 Task: Find connections with filter location Budapest XVIII. kerület with filter topic #productmanagementwith filter profile language German with filter current company Samarth Jobs Management Consultants with filter school Govt. Engineering College Bikaner with filter industry Public Health with filter service category Illustration with filter keywords title Payroll Clerk
Action: Mouse pressed left at (627, 76)
Screenshot: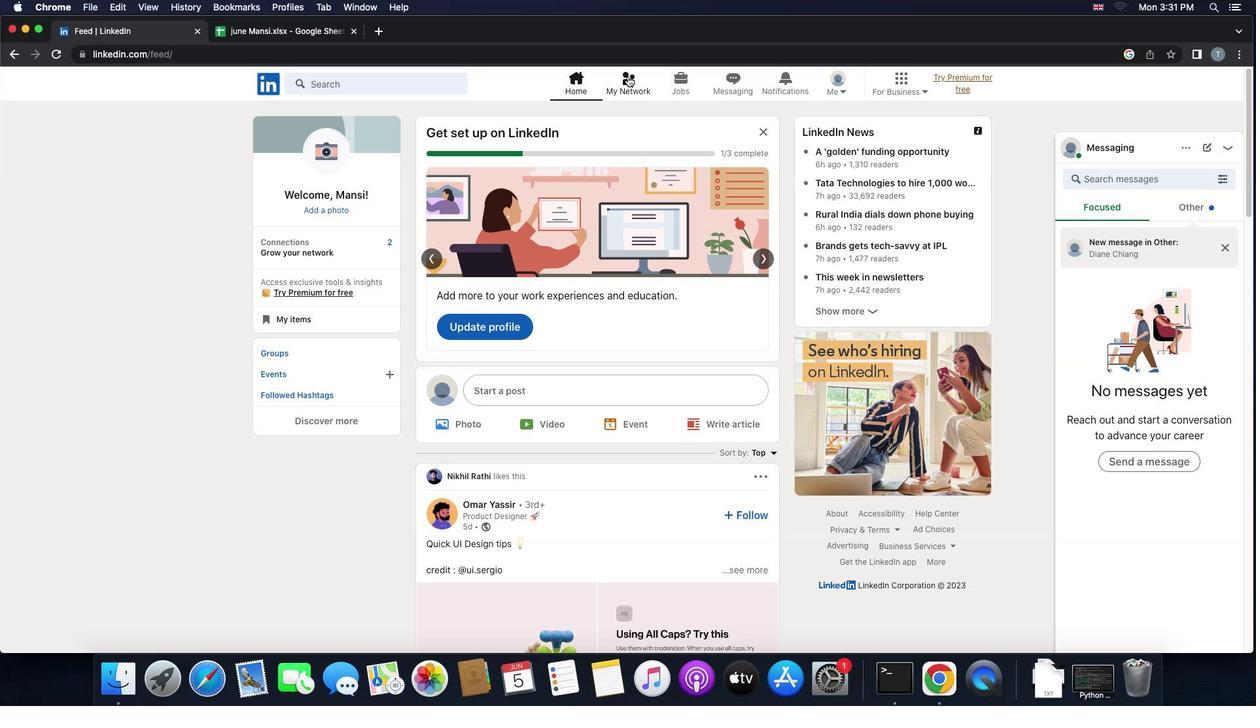 
Action: Mouse moved to (387, 151)
Screenshot: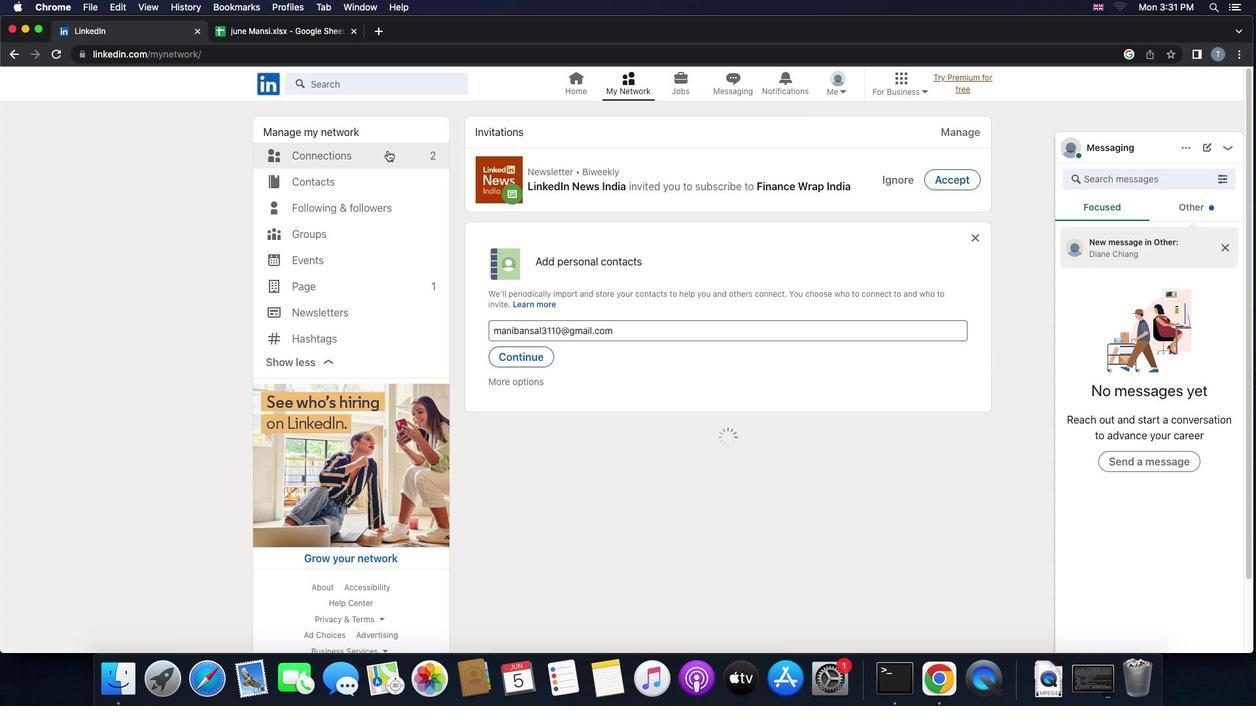 
Action: Mouse pressed left at (387, 151)
Screenshot: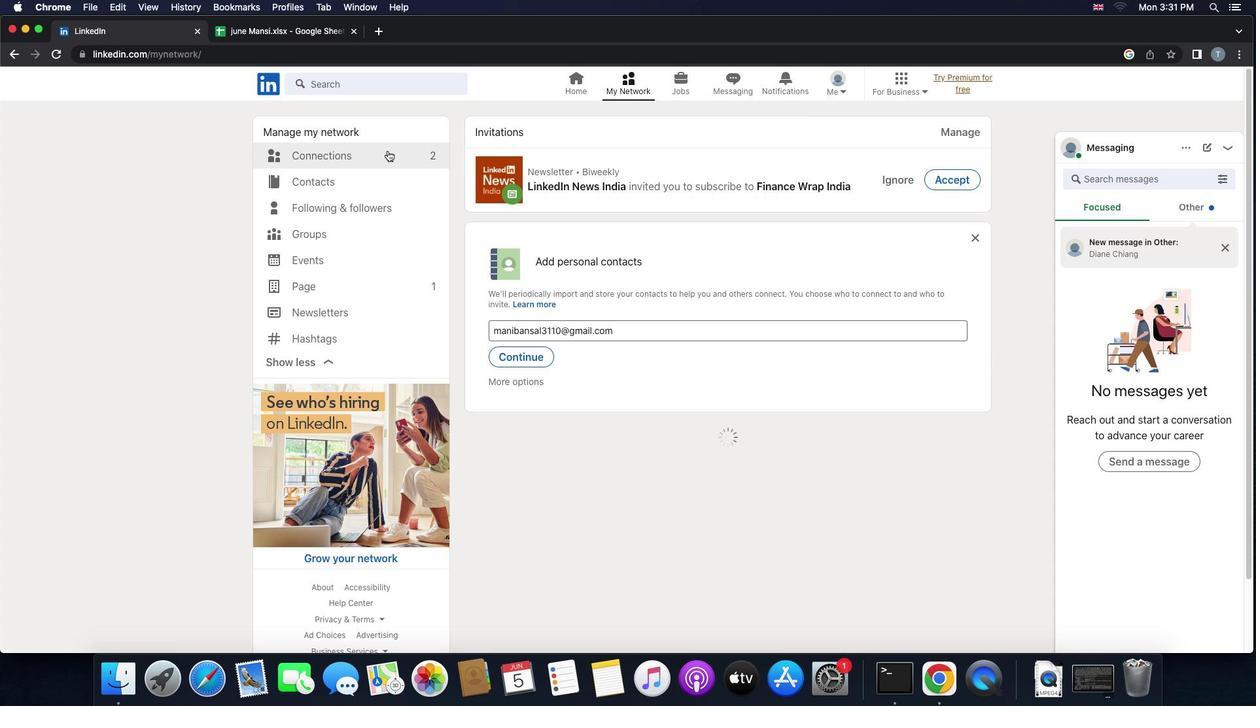 
Action: Mouse moved to (745, 153)
Screenshot: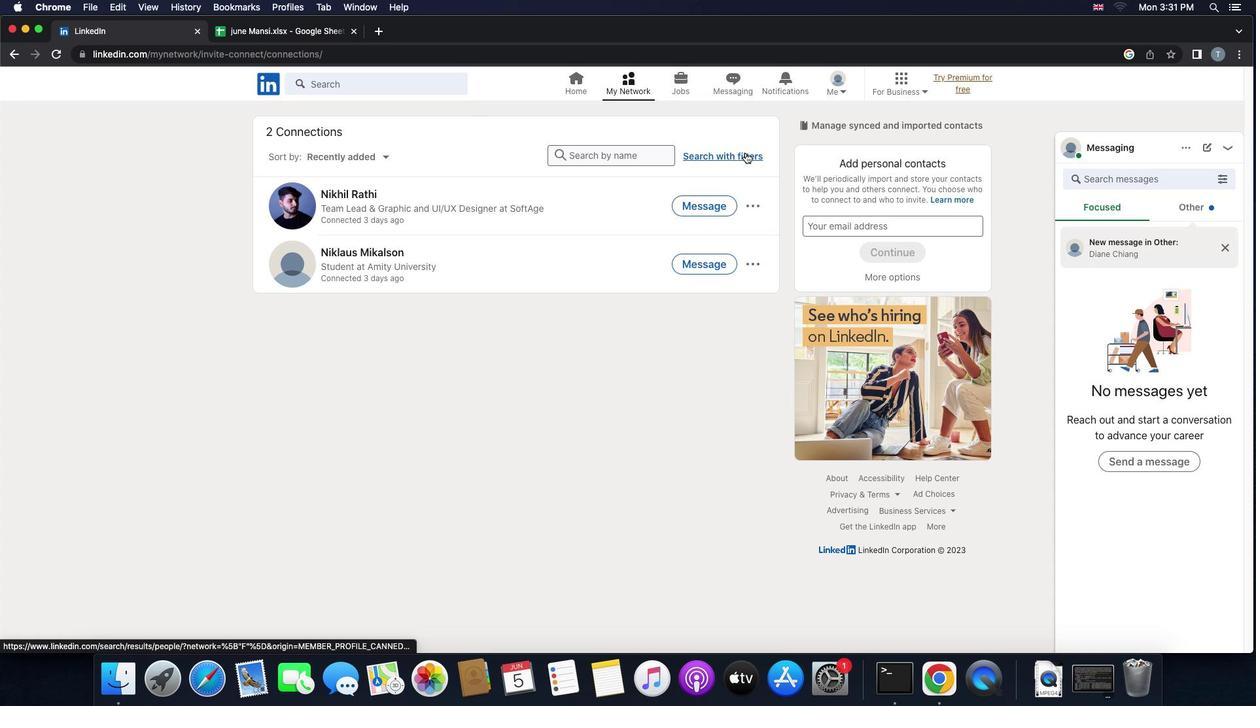
Action: Mouse pressed left at (745, 153)
Screenshot: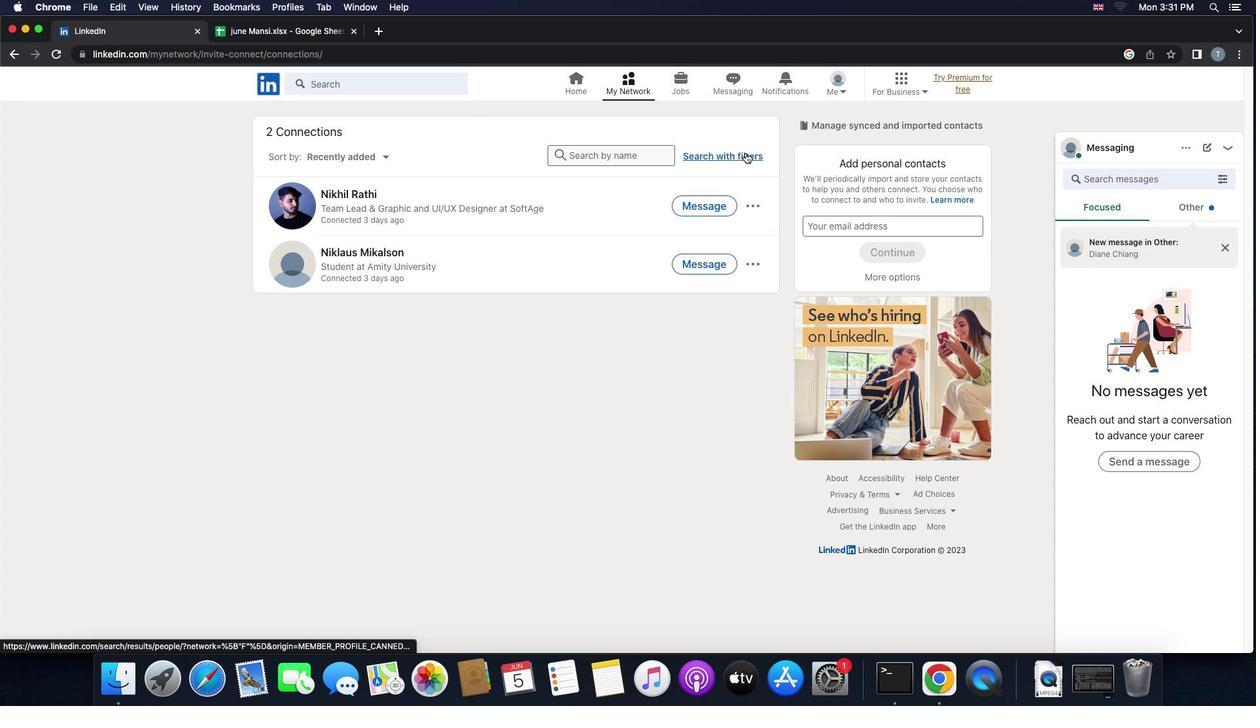 
Action: Mouse moved to (688, 121)
Screenshot: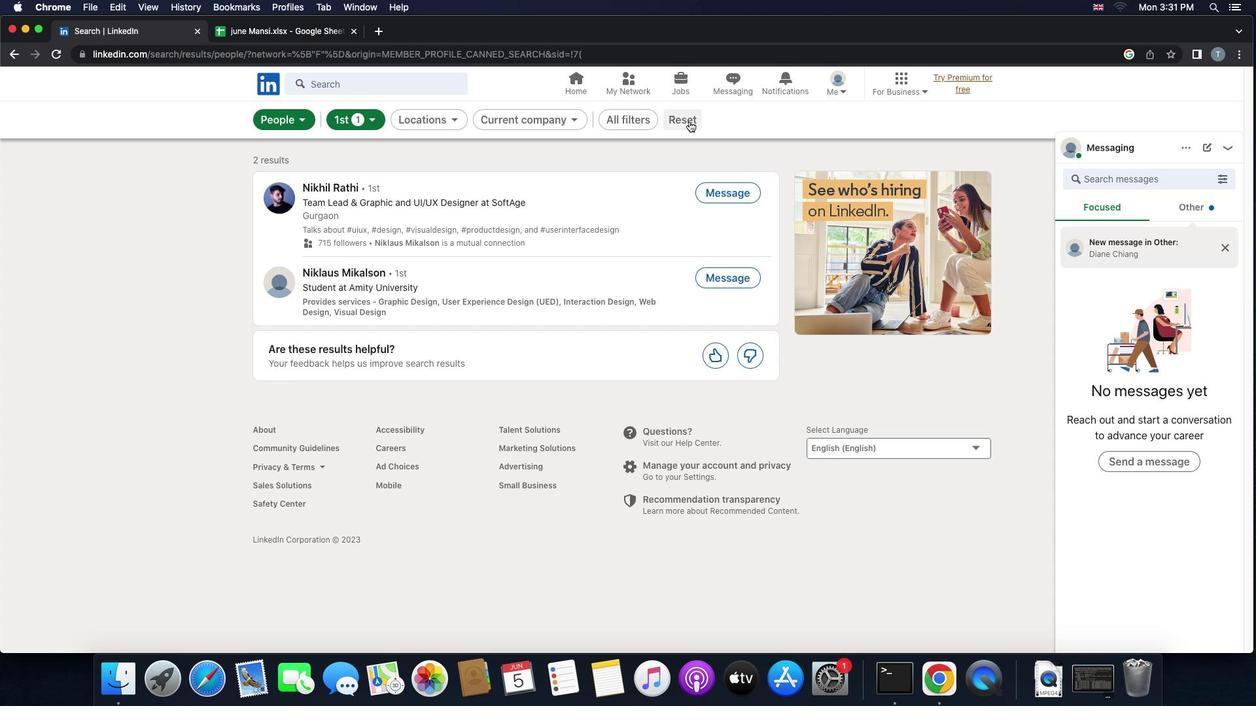 
Action: Mouse pressed left at (688, 121)
Screenshot: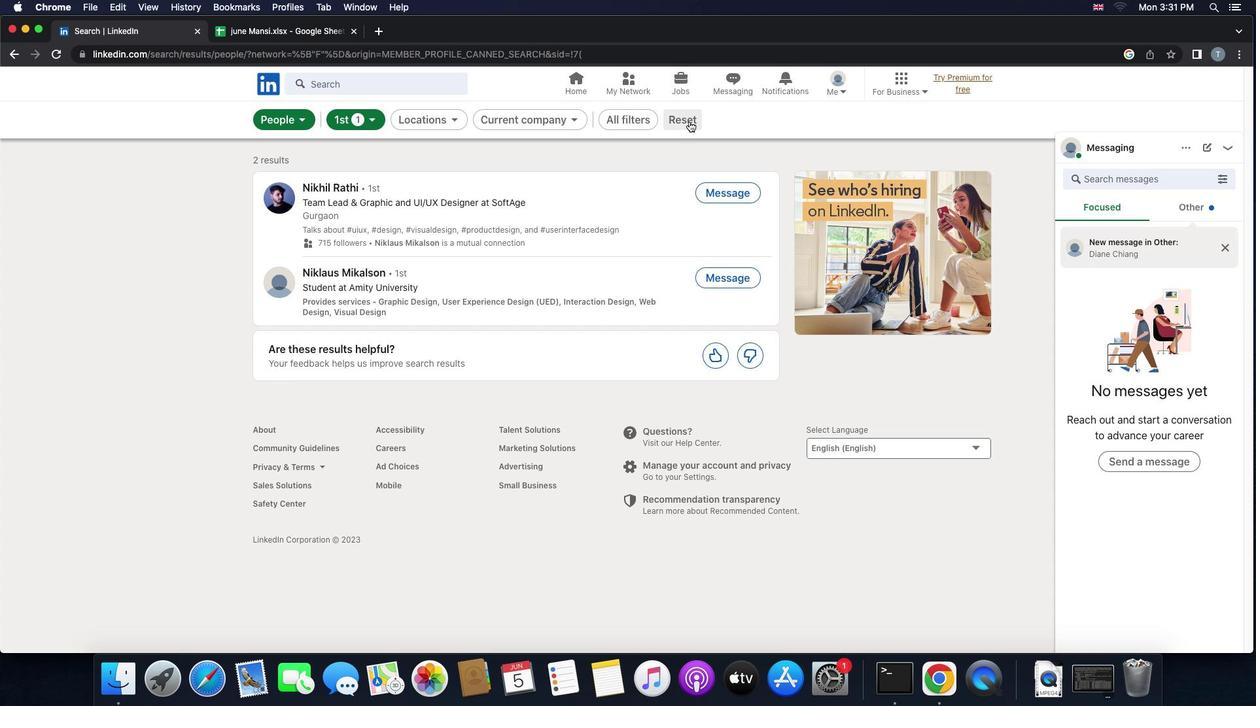 
Action: Mouse moved to (658, 121)
Screenshot: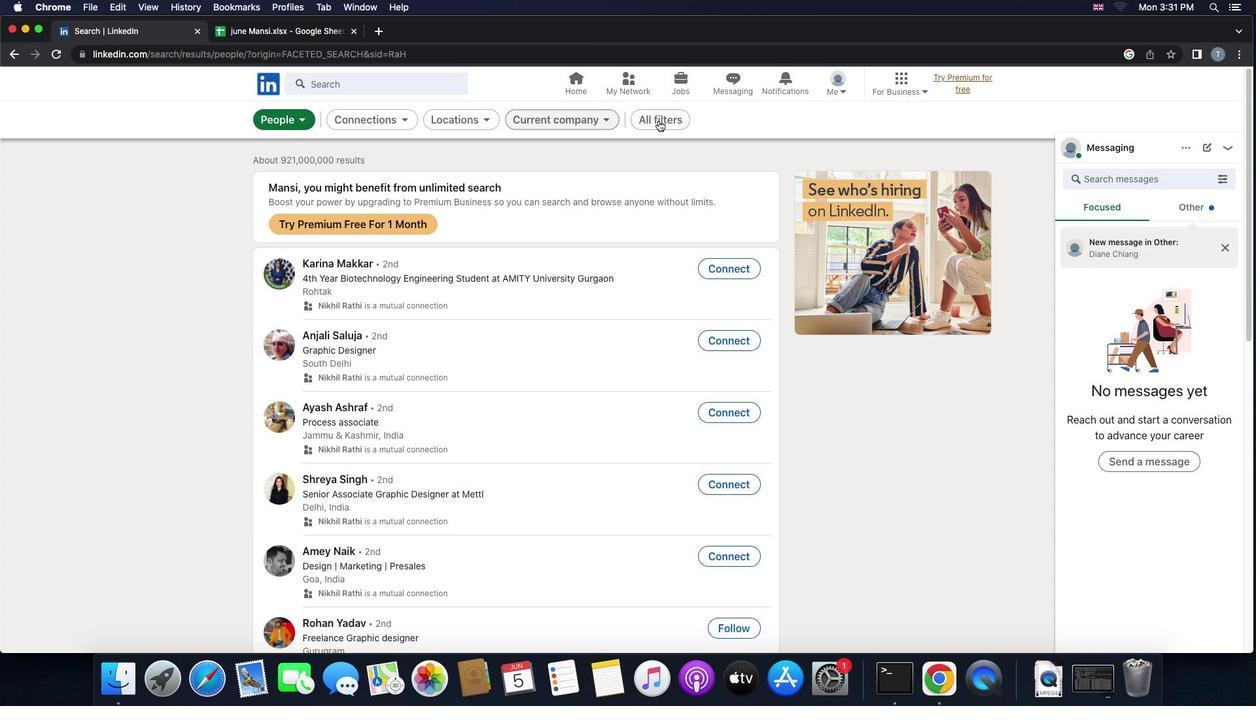 
Action: Mouse pressed left at (658, 121)
Screenshot: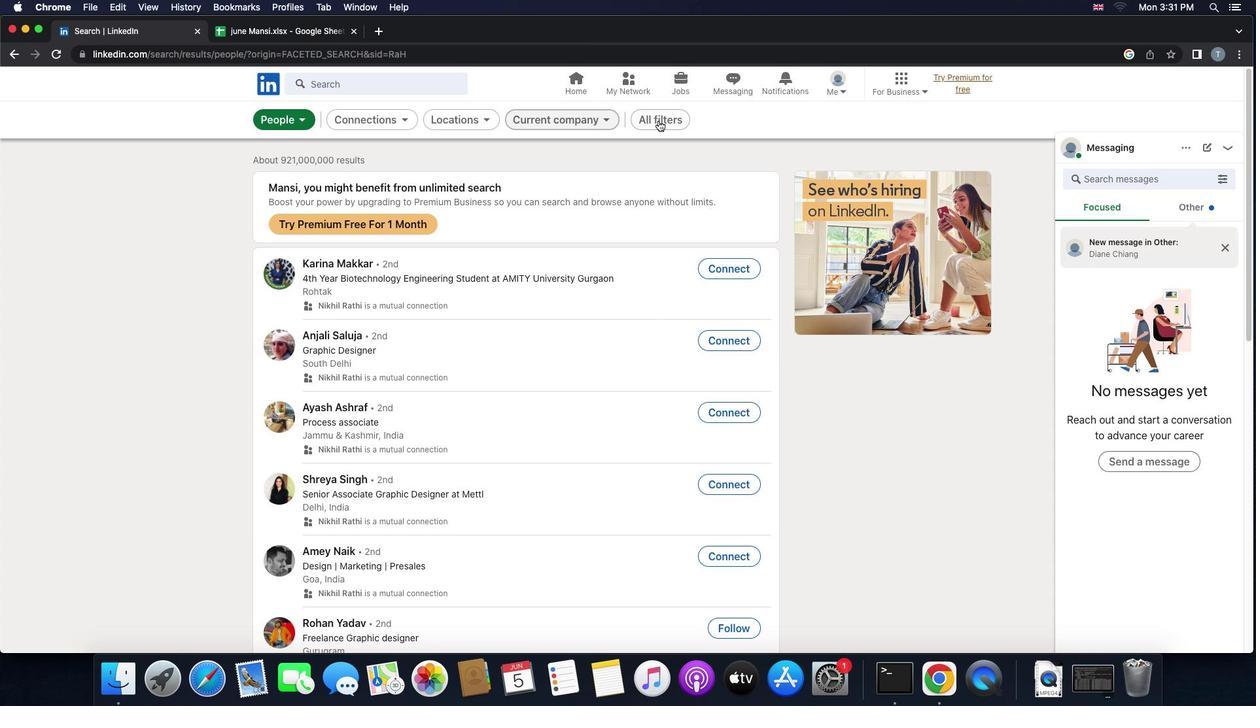 
Action: Mouse moved to (965, 478)
Screenshot: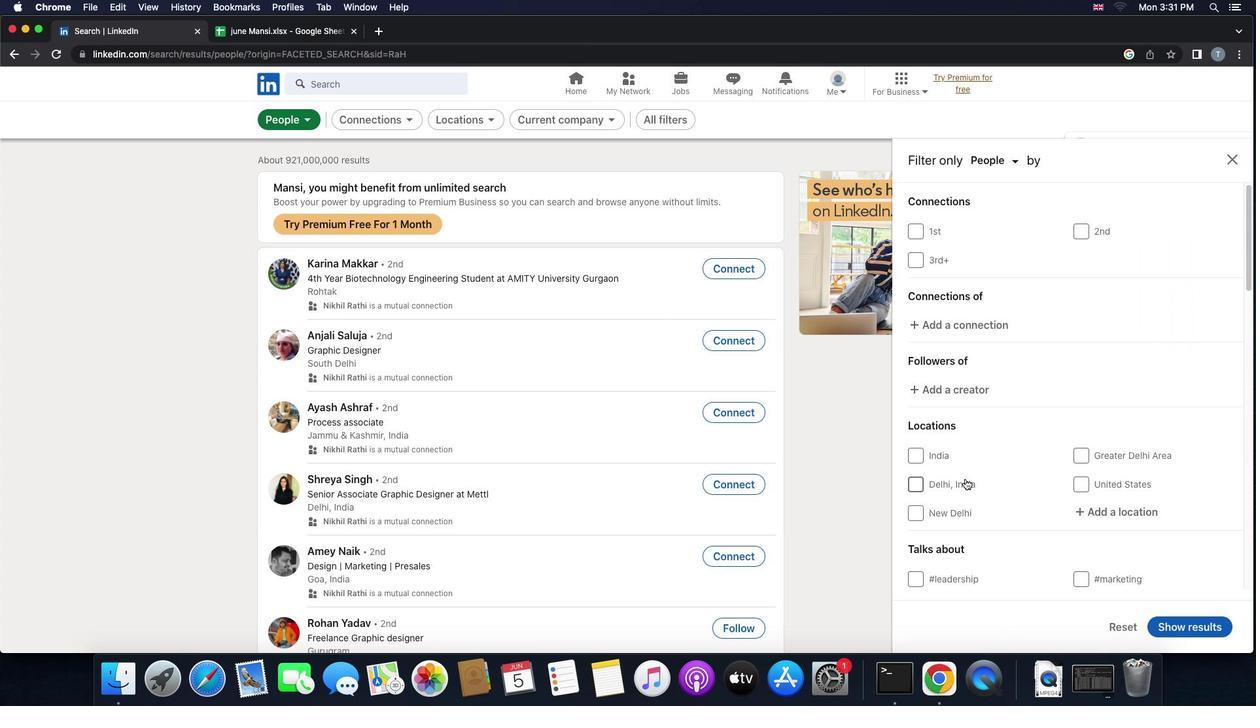 
Action: Mouse scrolled (965, 478) with delta (0, 0)
Screenshot: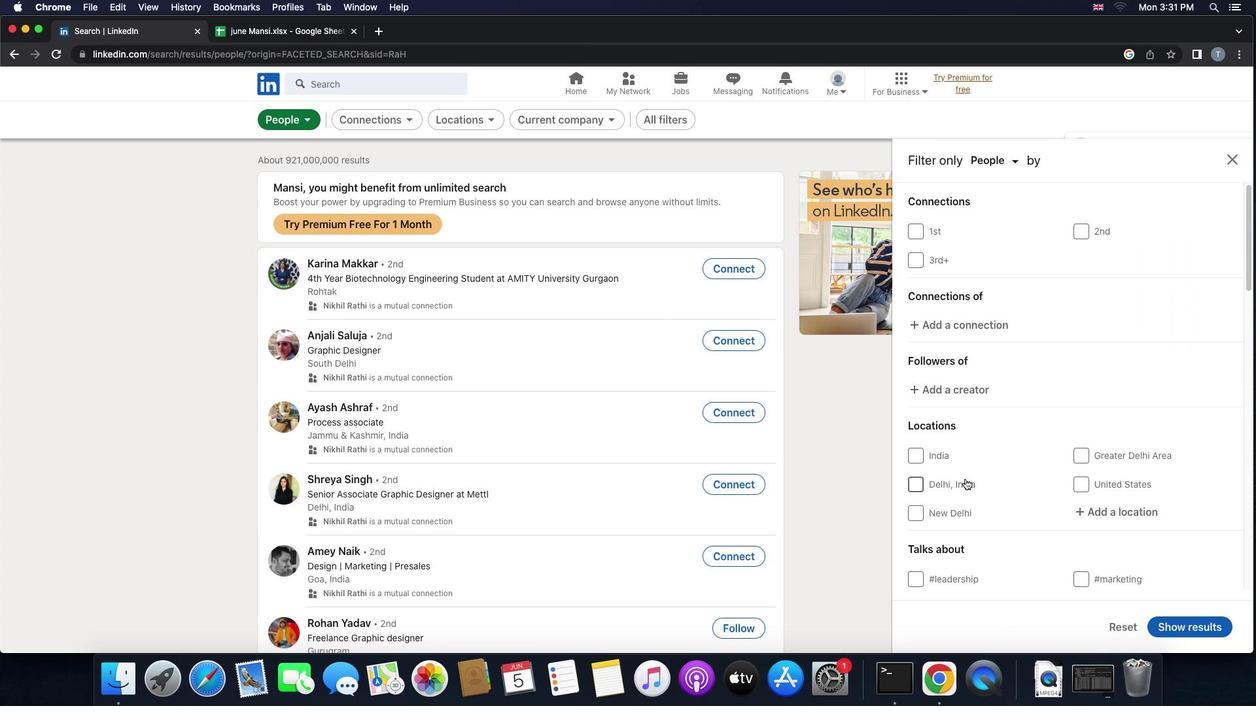 
Action: Mouse moved to (965, 478)
Screenshot: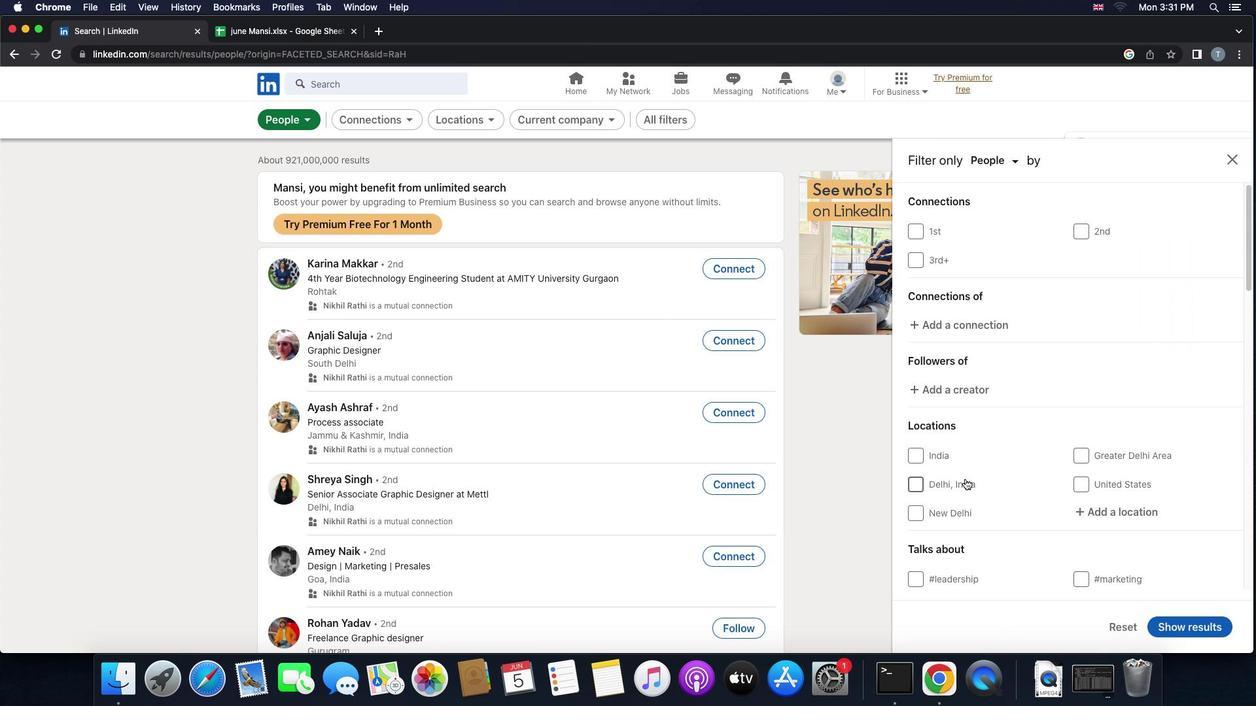 
Action: Mouse scrolled (965, 478) with delta (0, 0)
Screenshot: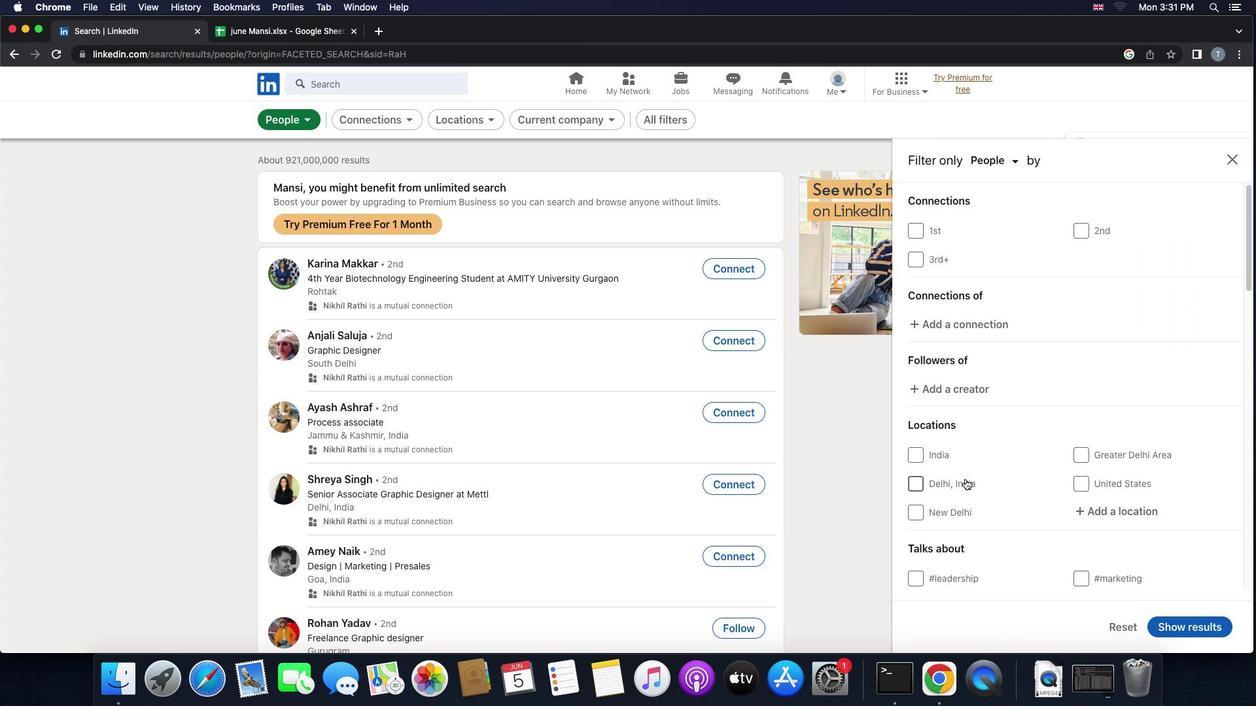 
Action: Mouse moved to (1092, 493)
Screenshot: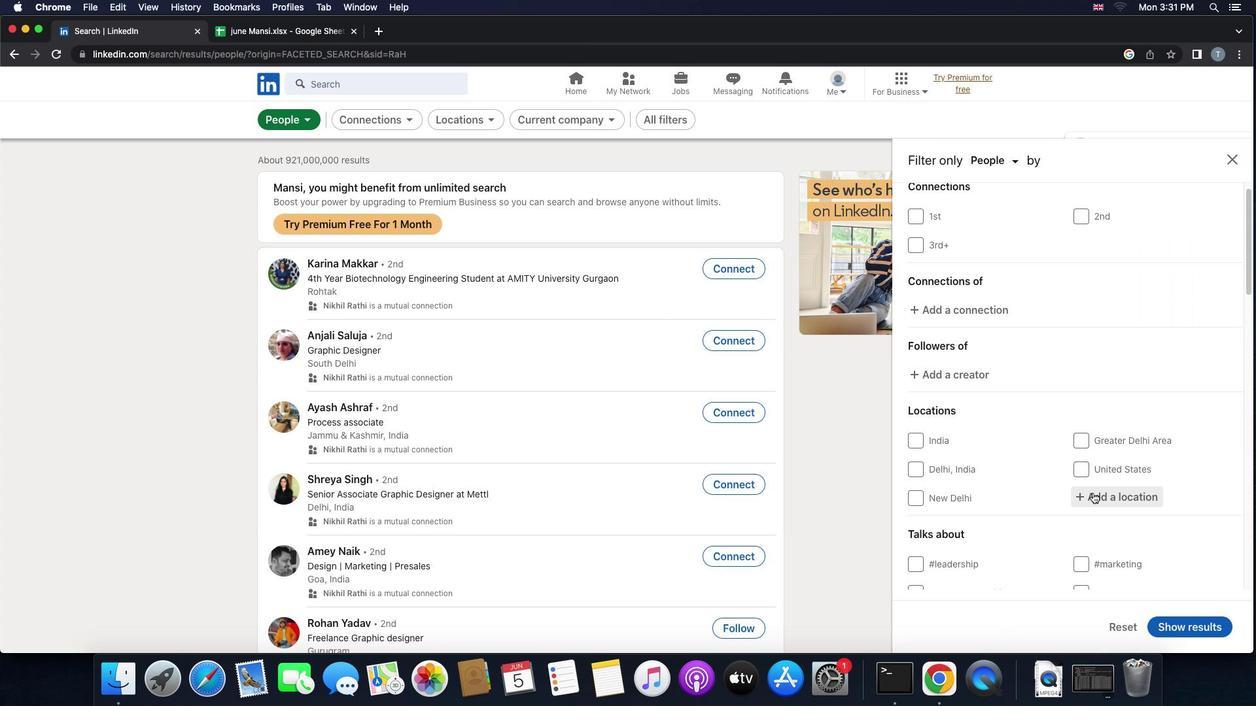 
Action: Mouse pressed left at (1092, 493)
Screenshot: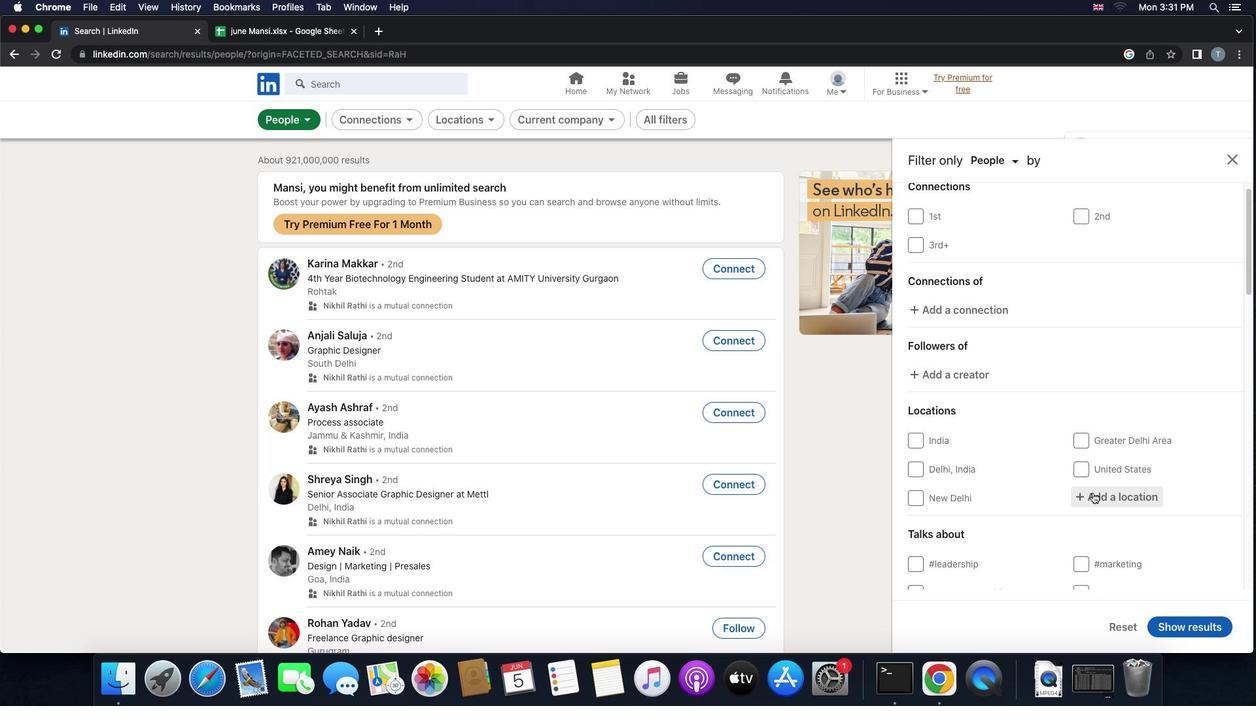 
Action: Mouse moved to (1095, 492)
Screenshot: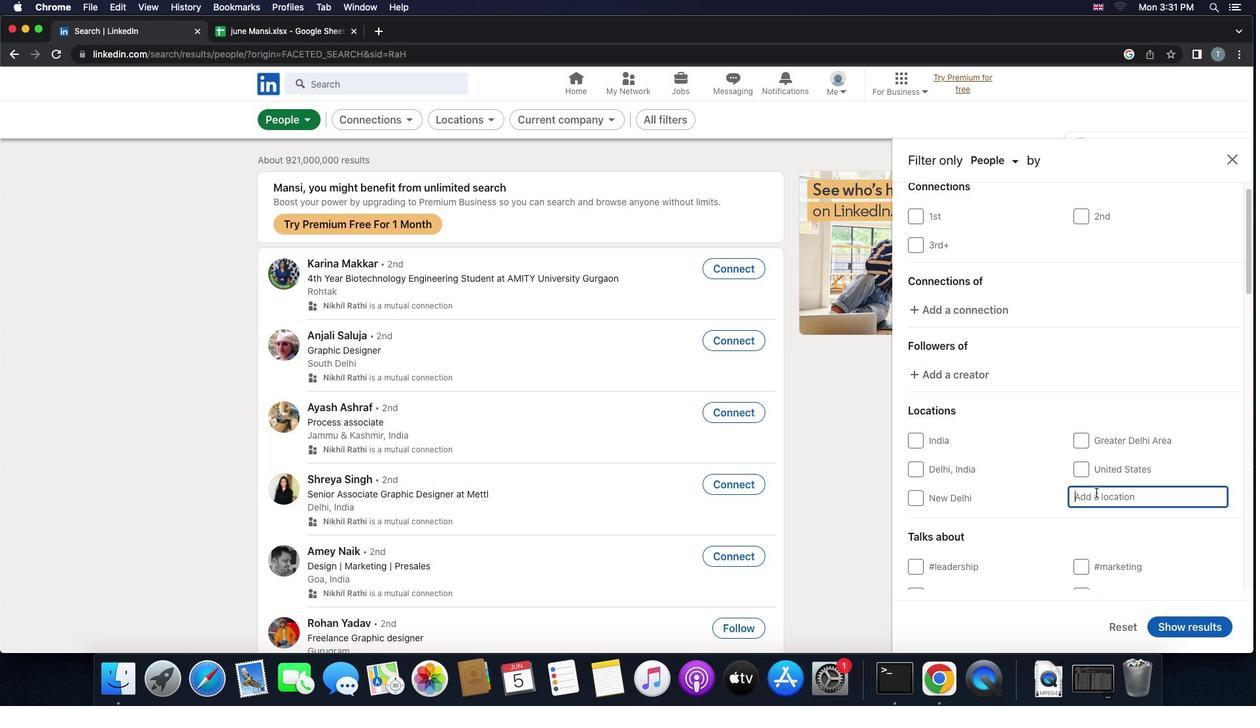 
Action: Key pressed Key.shift'B''u''d''a''p''e''s''t'Key.spaceKey.shift'X''V''I''I''I''.''k''e''r''u''l''e''t'Key.enter
Screenshot: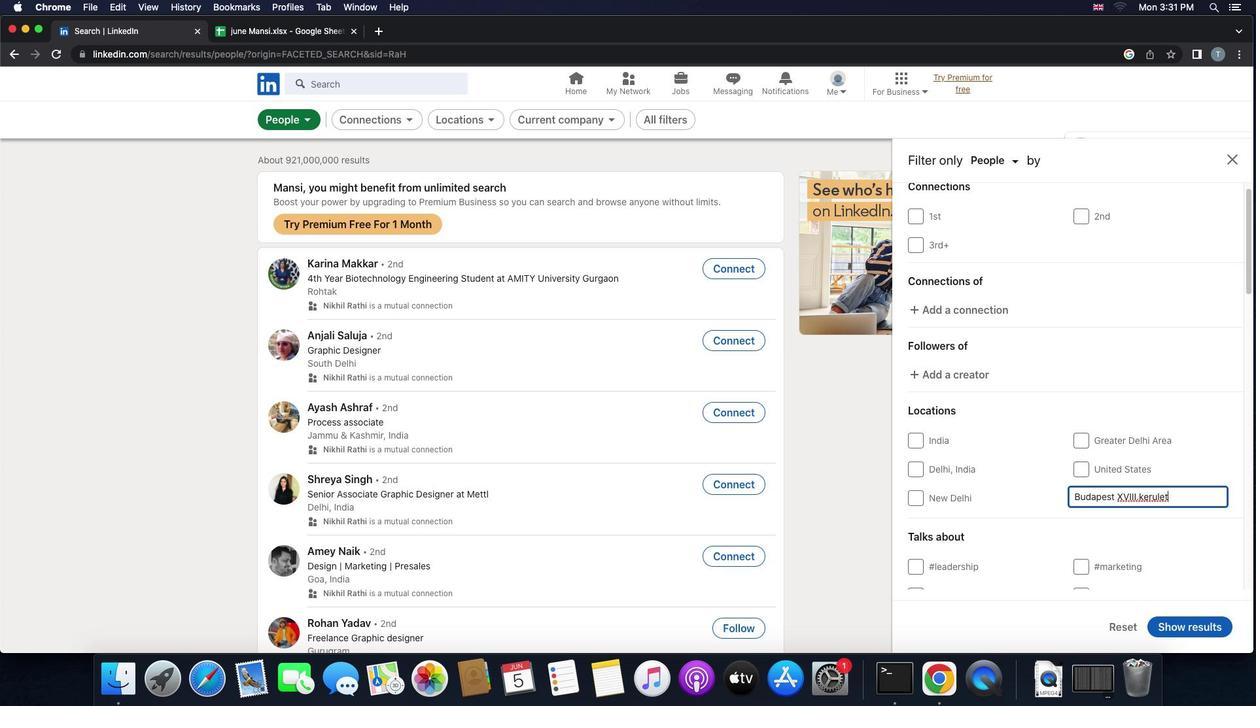 
Action: Mouse scrolled (1095, 492) with delta (0, 0)
Screenshot: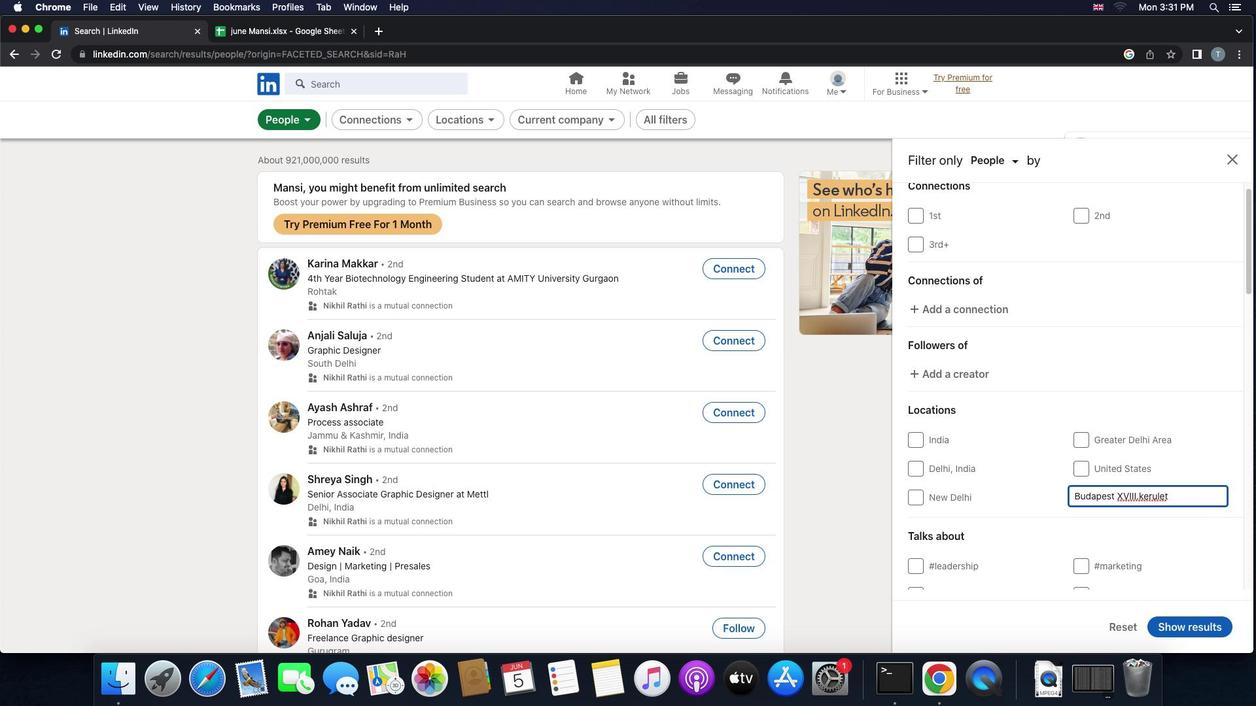 
Action: Mouse scrolled (1095, 492) with delta (0, 0)
Screenshot: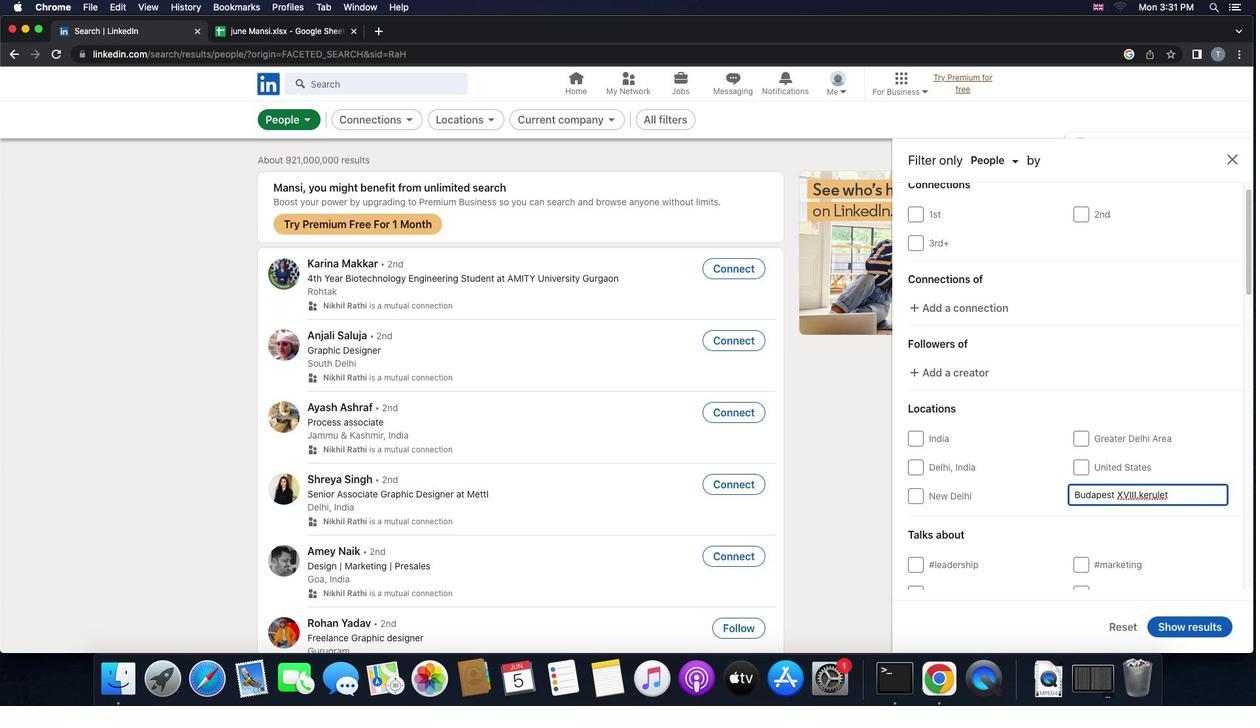 
Action: Mouse scrolled (1095, 492) with delta (0, 0)
Screenshot: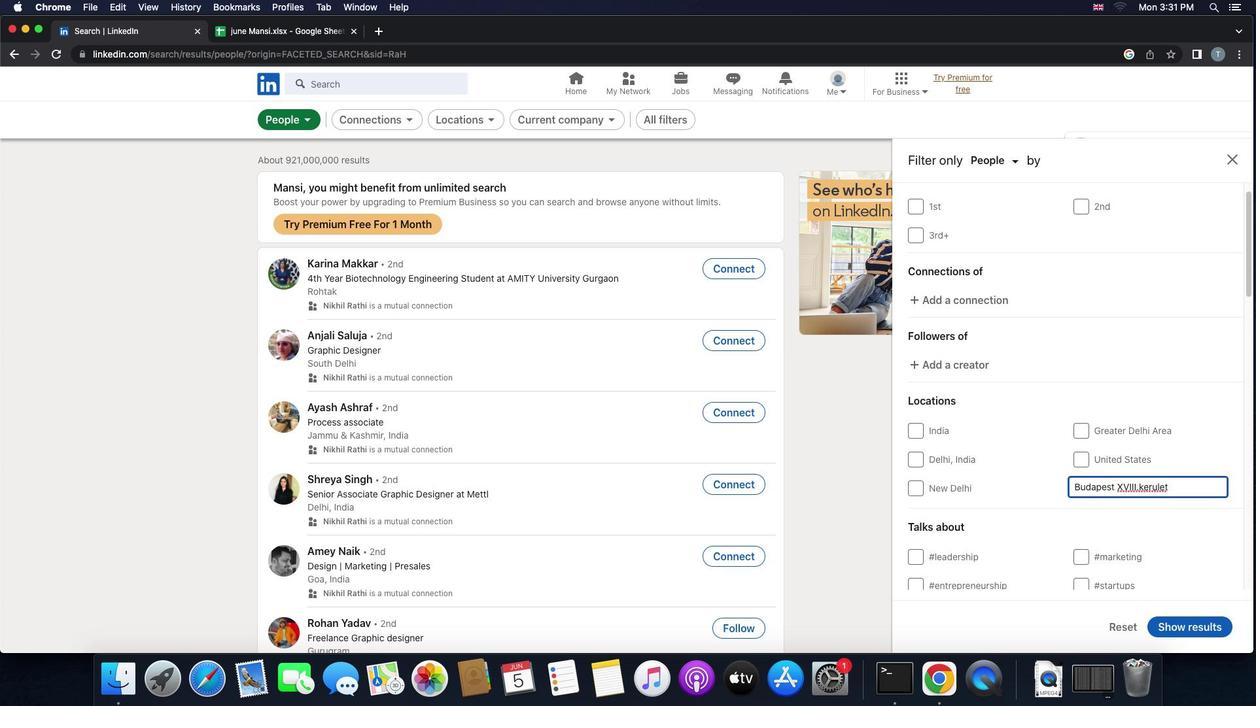 
Action: Mouse moved to (1058, 476)
Screenshot: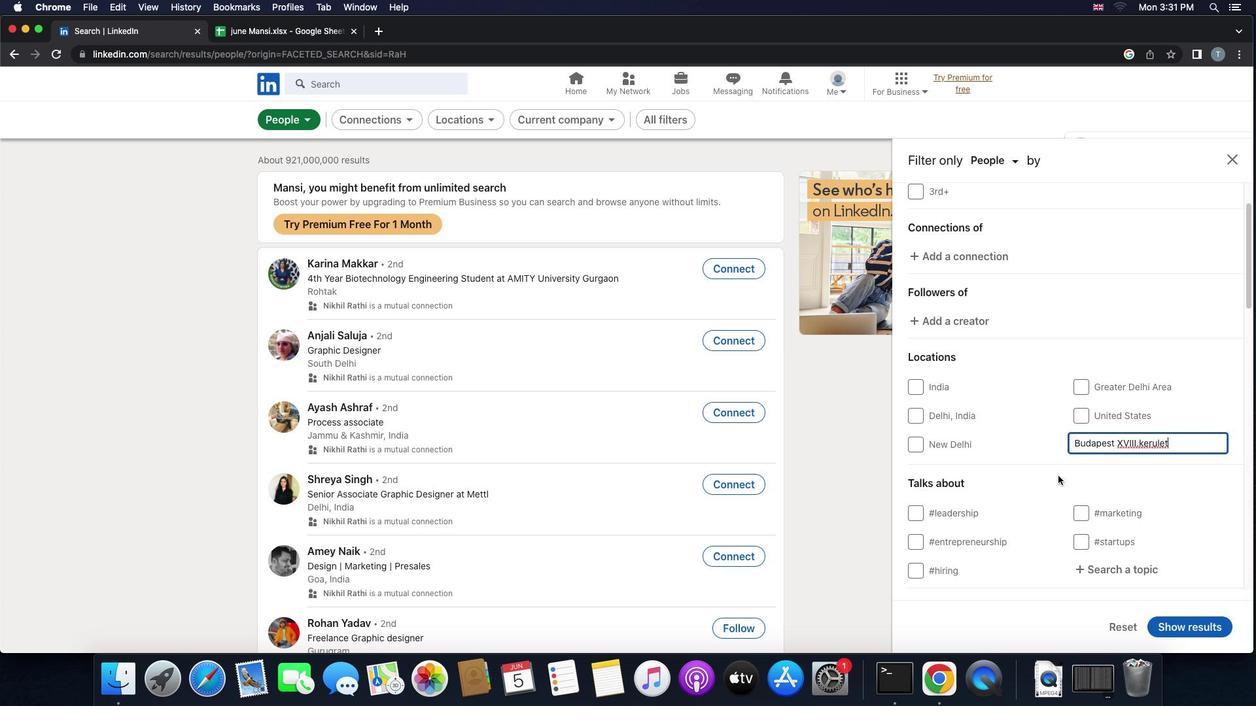 
Action: Mouse scrolled (1058, 476) with delta (0, 0)
Screenshot: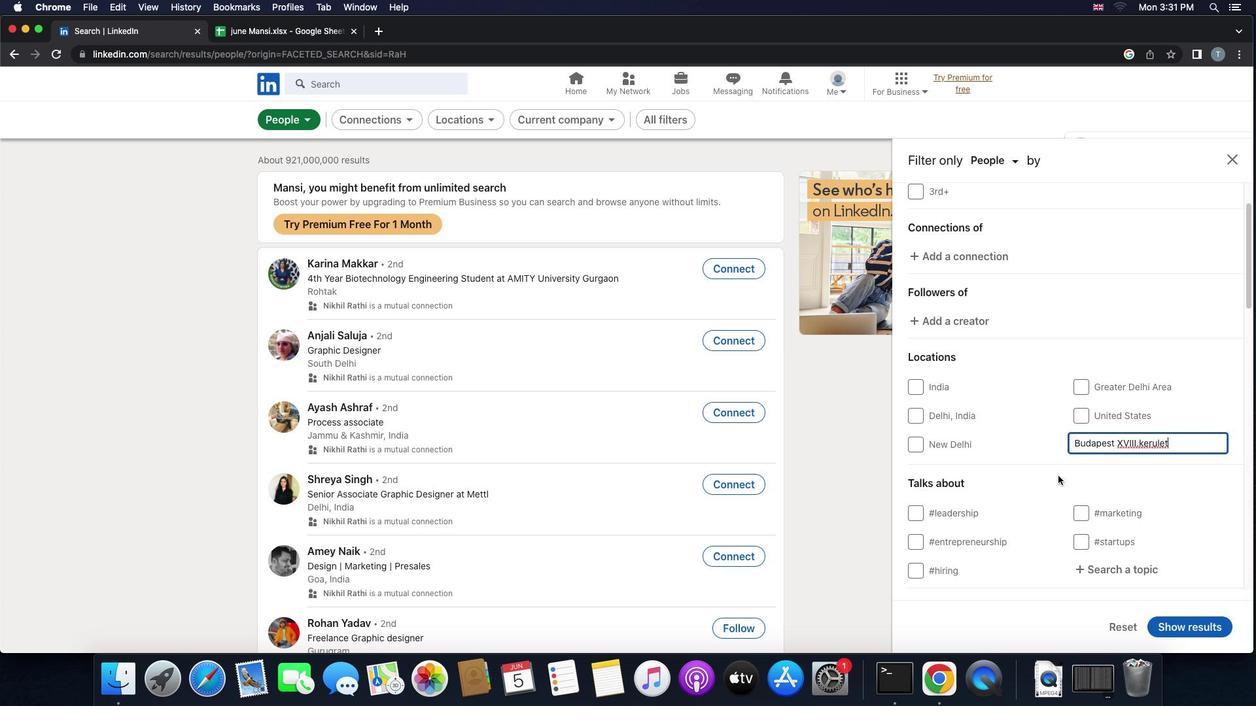 
Action: Mouse scrolled (1058, 476) with delta (0, 0)
Screenshot: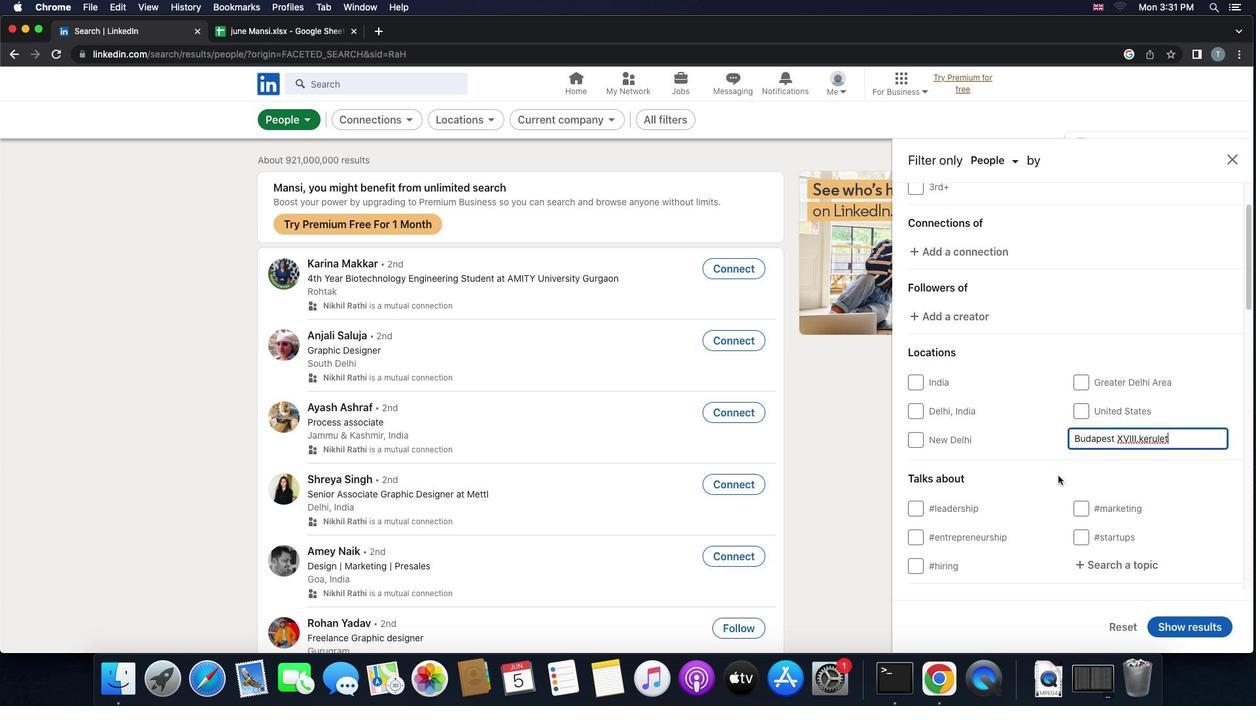 
Action: Mouse scrolled (1058, 476) with delta (0, -1)
Screenshot: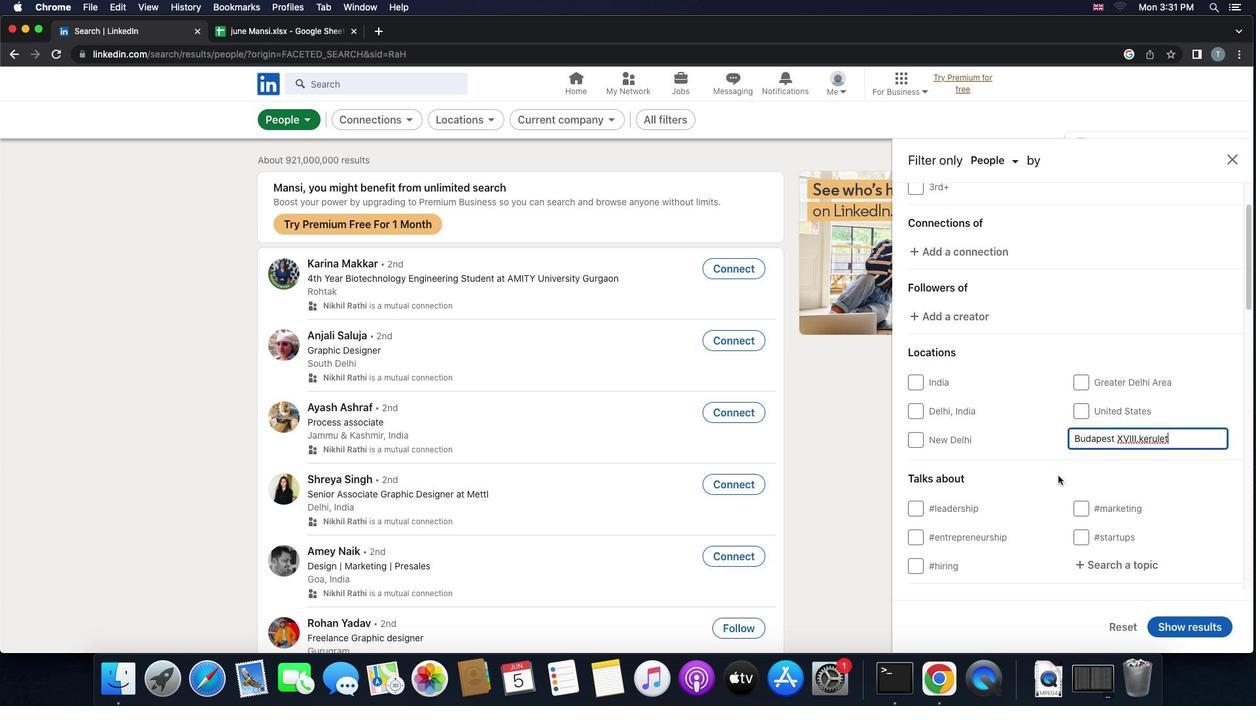 
Action: Mouse moved to (1058, 476)
Screenshot: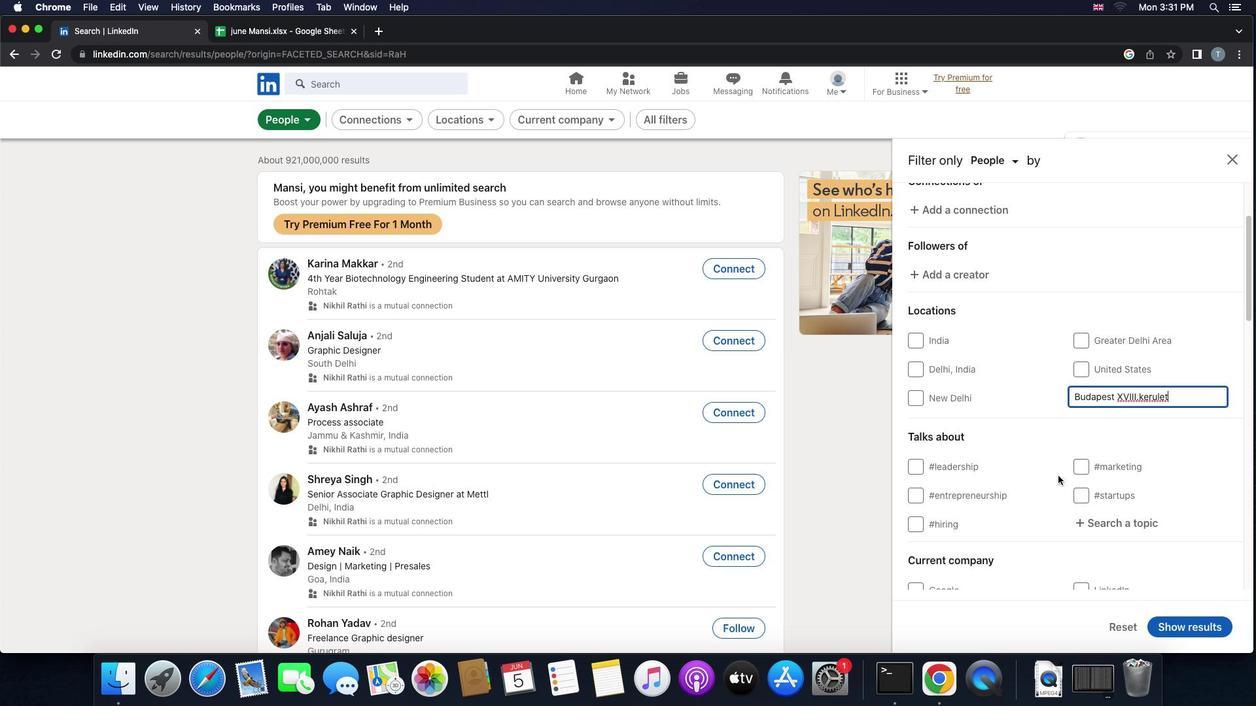 
Action: Mouse scrolled (1058, 476) with delta (0, -2)
Screenshot: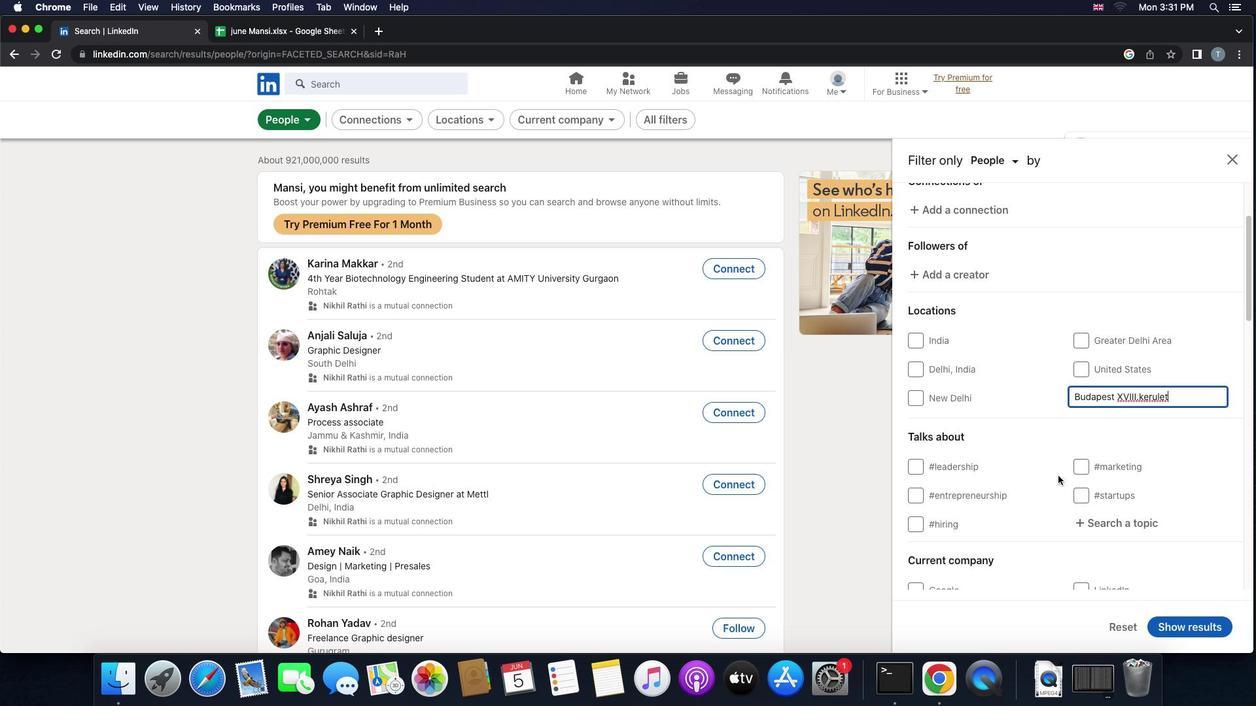 
Action: Mouse moved to (1140, 365)
Screenshot: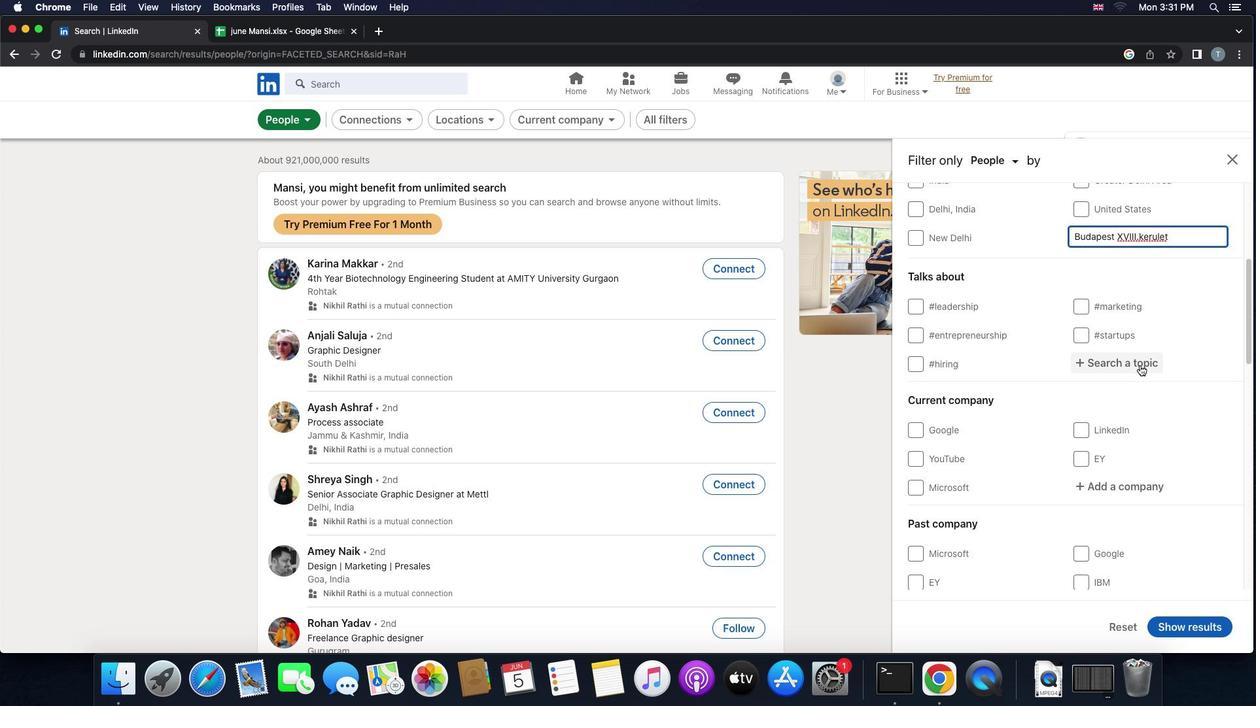
Action: Mouse pressed left at (1140, 365)
Screenshot: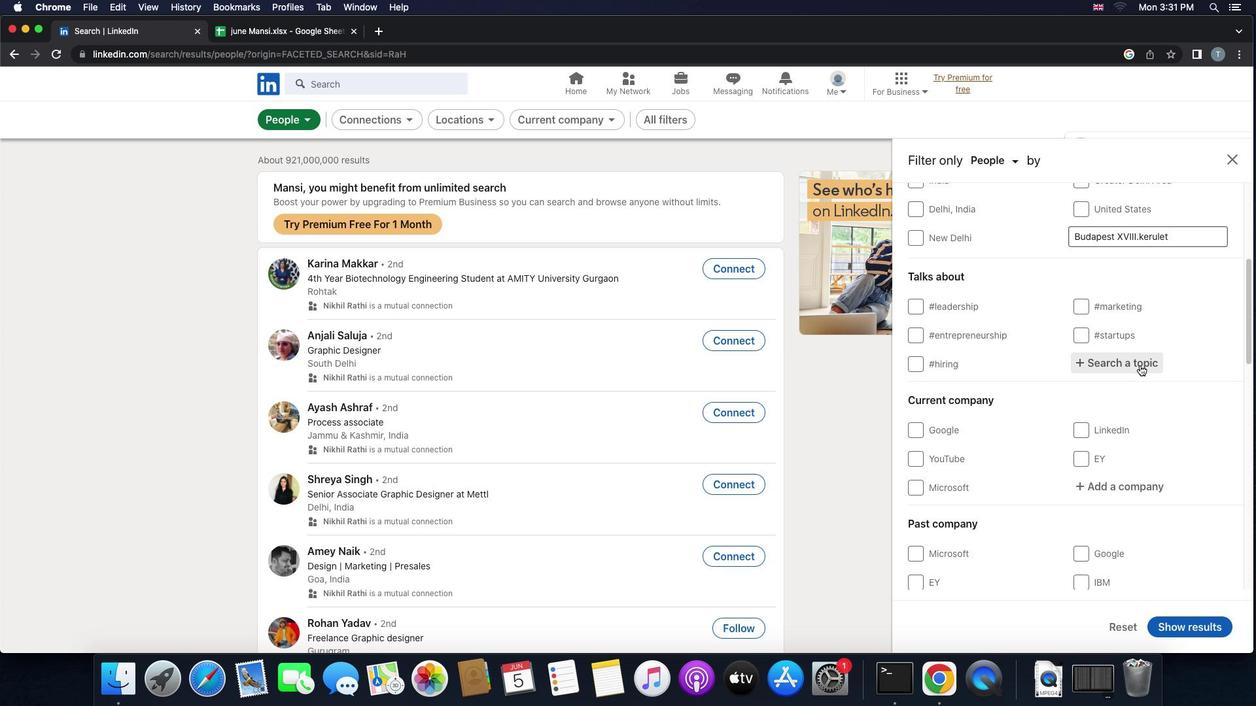 
Action: Key pressed 'p''r''o''d''u''c''t''m''a''n''a''g''e''m'
Screenshot: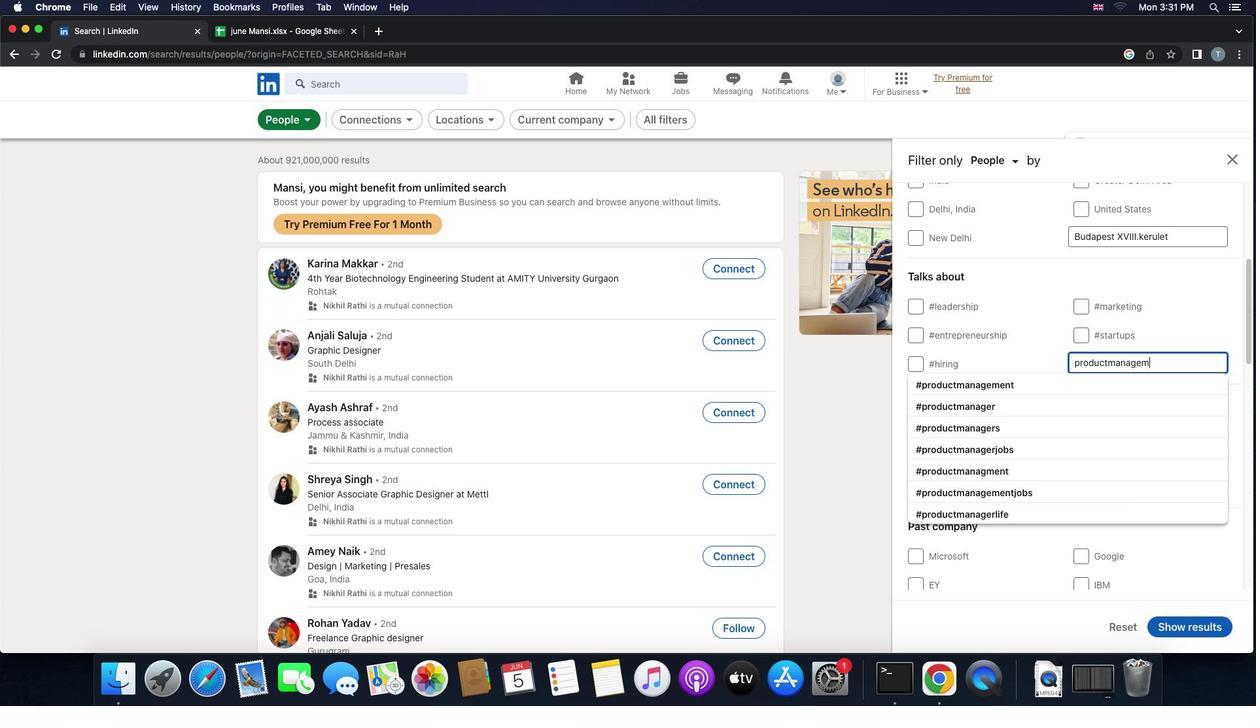 
Action: Mouse moved to (1078, 388)
Screenshot: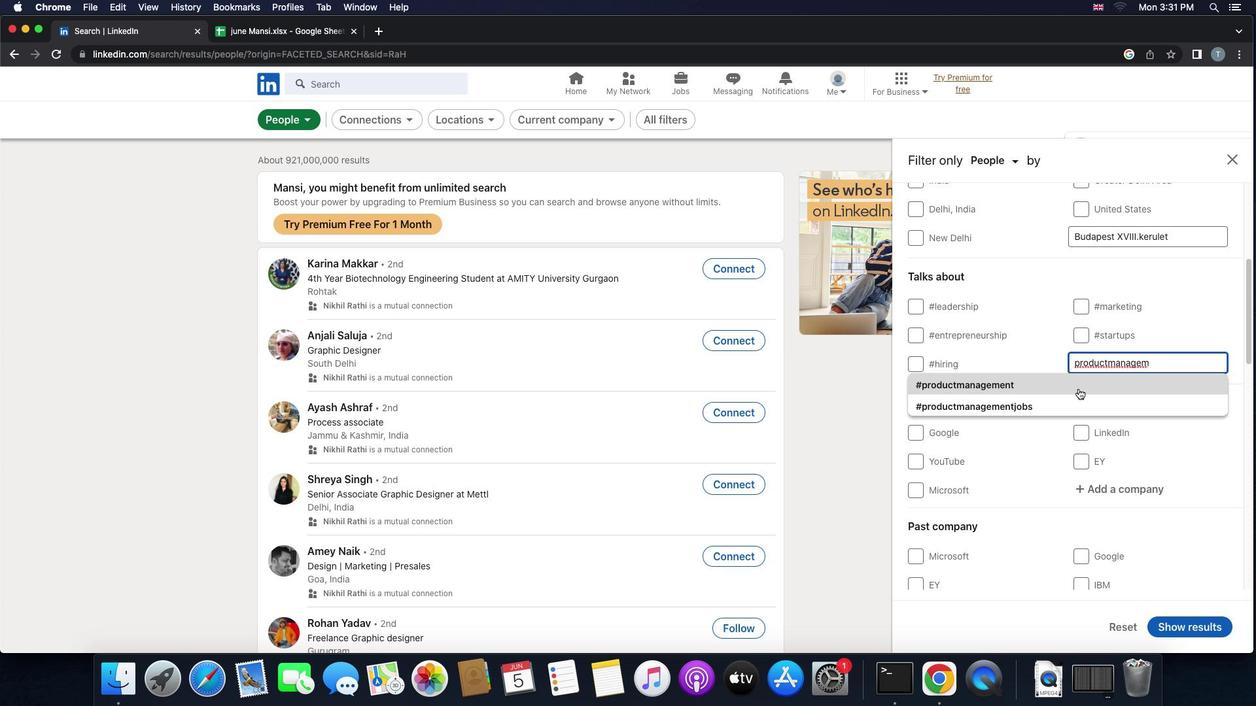 
Action: Mouse pressed left at (1078, 388)
Screenshot: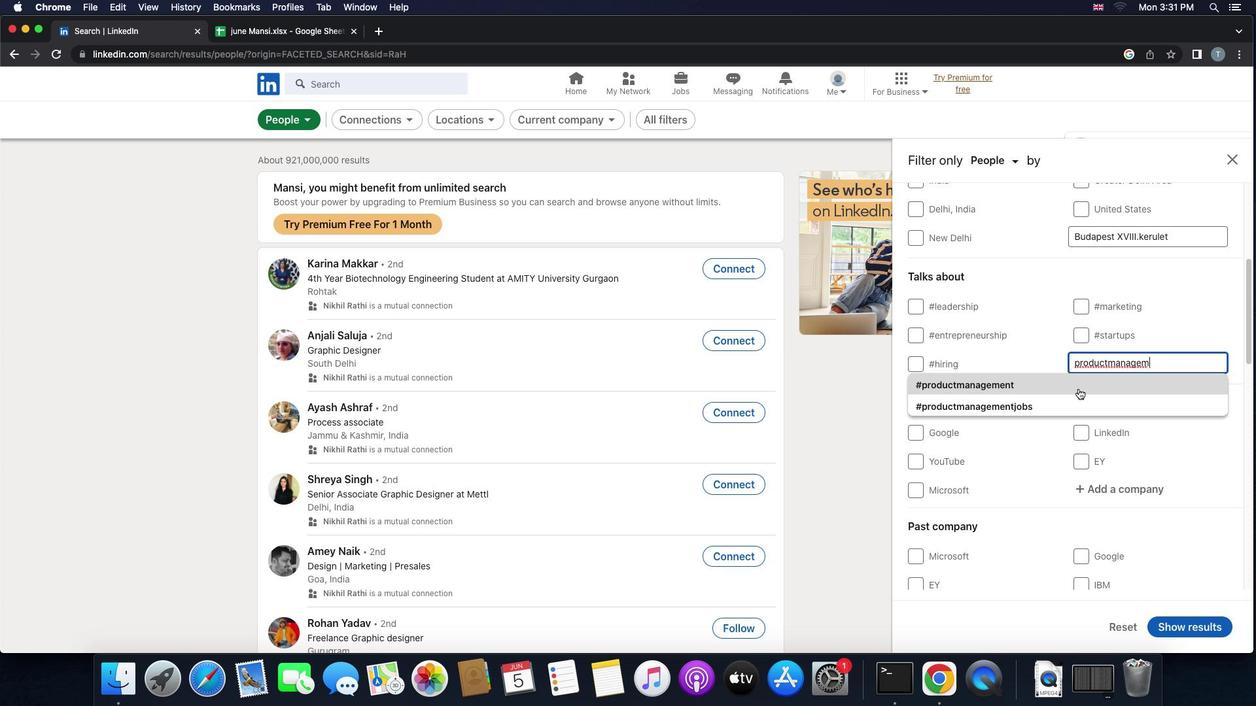 
Action: Mouse moved to (1078, 389)
Screenshot: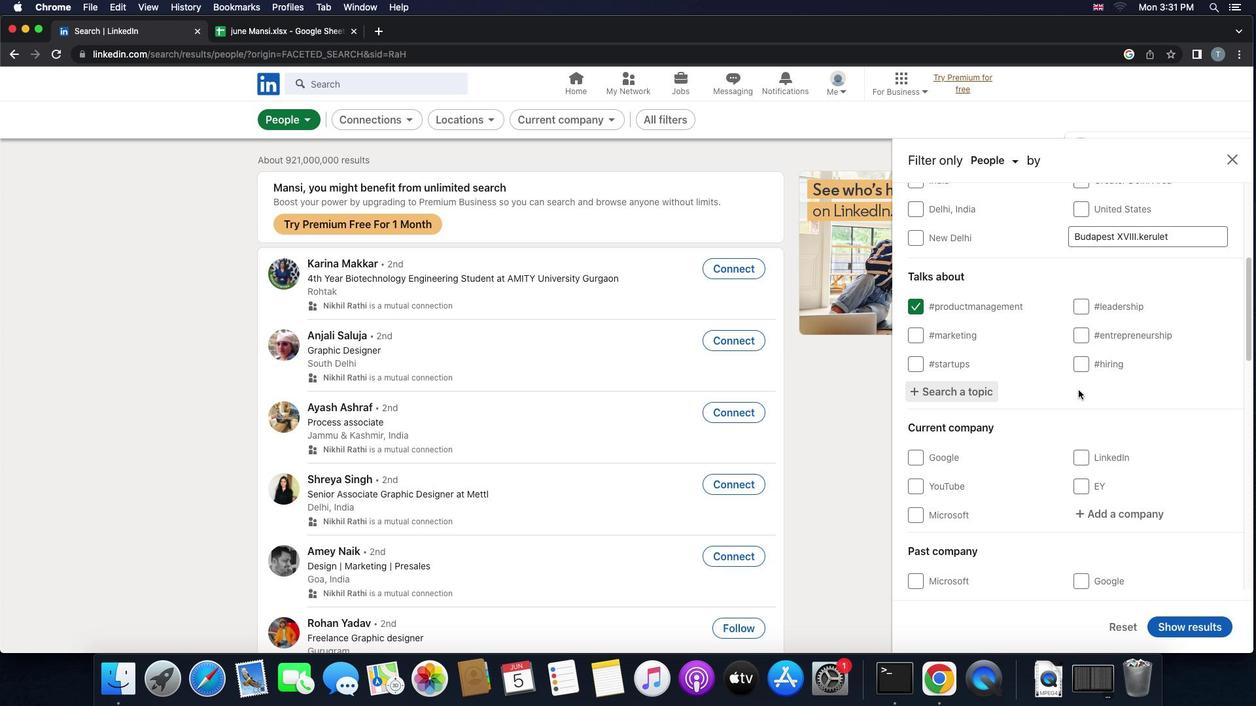 
Action: Mouse scrolled (1078, 389) with delta (0, 0)
Screenshot: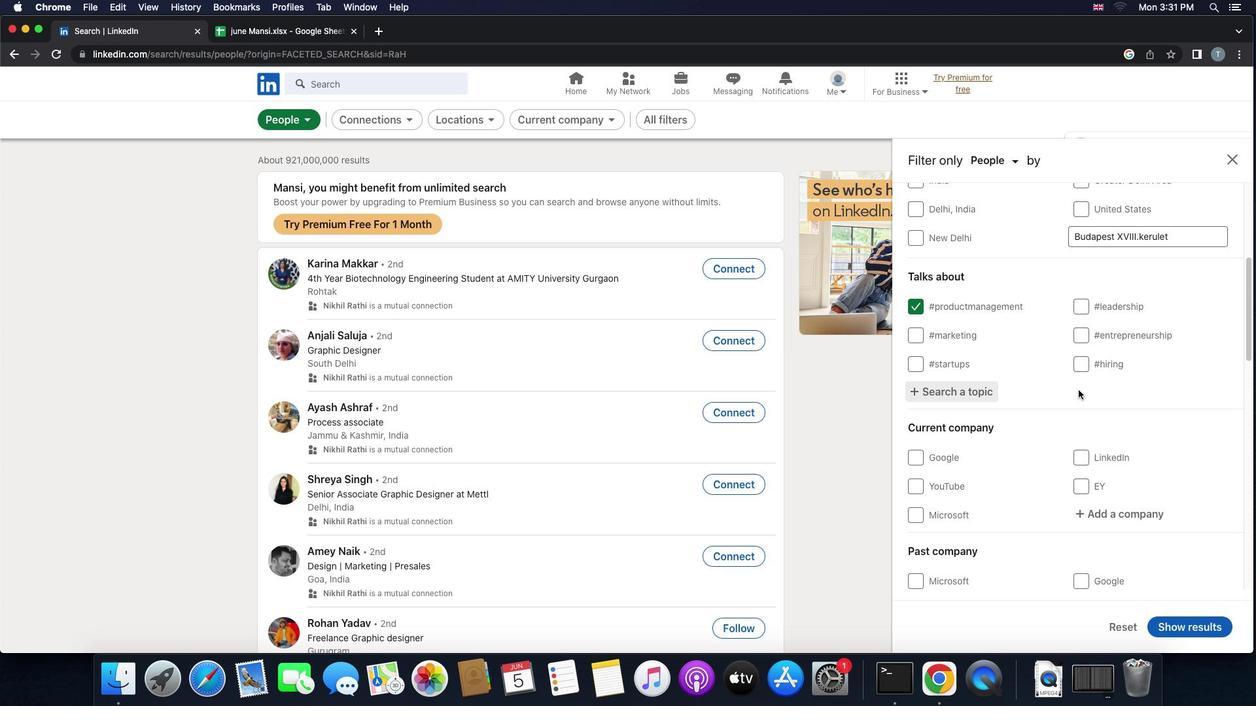 
Action: Mouse scrolled (1078, 389) with delta (0, 0)
Screenshot: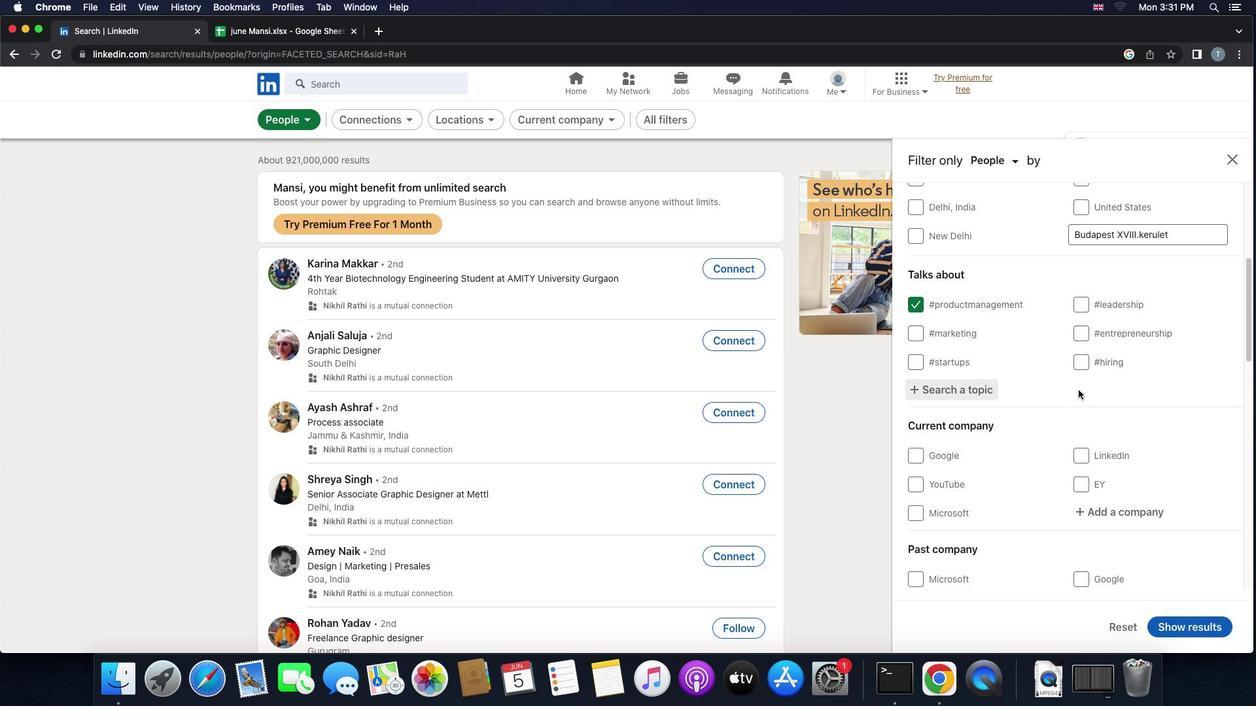 
Action: Mouse scrolled (1078, 389) with delta (0, -1)
Screenshot: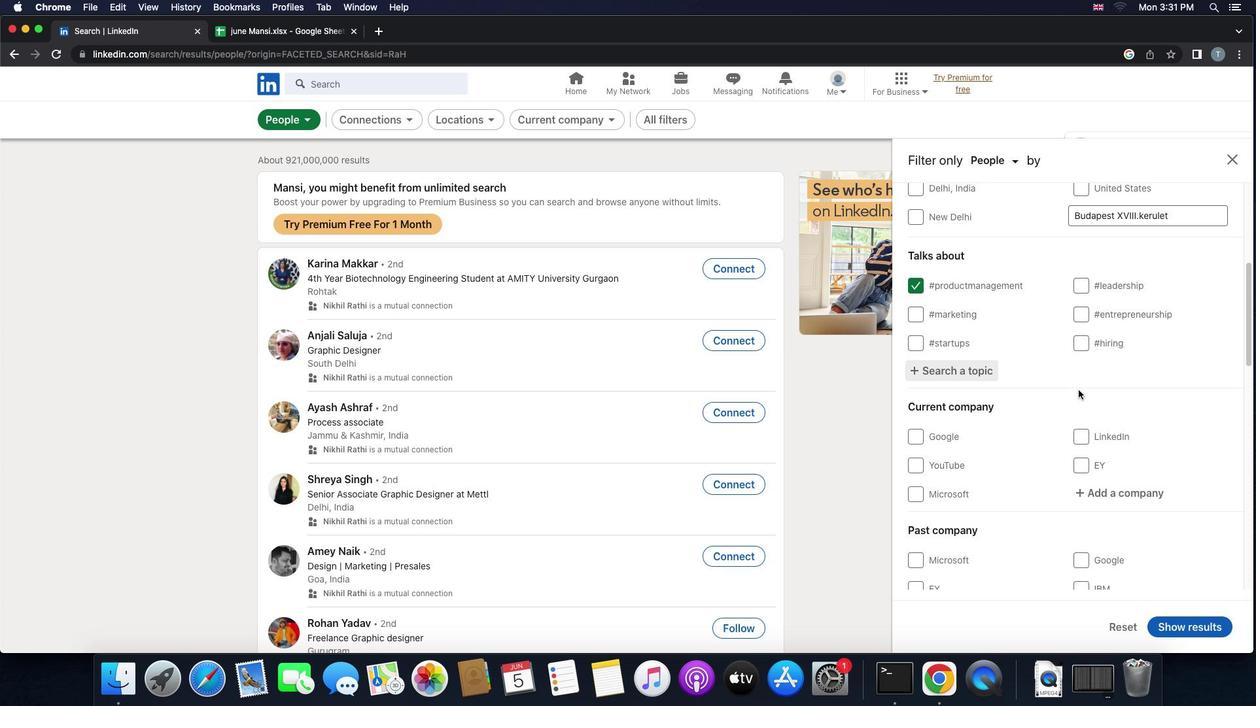 
Action: Mouse scrolled (1078, 389) with delta (0, 0)
Screenshot: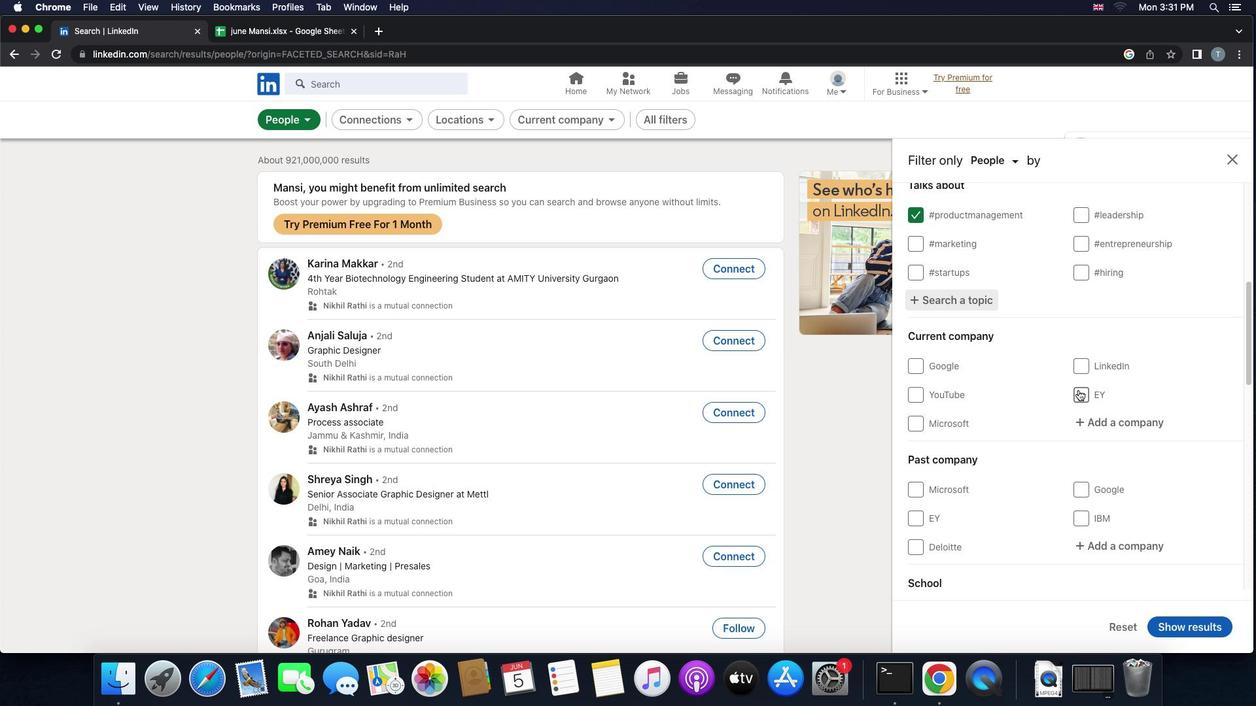
Action: Mouse scrolled (1078, 389) with delta (0, 0)
Screenshot: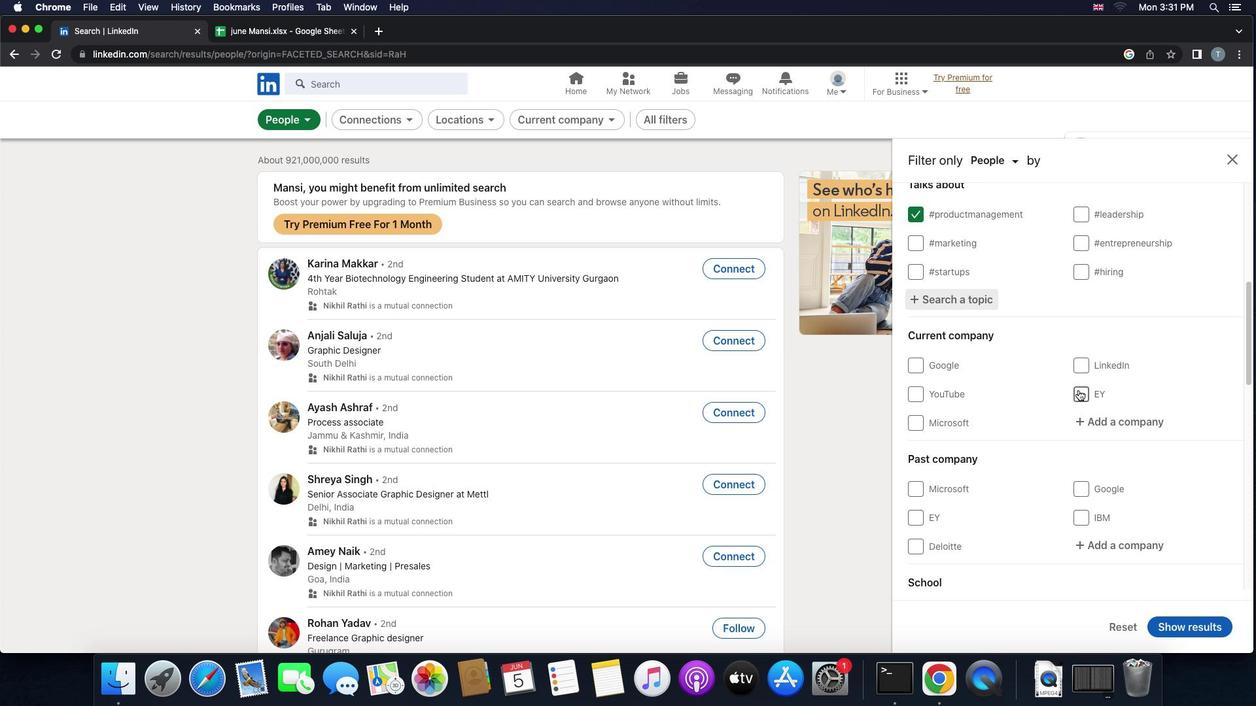 
Action: Mouse moved to (1084, 408)
Screenshot: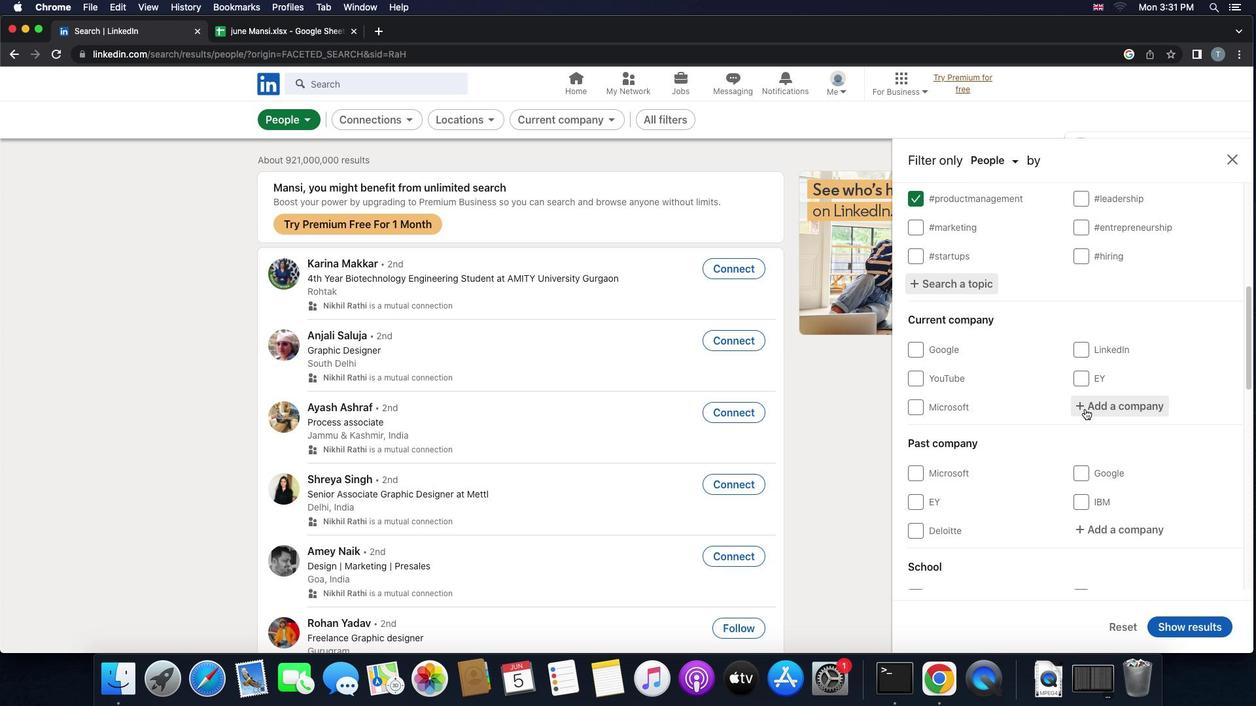
Action: Mouse pressed left at (1084, 408)
Screenshot: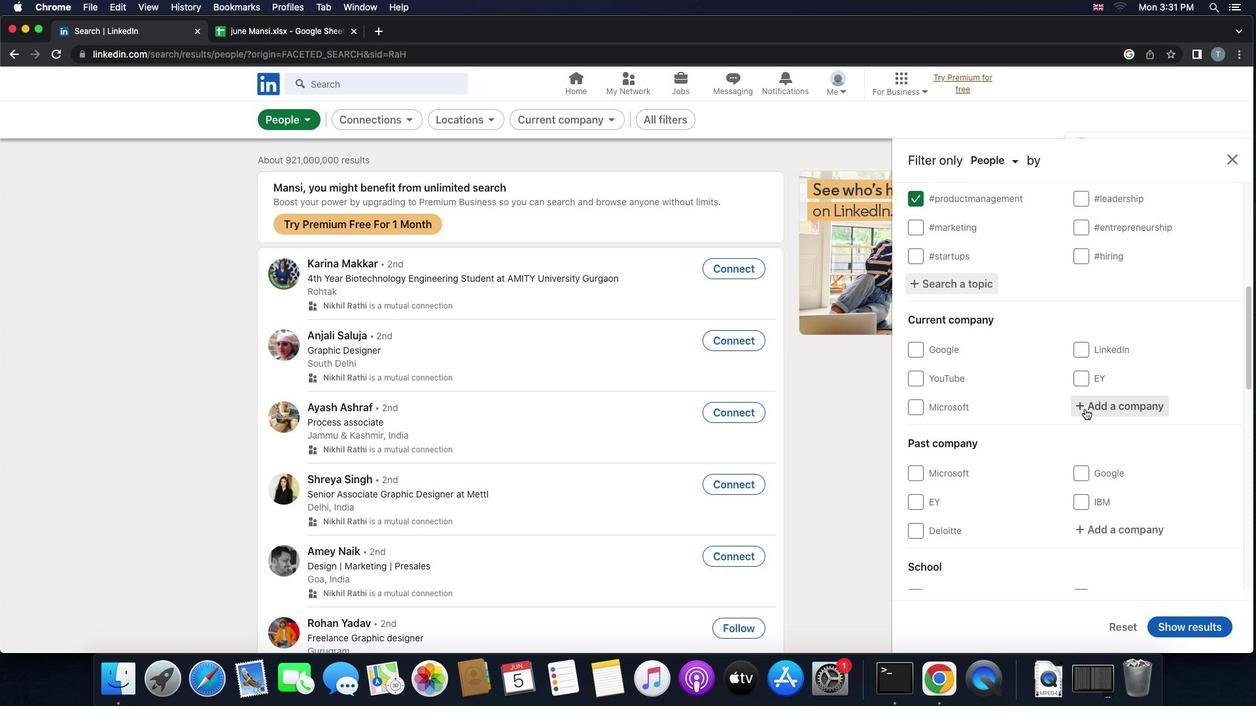 
Action: Mouse moved to (1084, 408)
Screenshot: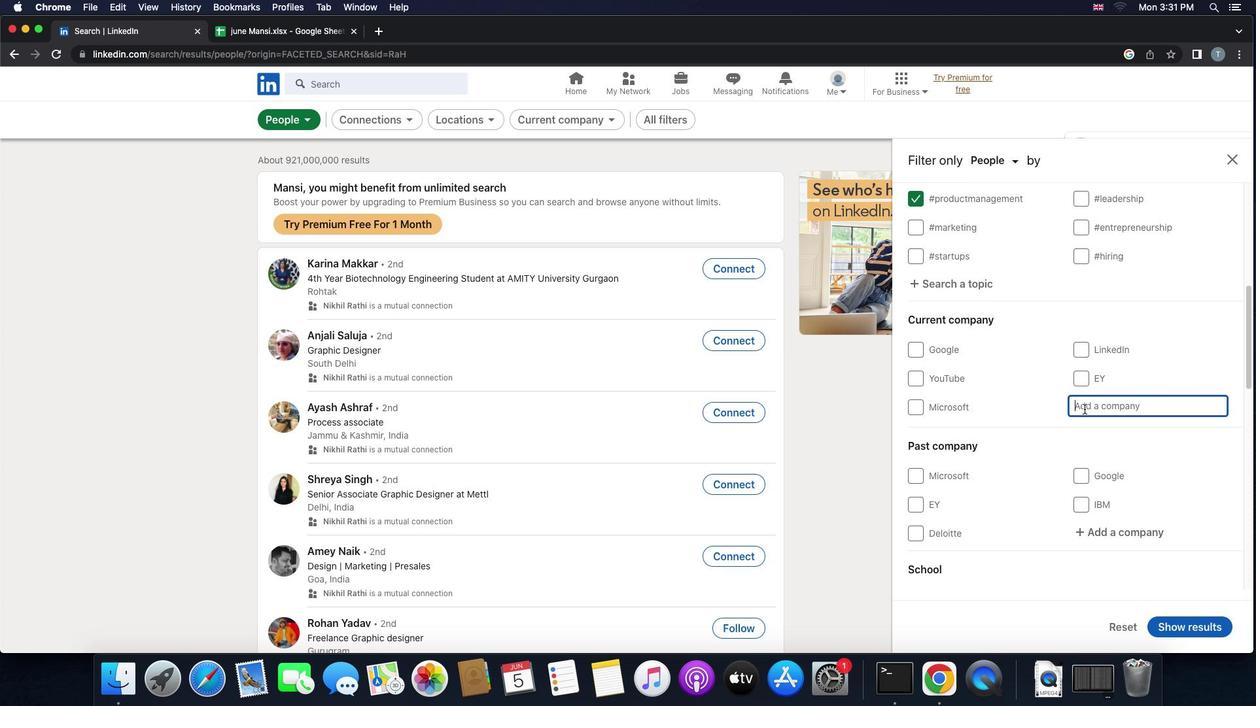 
Action: Key pressed 's''a''m''a''r''t''h'Key.space'j''o''b''s'Key.space
Screenshot: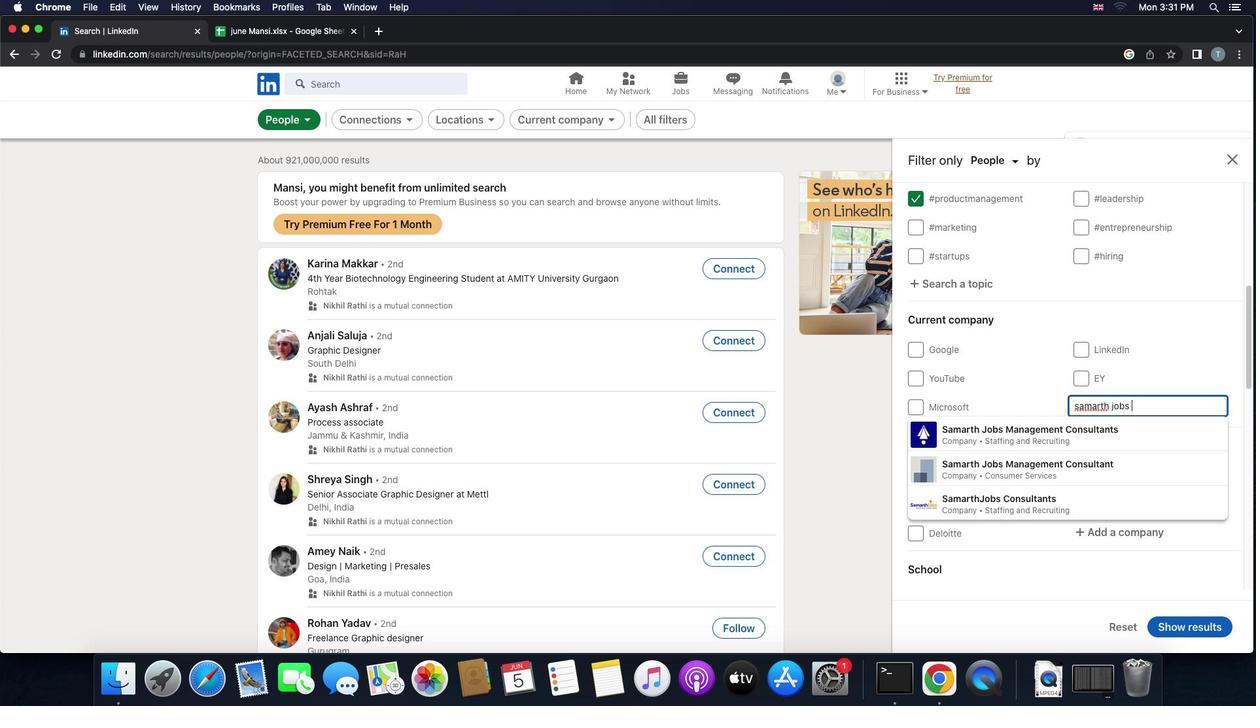 
Action: Mouse moved to (1079, 435)
Screenshot: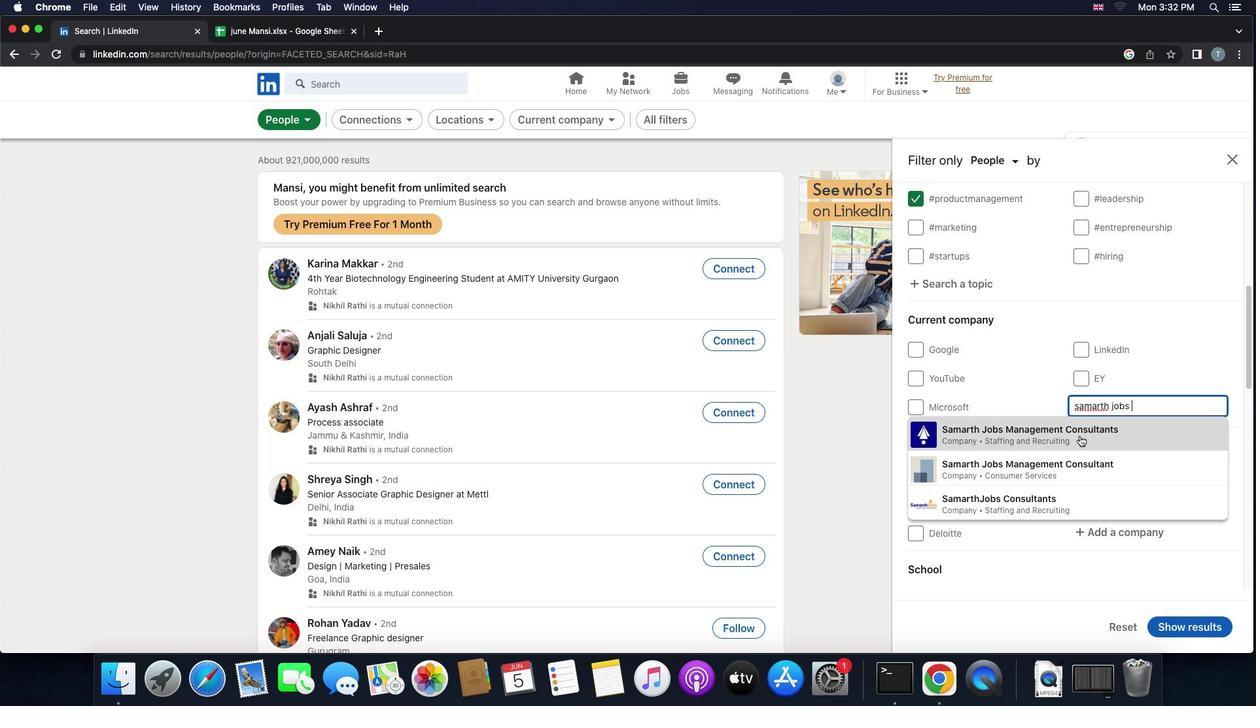 
Action: Mouse pressed left at (1079, 435)
Screenshot: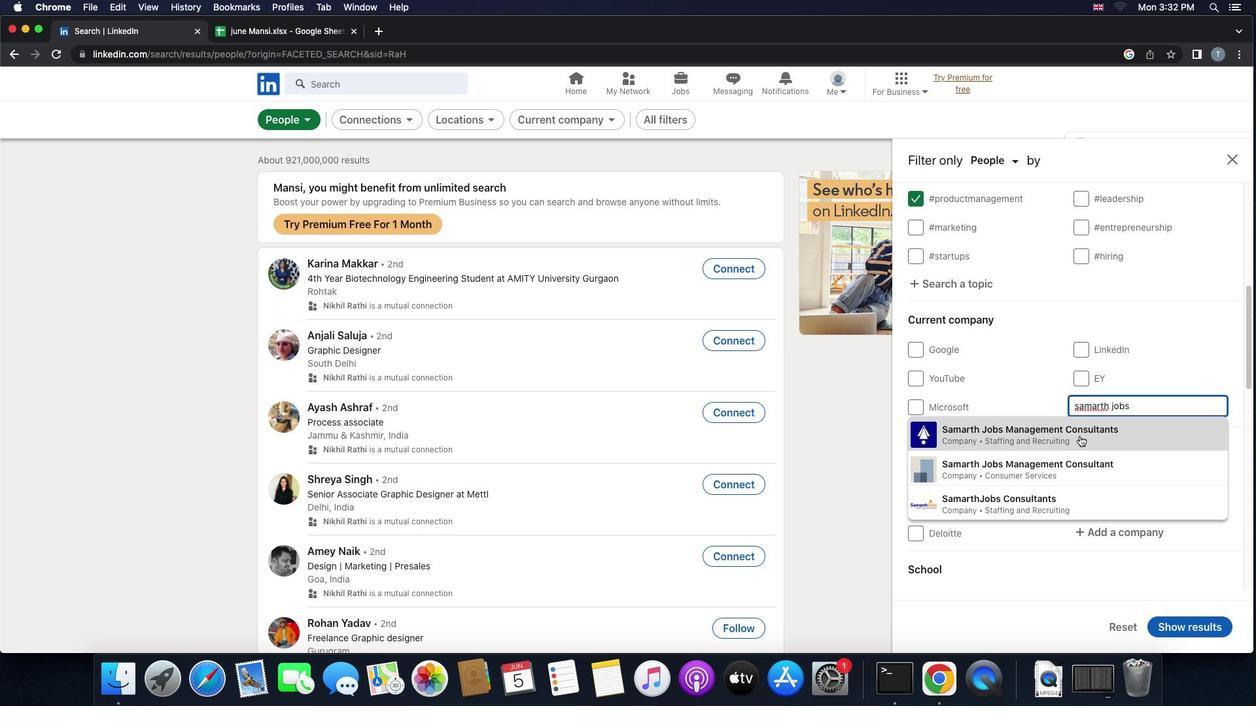 
Action: Mouse moved to (1079, 436)
Screenshot: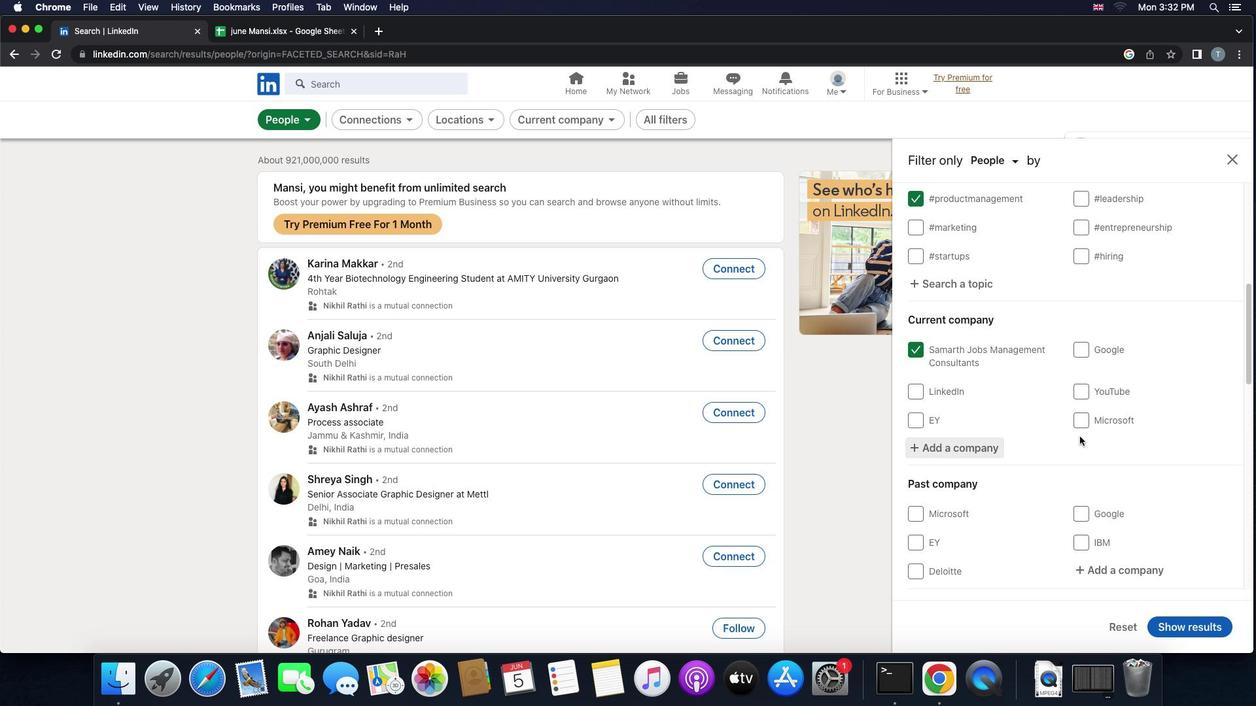 
Action: Mouse scrolled (1079, 436) with delta (0, 0)
Screenshot: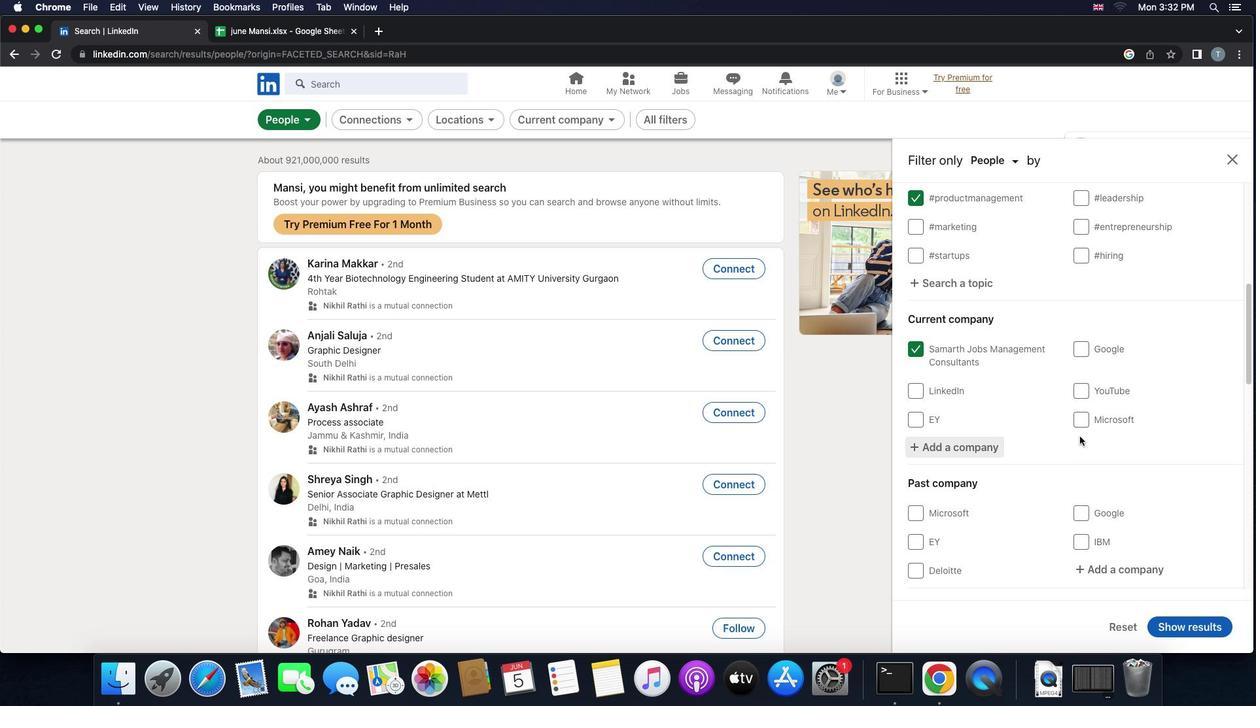 
Action: Mouse scrolled (1079, 436) with delta (0, 0)
Screenshot: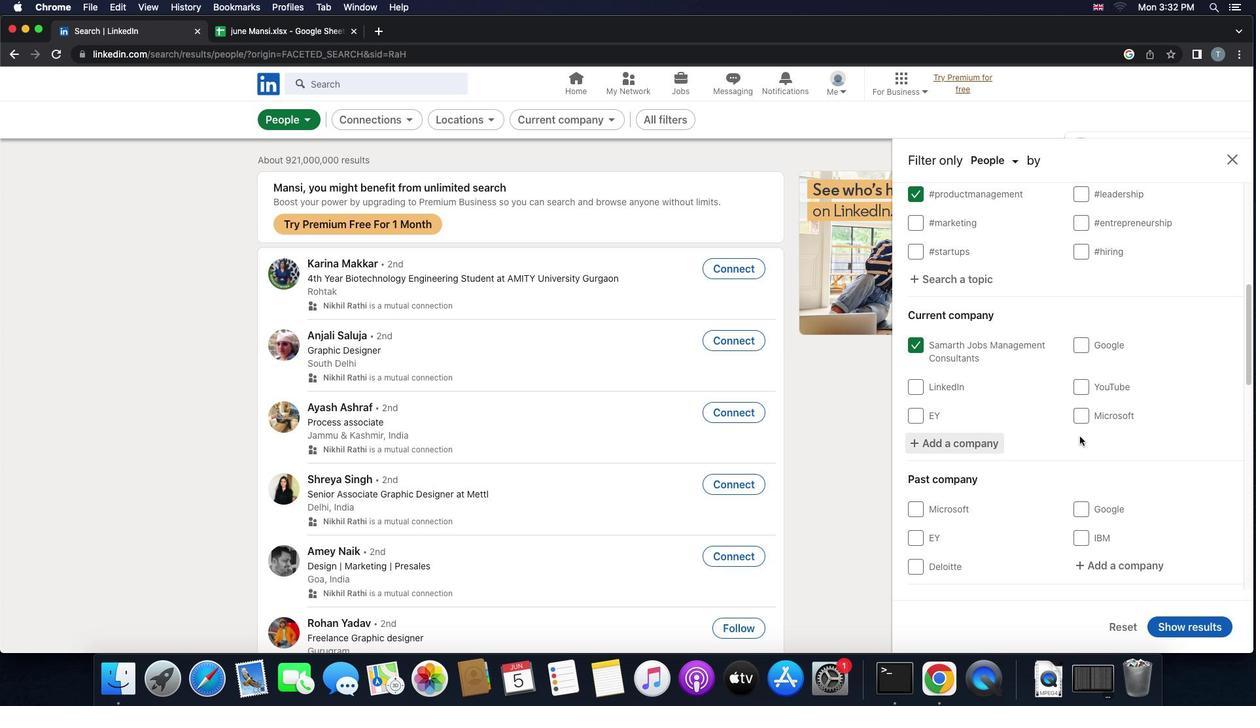
Action: Mouse scrolled (1079, 436) with delta (0, -1)
Screenshot: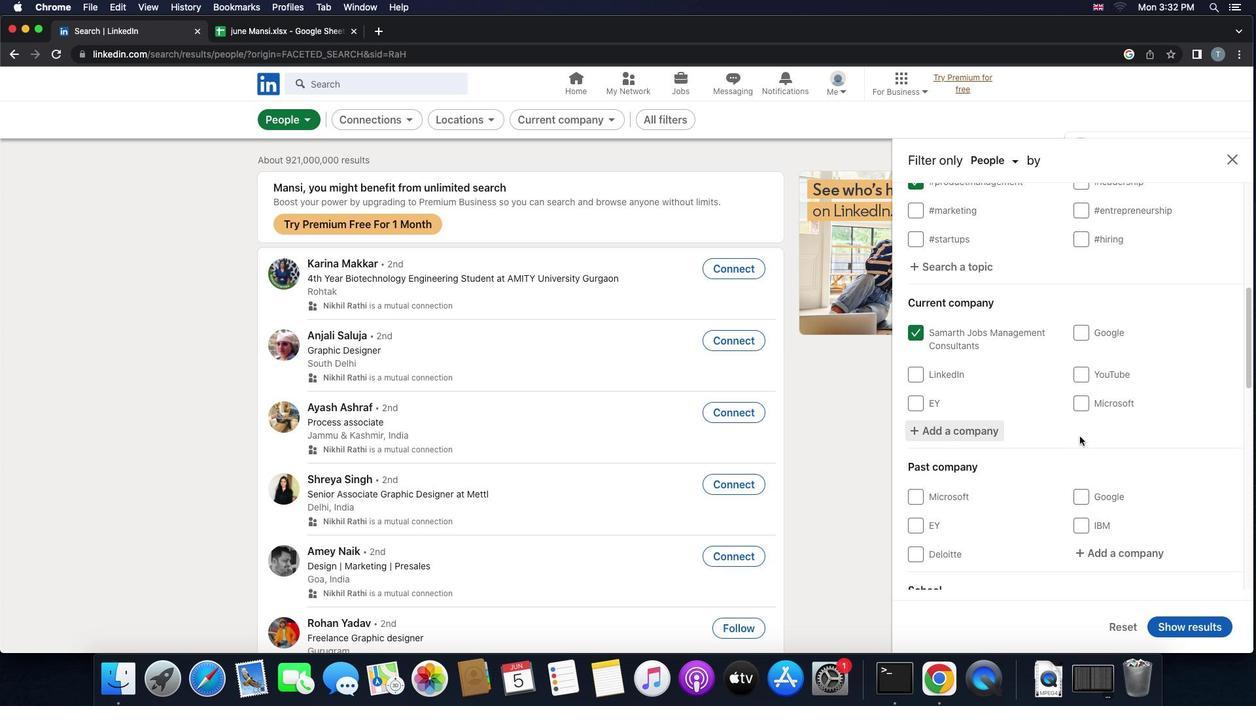 
Action: Mouse moved to (1080, 438)
Screenshot: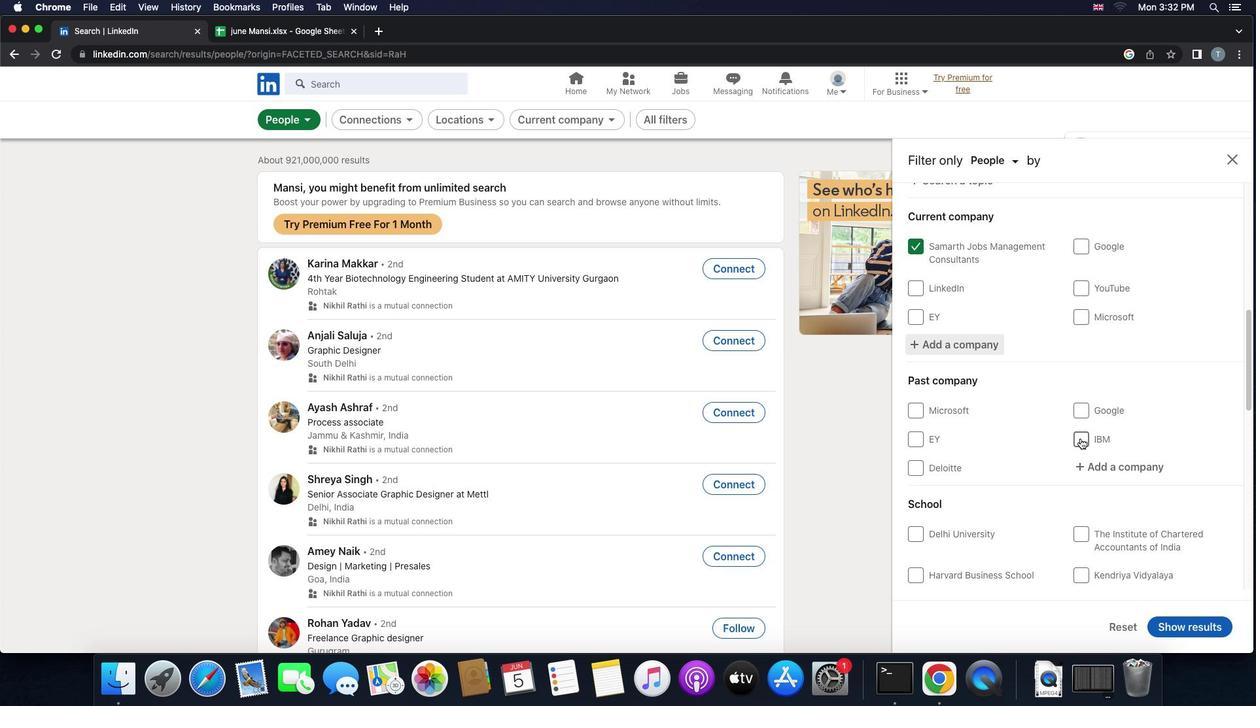 
Action: Mouse scrolled (1080, 438) with delta (0, 0)
Screenshot: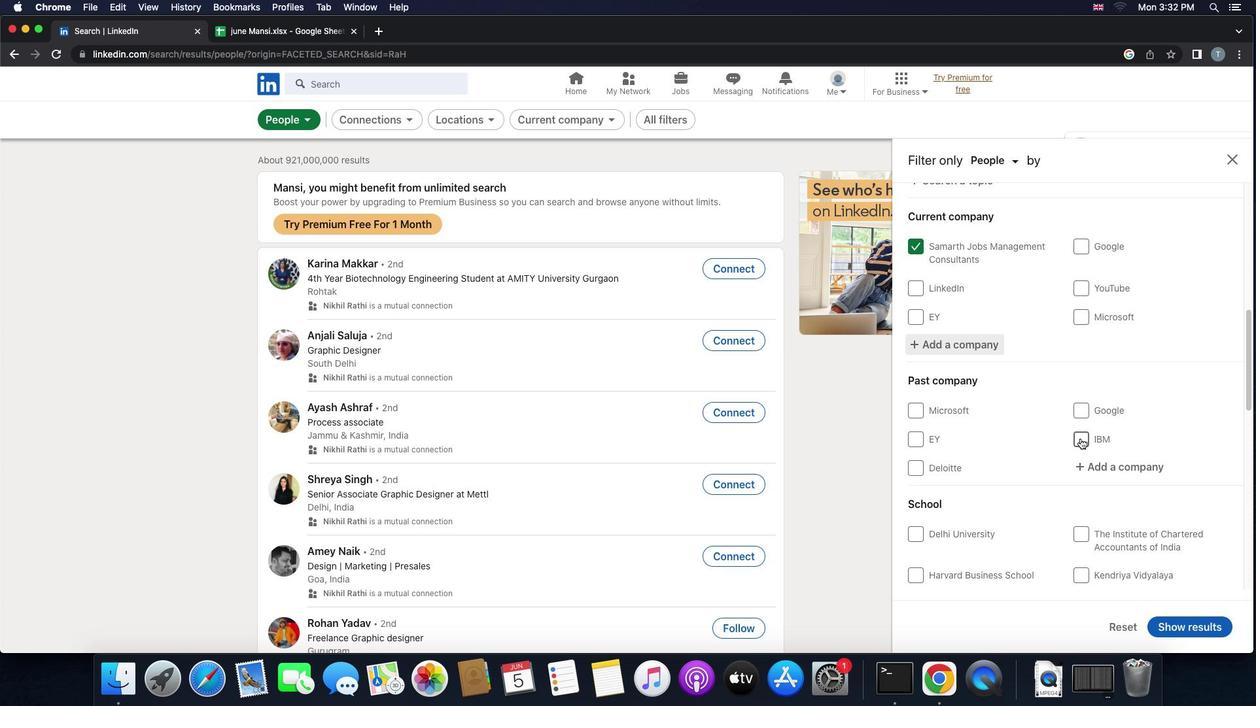 
Action: Mouse scrolled (1080, 438) with delta (0, 0)
Screenshot: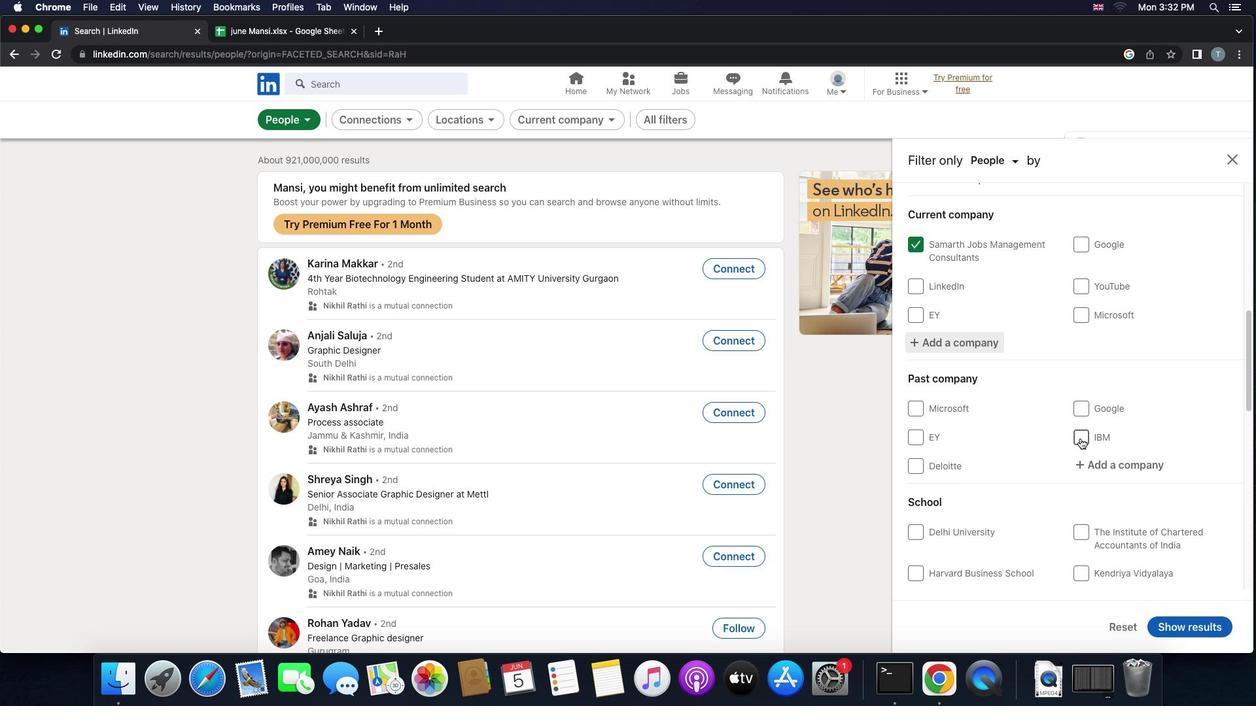 
Action: Mouse scrolled (1080, 438) with delta (0, -1)
Screenshot: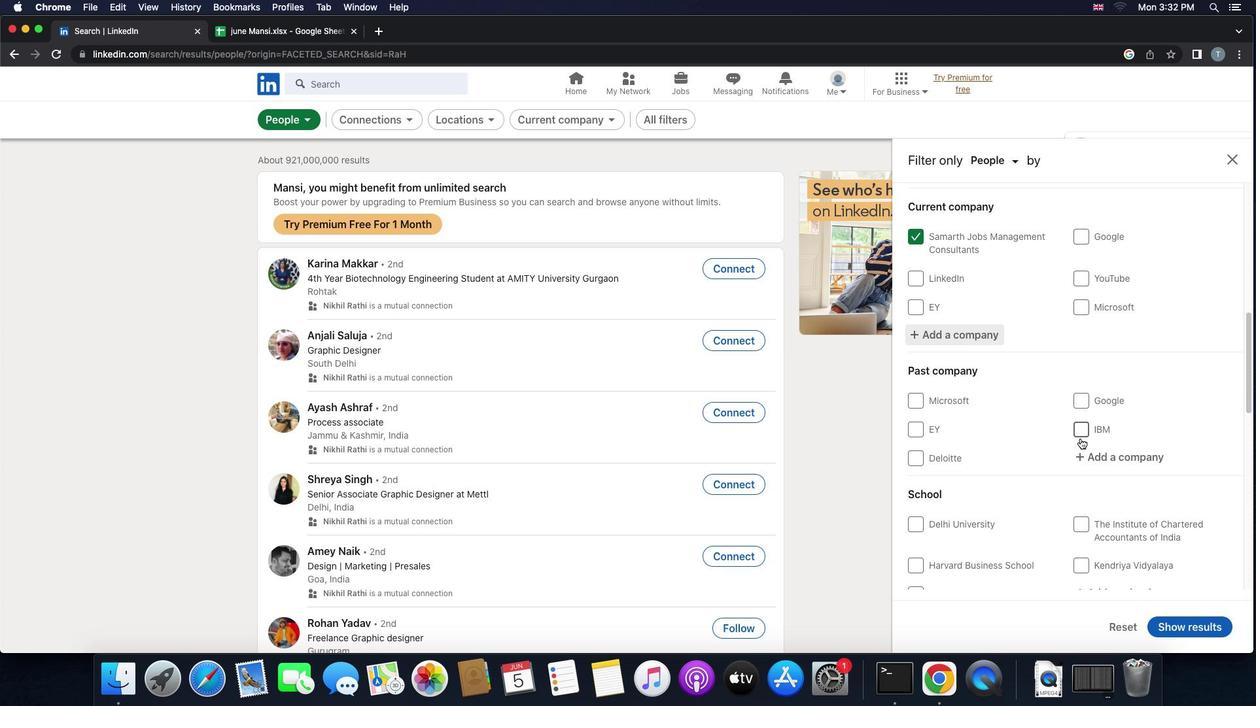 
Action: Mouse moved to (1124, 512)
Screenshot: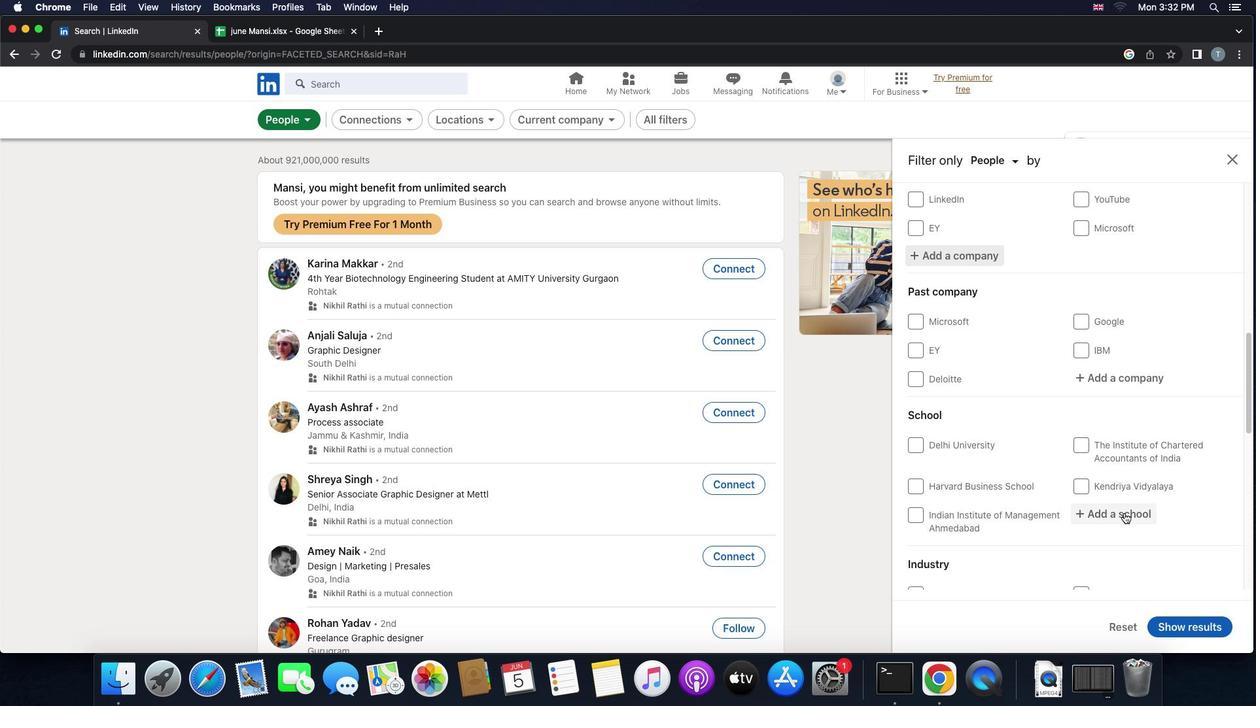 
Action: Mouse pressed left at (1124, 512)
Screenshot: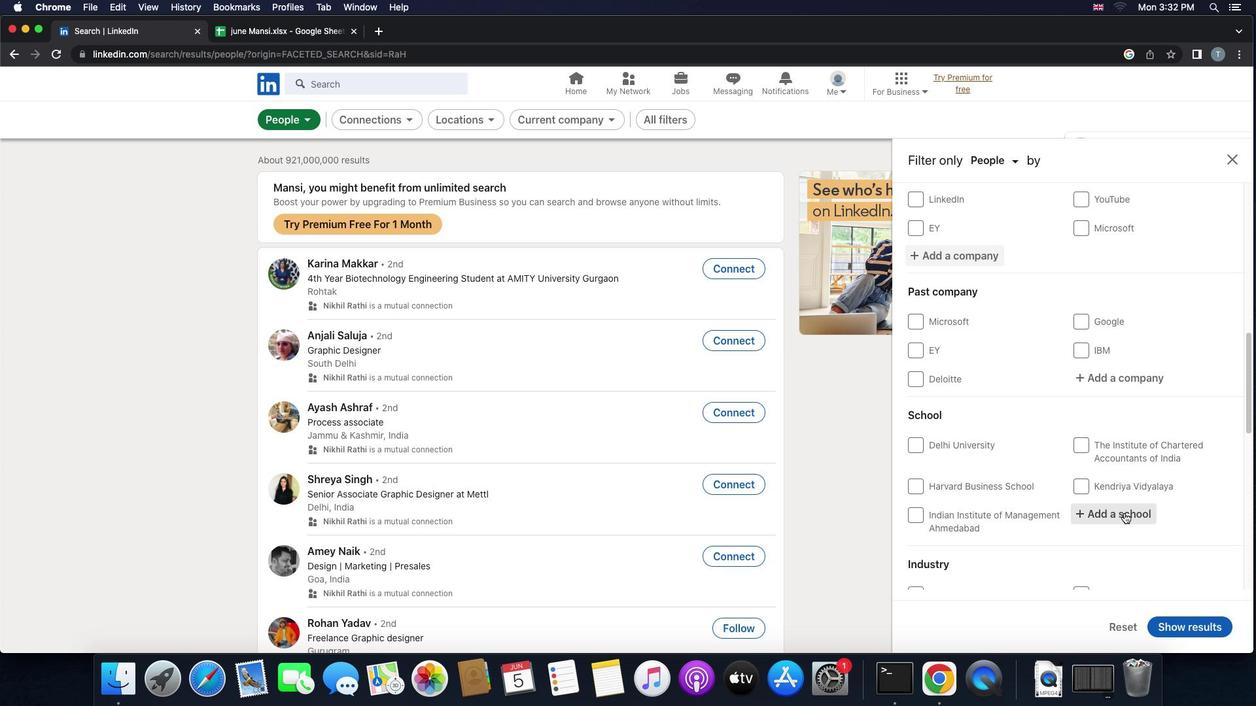 
Action: Key pressed 'g''o''v''t''.''e''n''g''i''n''e''e''r''i''n''g'Key.space
Screenshot: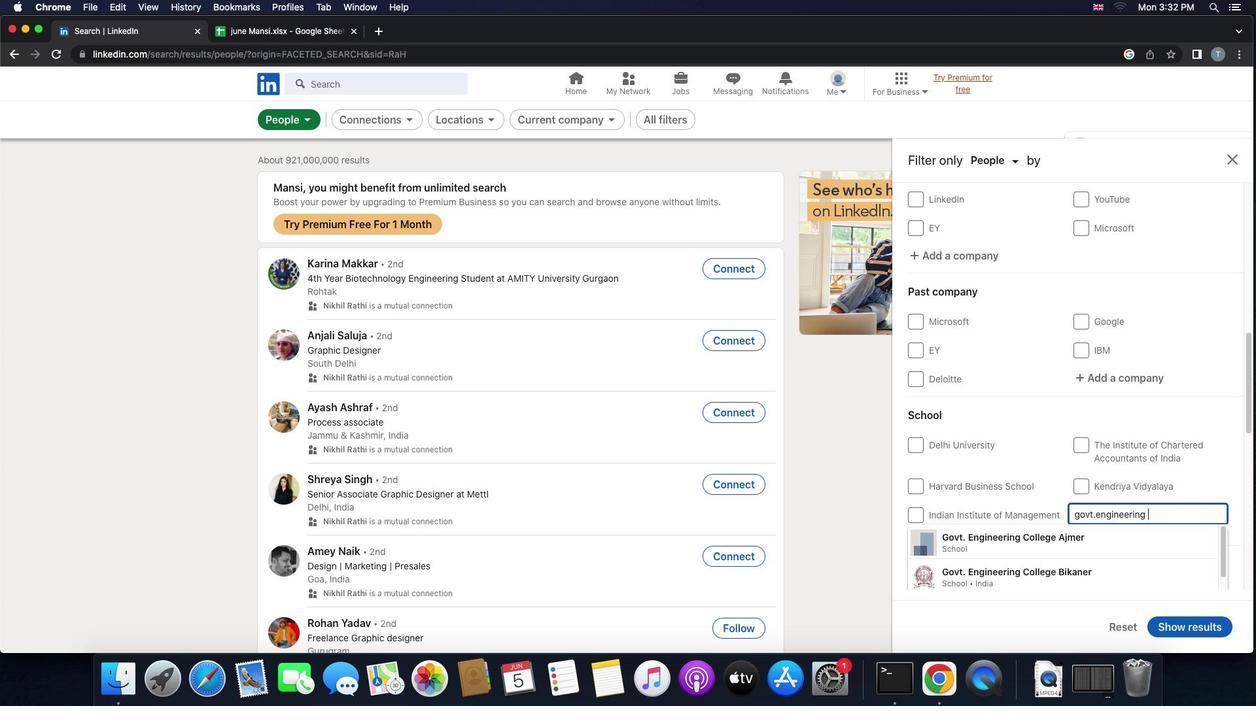 
Action: Mouse moved to (1108, 580)
Screenshot: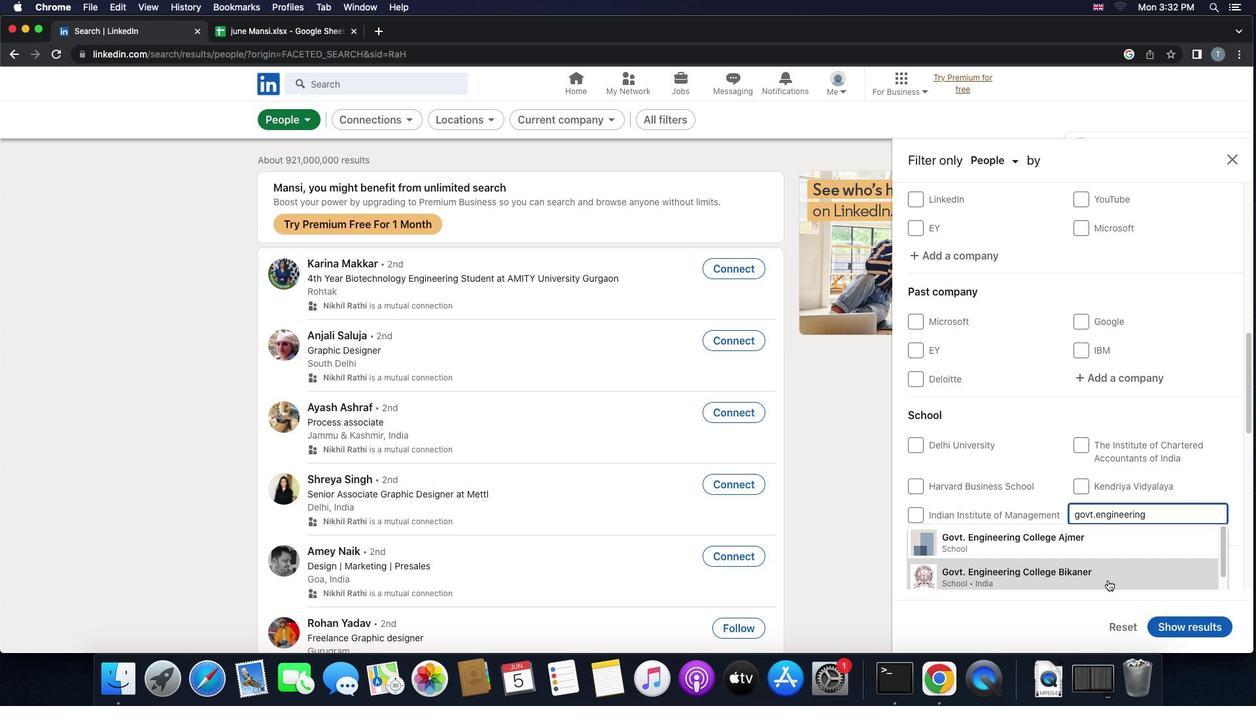 
Action: Mouse pressed left at (1108, 580)
Screenshot: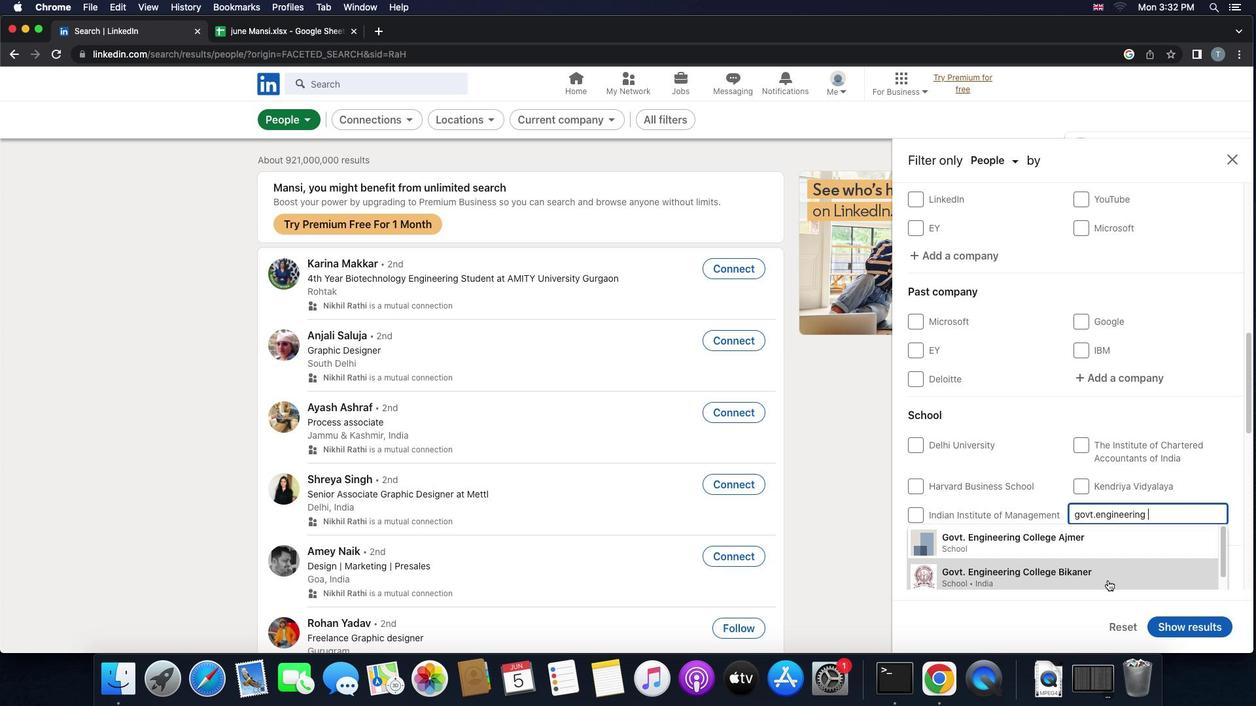 
Action: Mouse scrolled (1108, 580) with delta (0, 0)
Screenshot: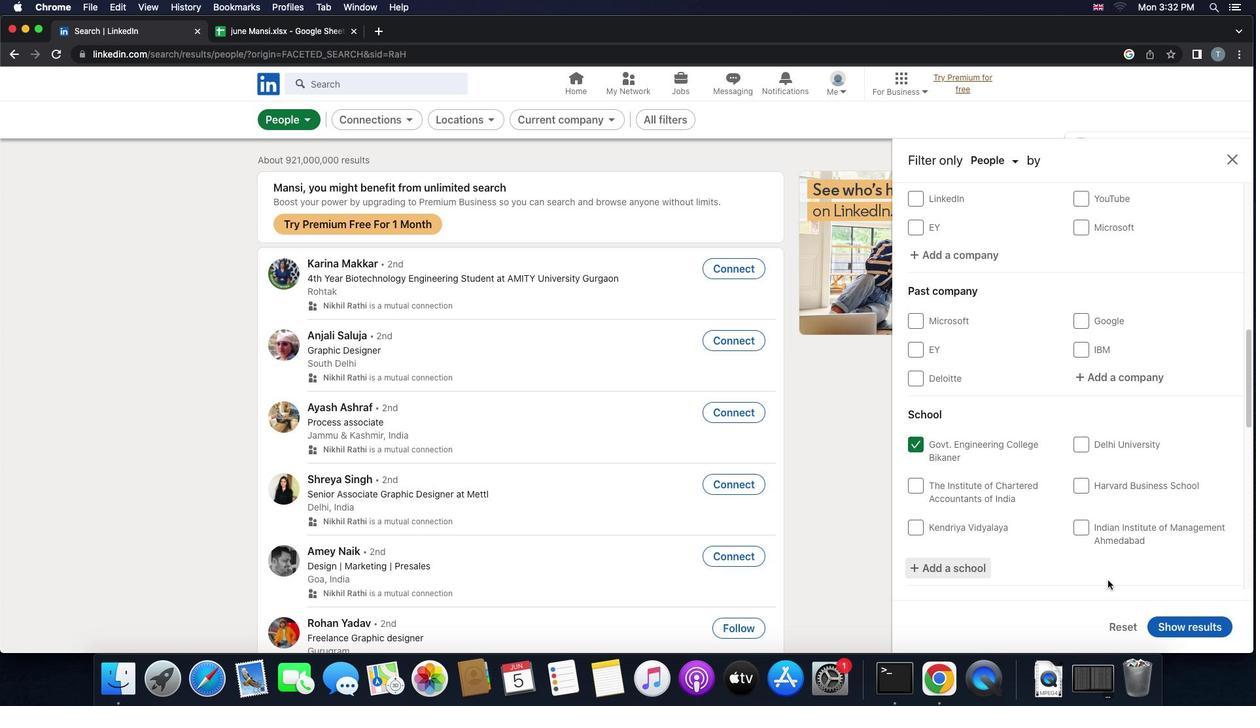 
Action: Mouse scrolled (1108, 580) with delta (0, 0)
Screenshot: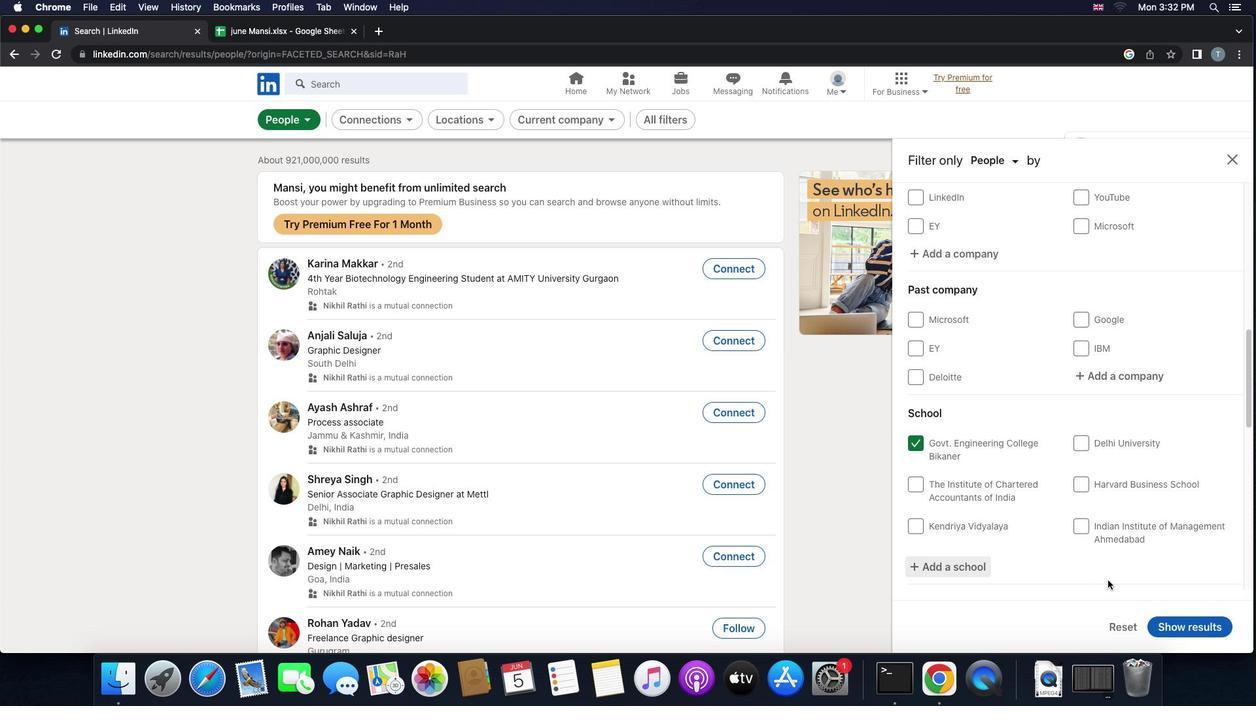 
Action: Mouse scrolled (1108, 580) with delta (0, -1)
Screenshot: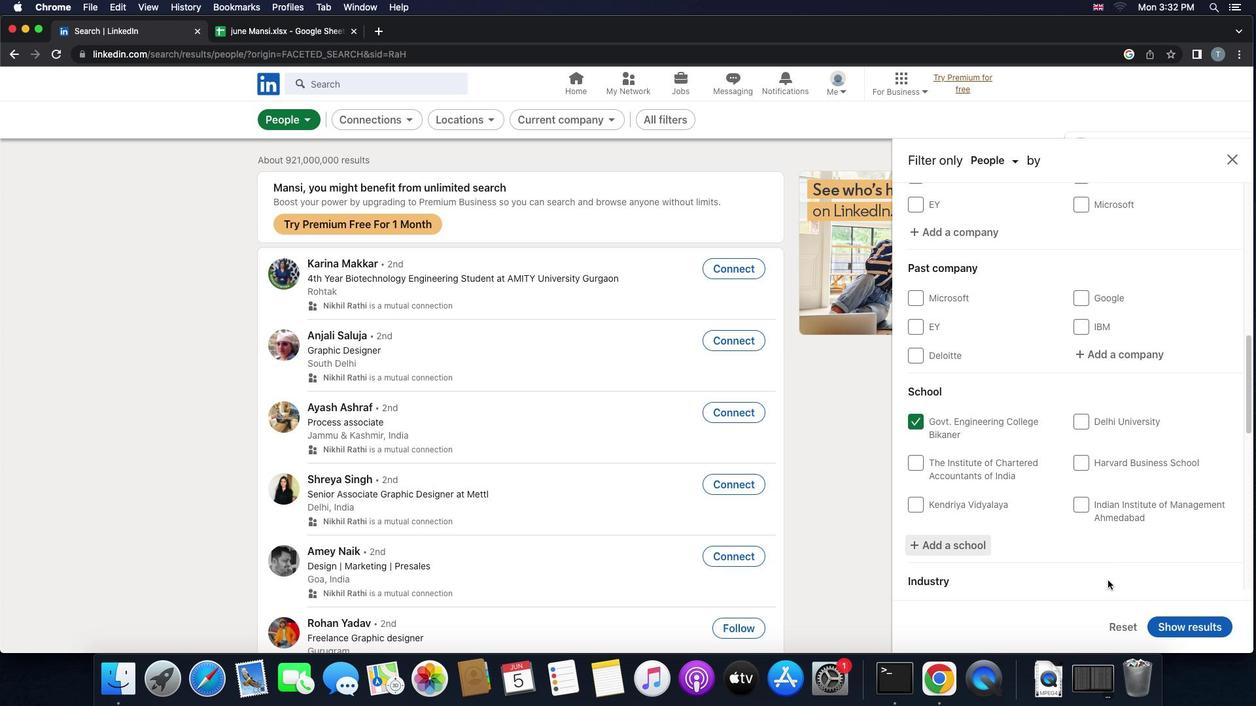 
Action: Mouse scrolled (1108, 580) with delta (0, 0)
Screenshot: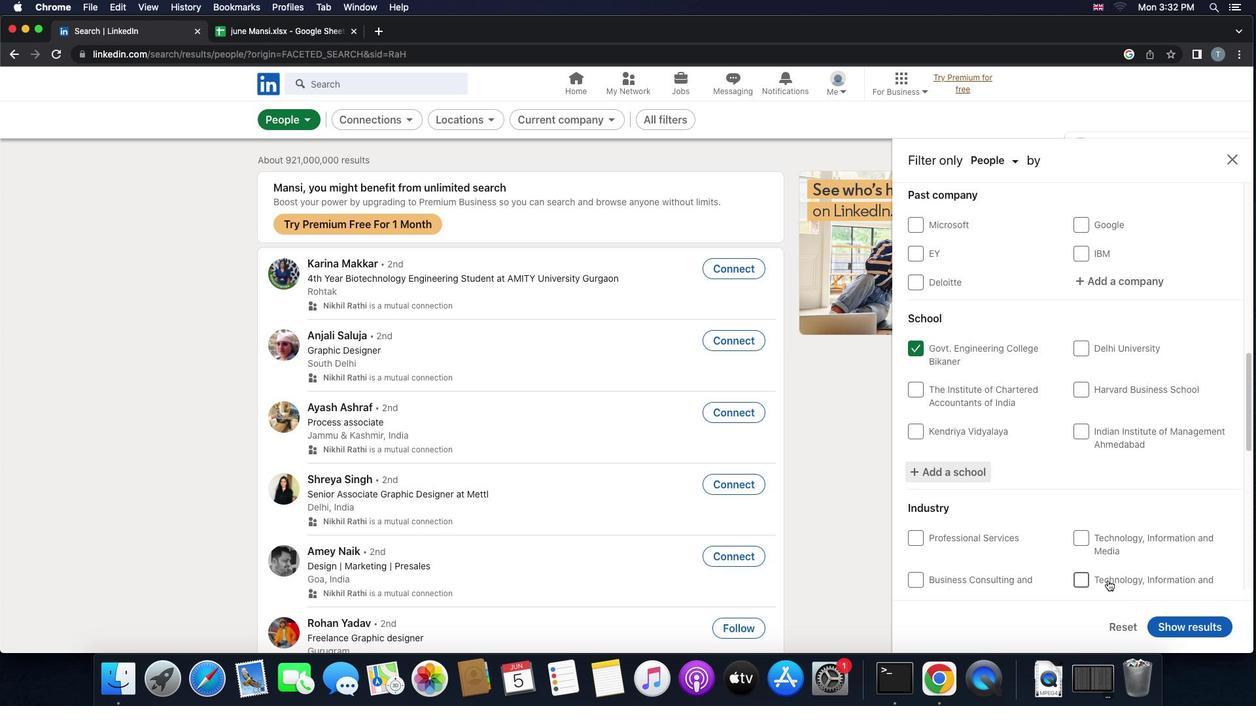 
Action: Mouse scrolled (1108, 580) with delta (0, 0)
Screenshot: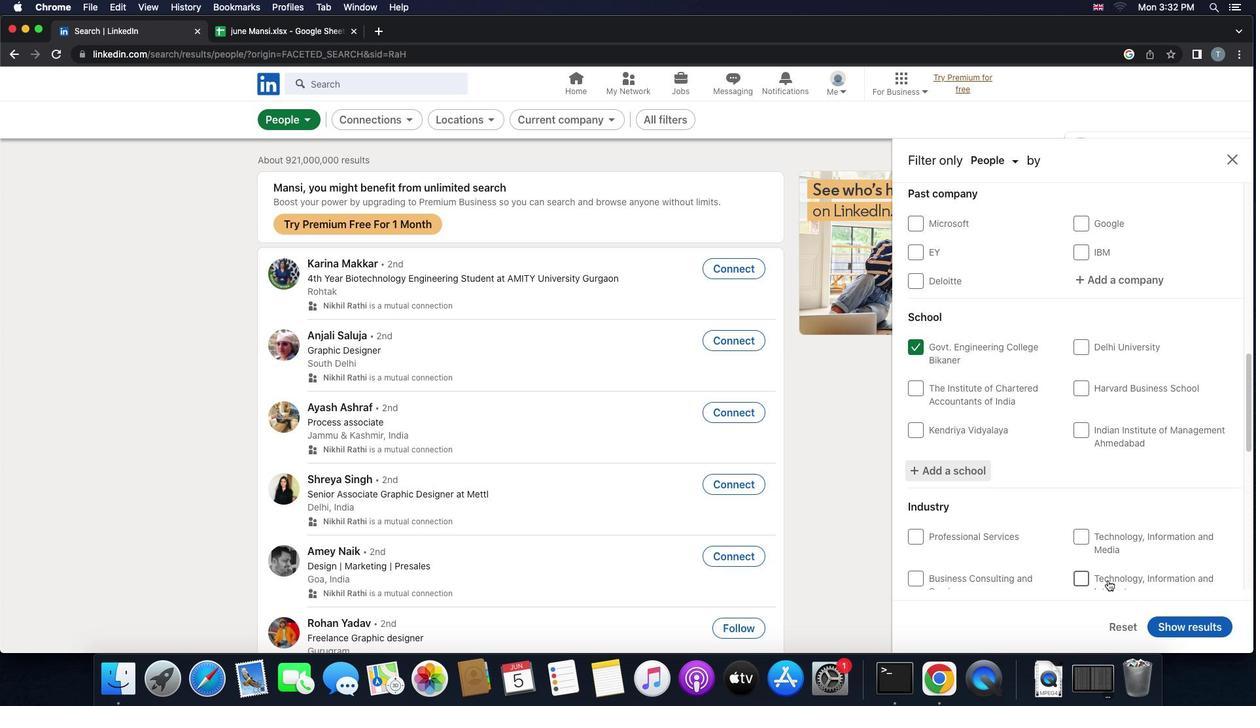 
Action: Mouse scrolled (1108, 580) with delta (0, 0)
Screenshot: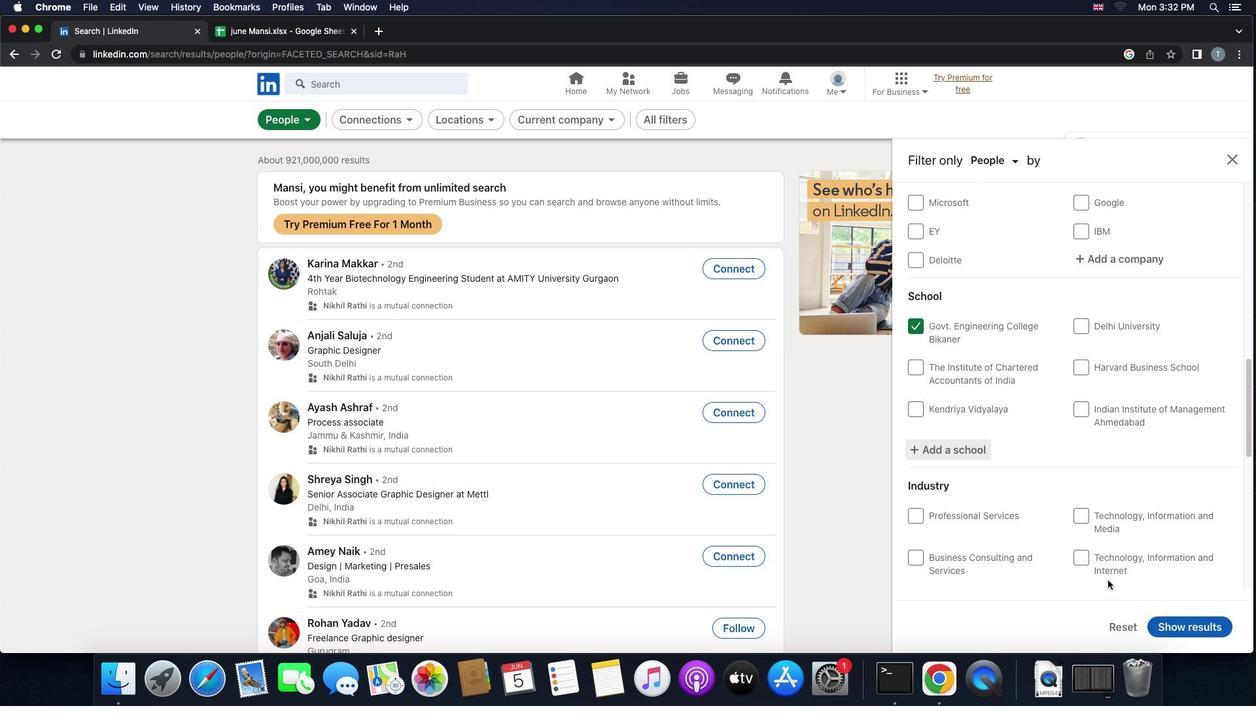 
Action: Mouse scrolled (1108, 580) with delta (0, 0)
Screenshot: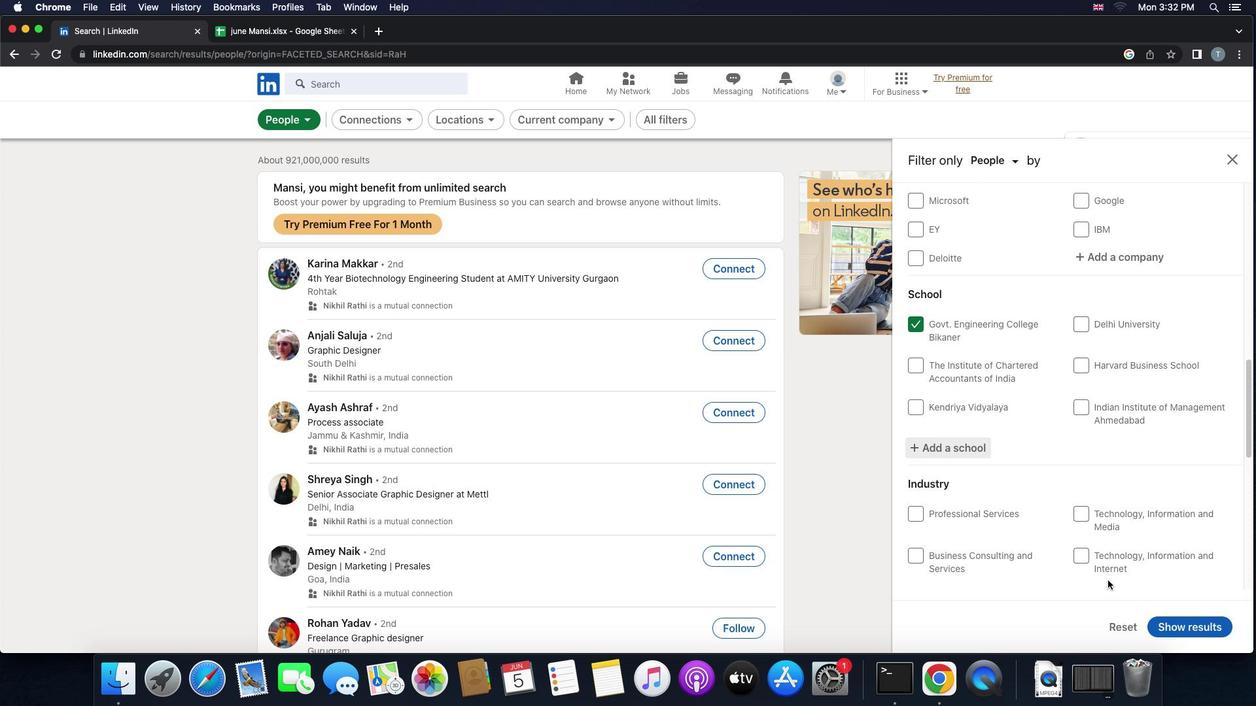 
Action: Mouse scrolled (1108, 580) with delta (0, -1)
Screenshot: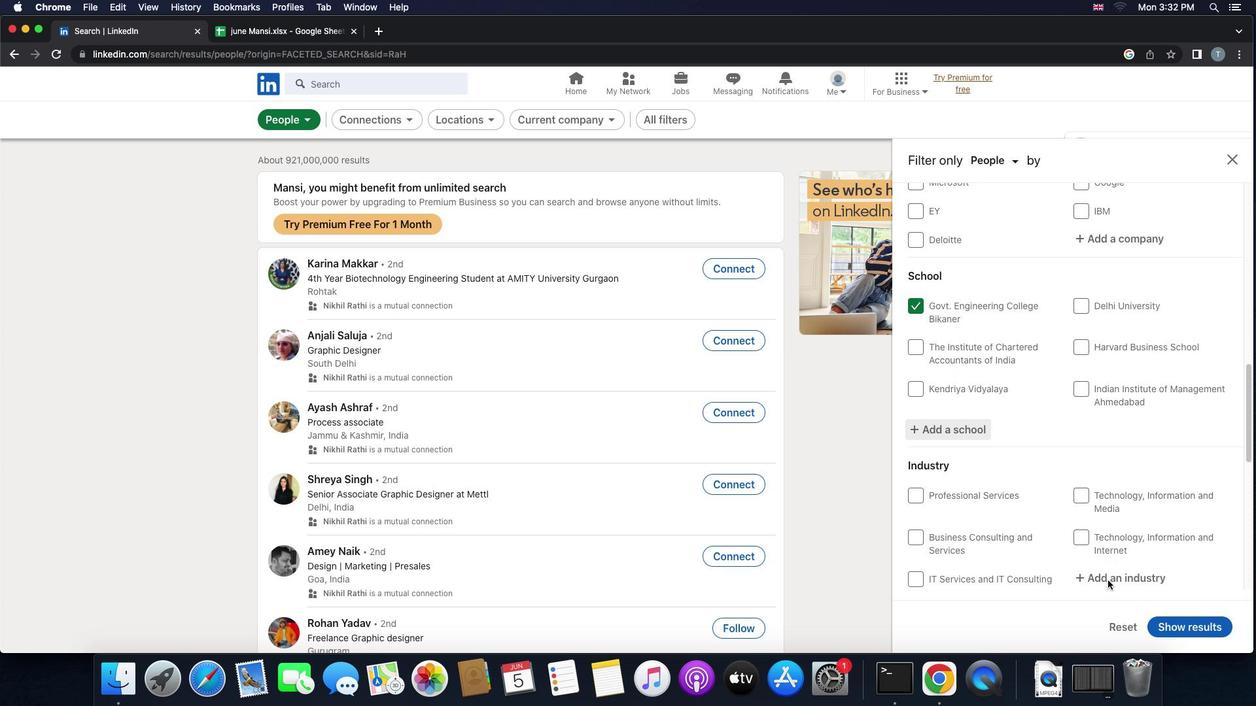 
Action: Mouse moved to (1114, 493)
Screenshot: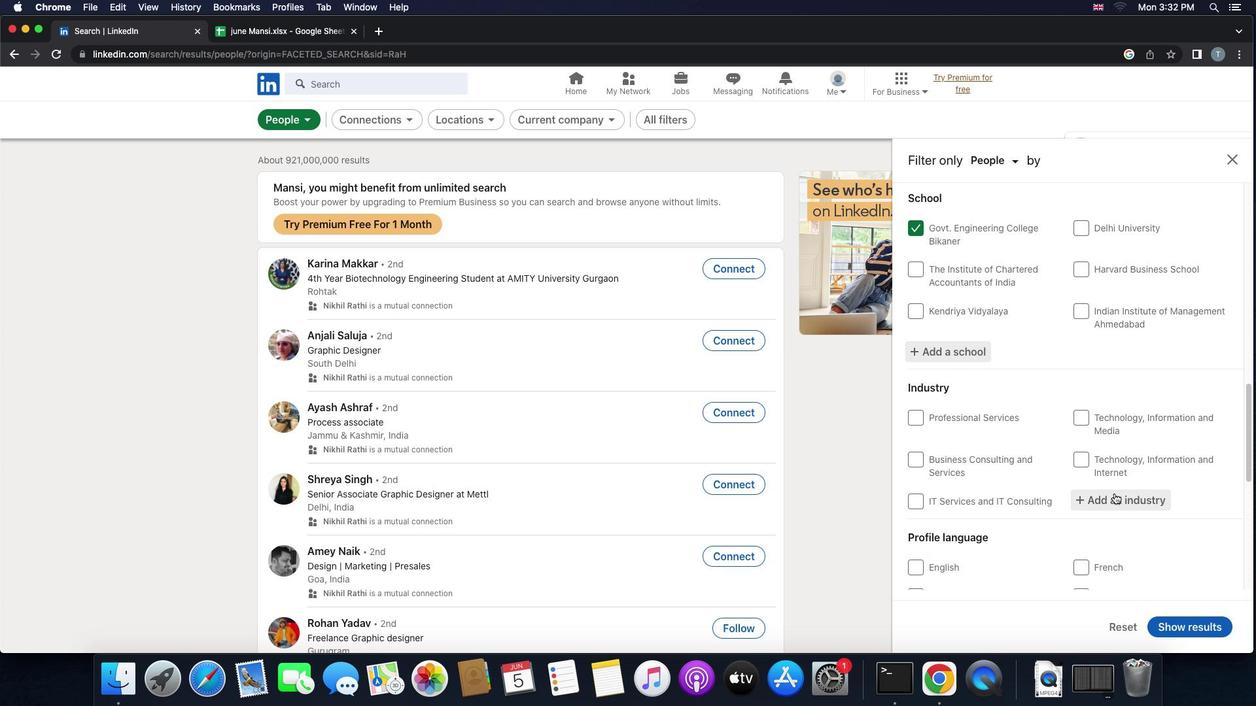 
Action: Mouse pressed left at (1114, 493)
Screenshot: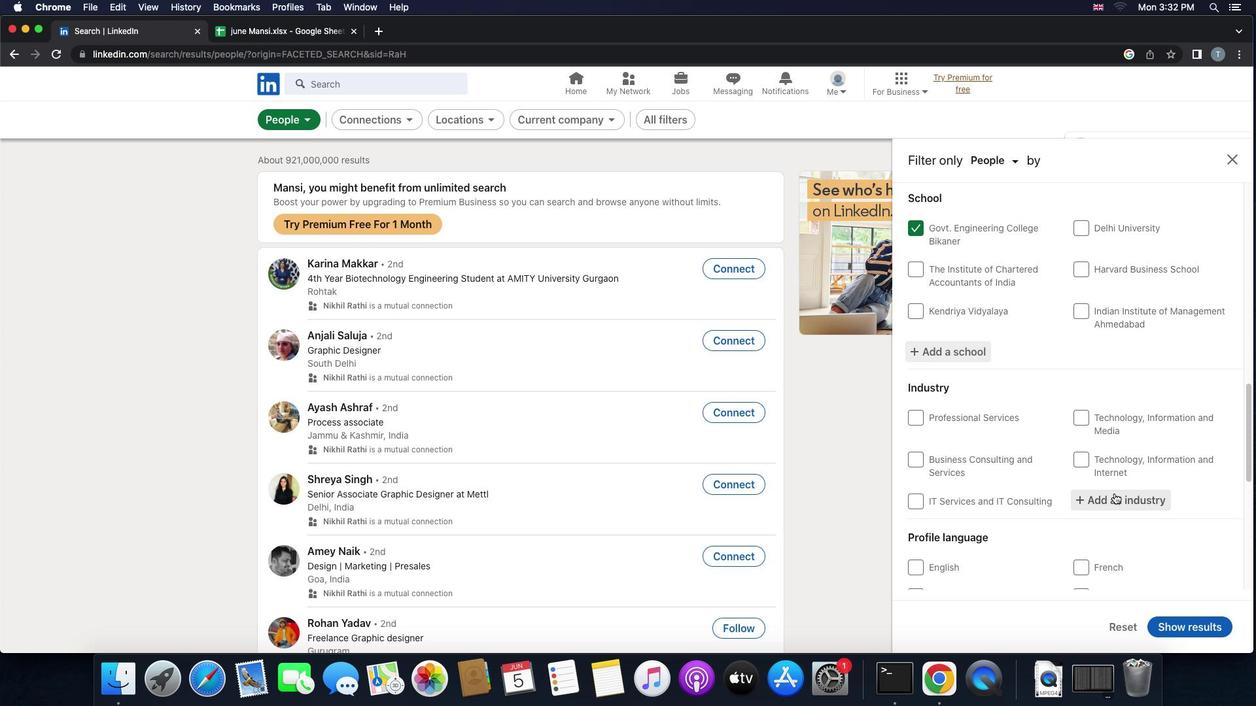 
Action: Key pressed 'p''u''b''l''i''c'Key.space'h''e''a''l''t''h'
Screenshot: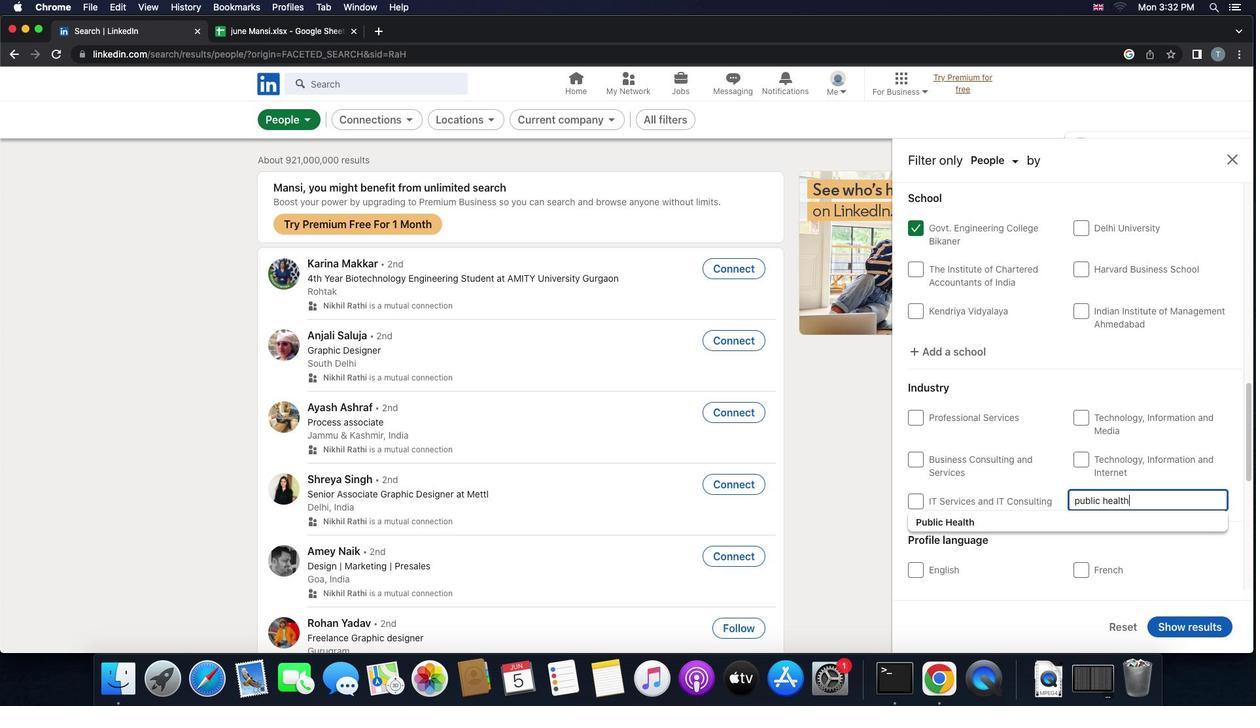
Action: Mouse moved to (1070, 527)
Screenshot: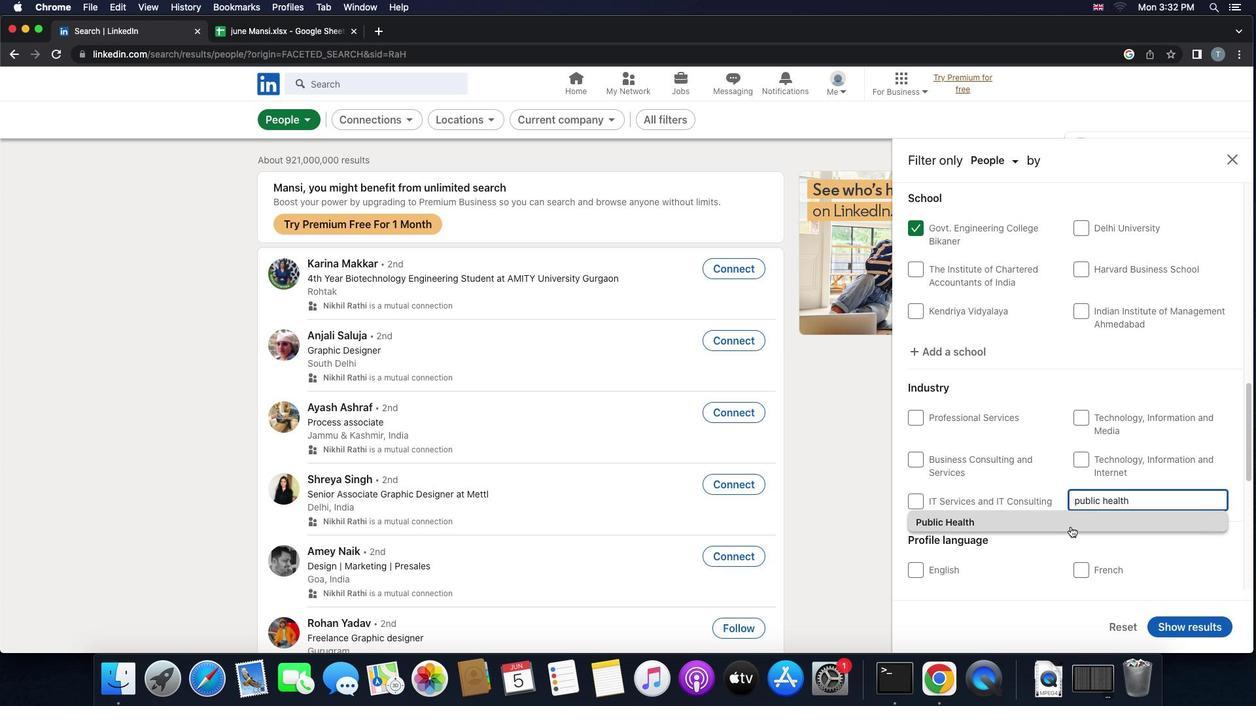 
Action: Mouse pressed left at (1070, 527)
Screenshot: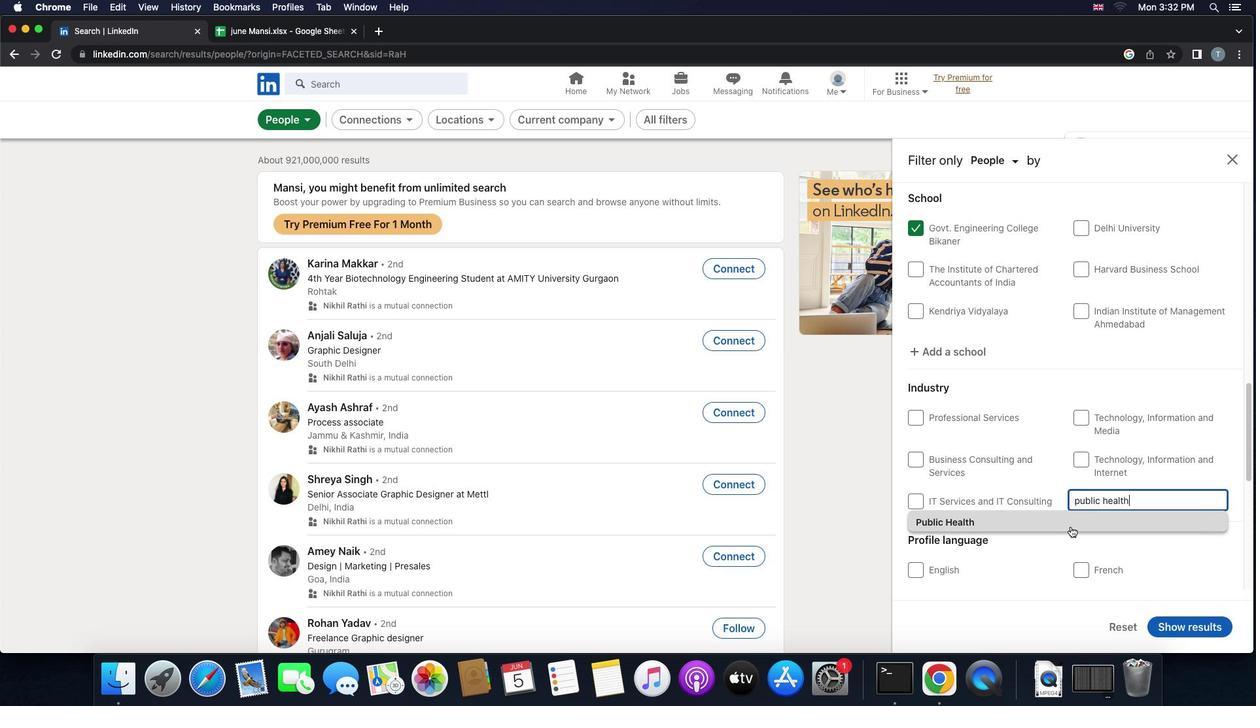 
Action: Mouse moved to (1071, 526)
Screenshot: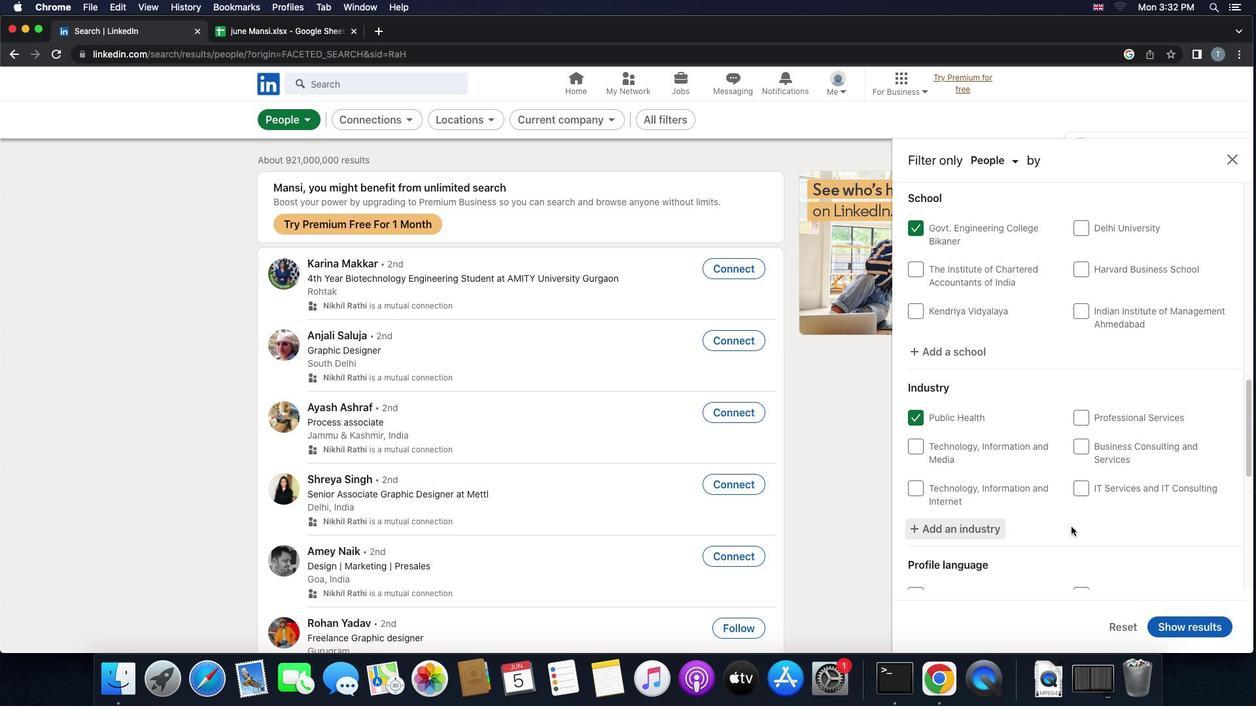 
Action: Mouse scrolled (1071, 526) with delta (0, 0)
Screenshot: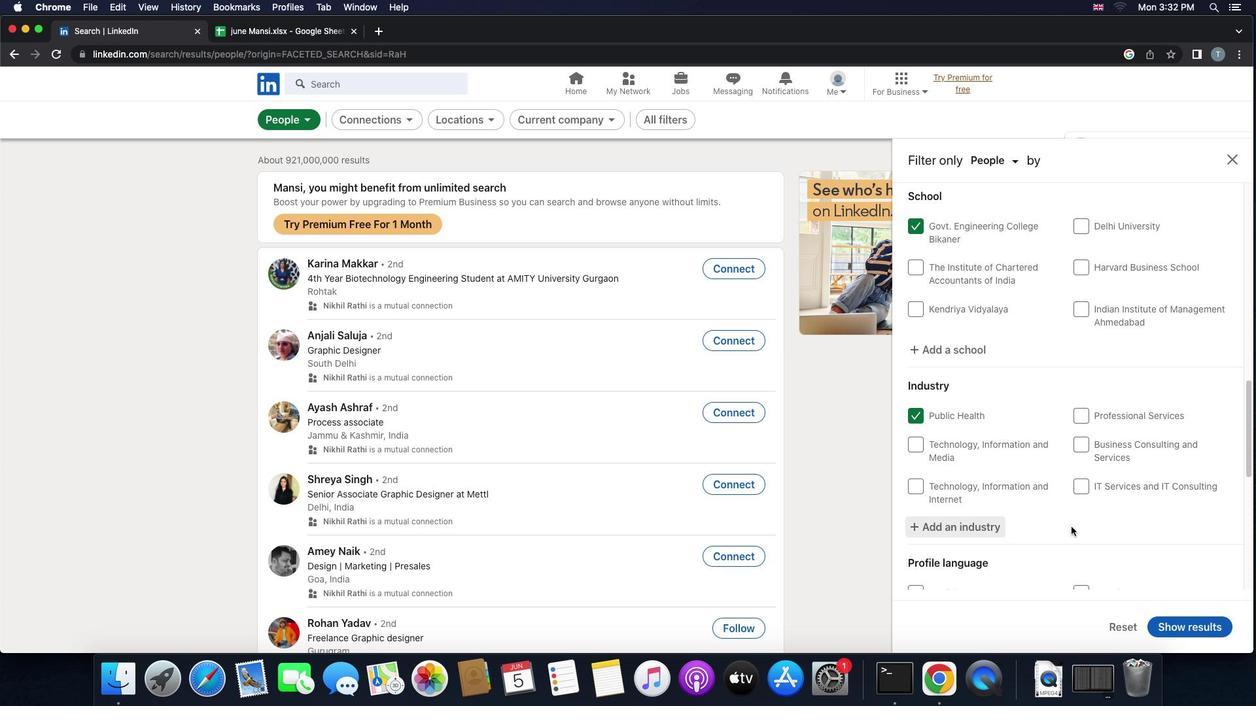 
Action: Mouse scrolled (1071, 526) with delta (0, 0)
Screenshot: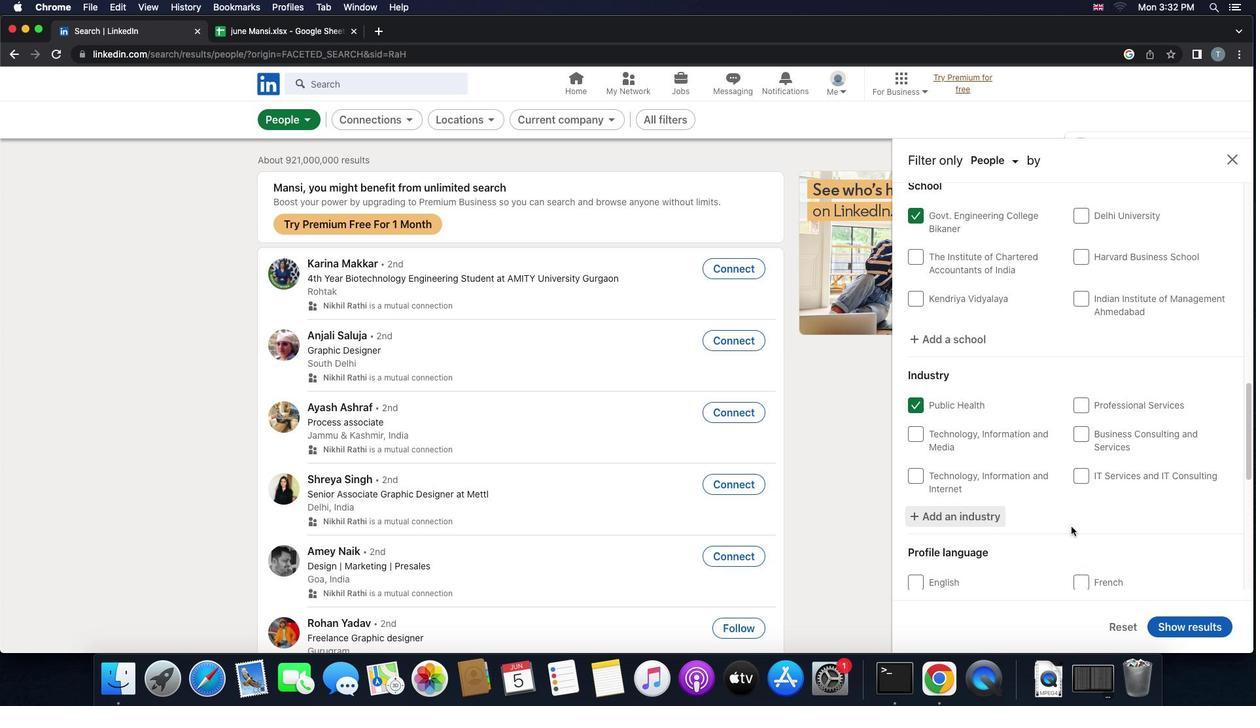 
Action: Mouse scrolled (1071, 526) with delta (0, -1)
Screenshot: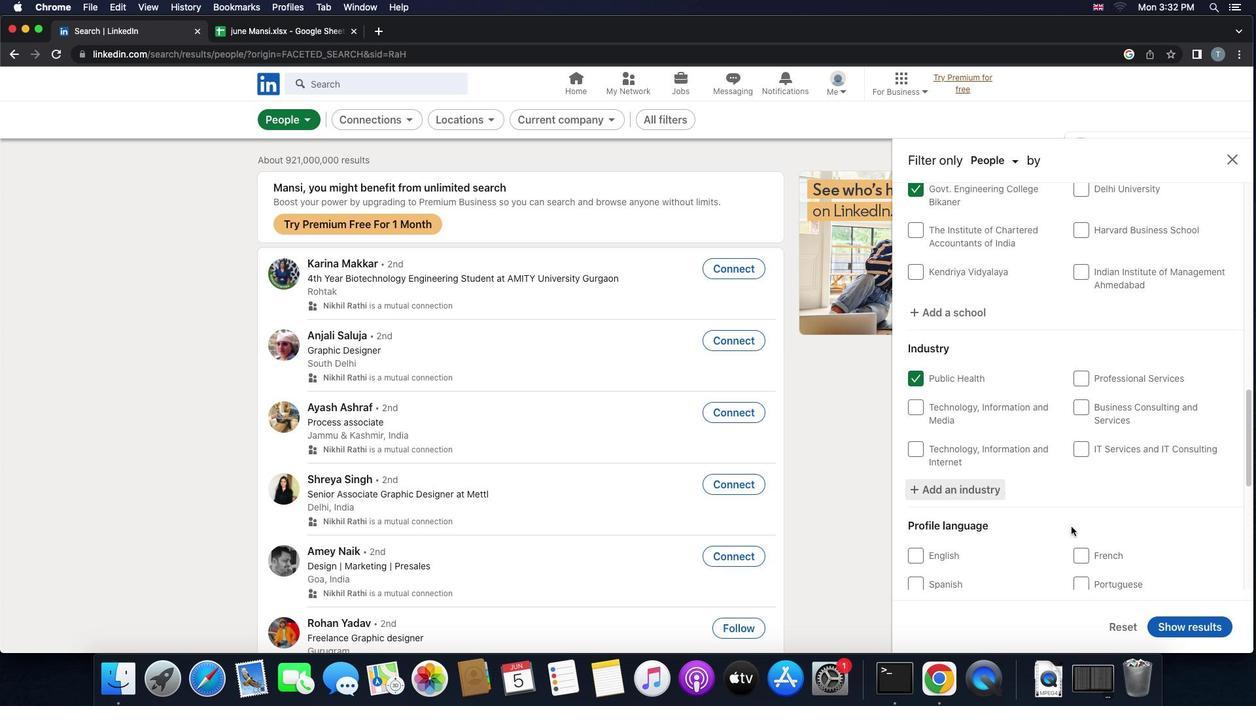 
Action: Mouse scrolled (1071, 526) with delta (0, -1)
Screenshot: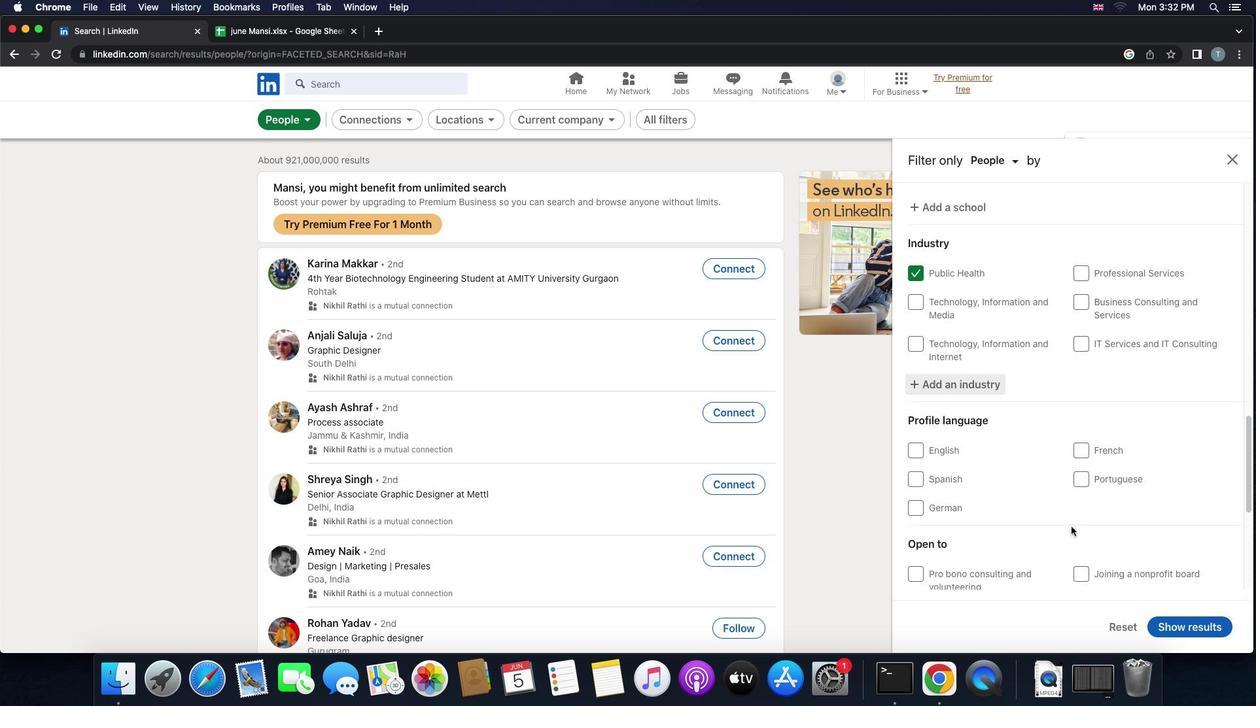 
Action: Mouse moved to (1078, 439)
Screenshot: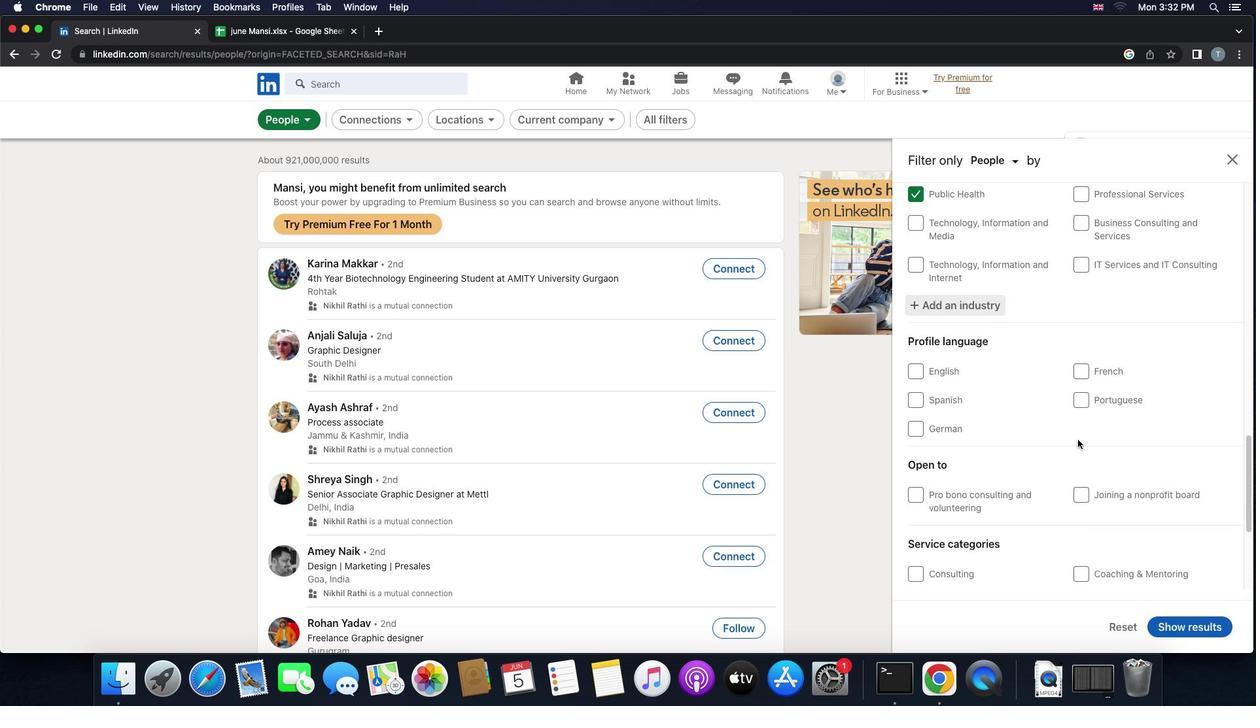 
Action: Mouse scrolled (1078, 439) with delta (0, 0)
Screenshot: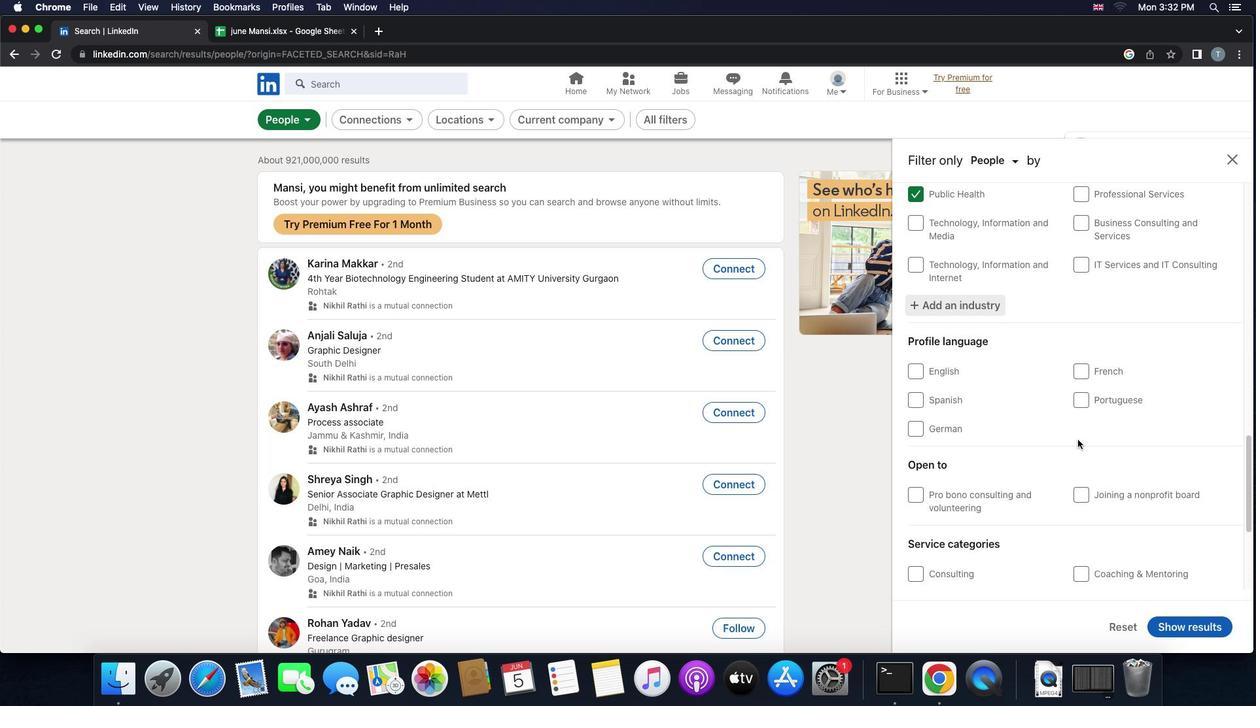 
Action: Mouse scrolled (1078, 439) with delta (0, 0)
Screenshot: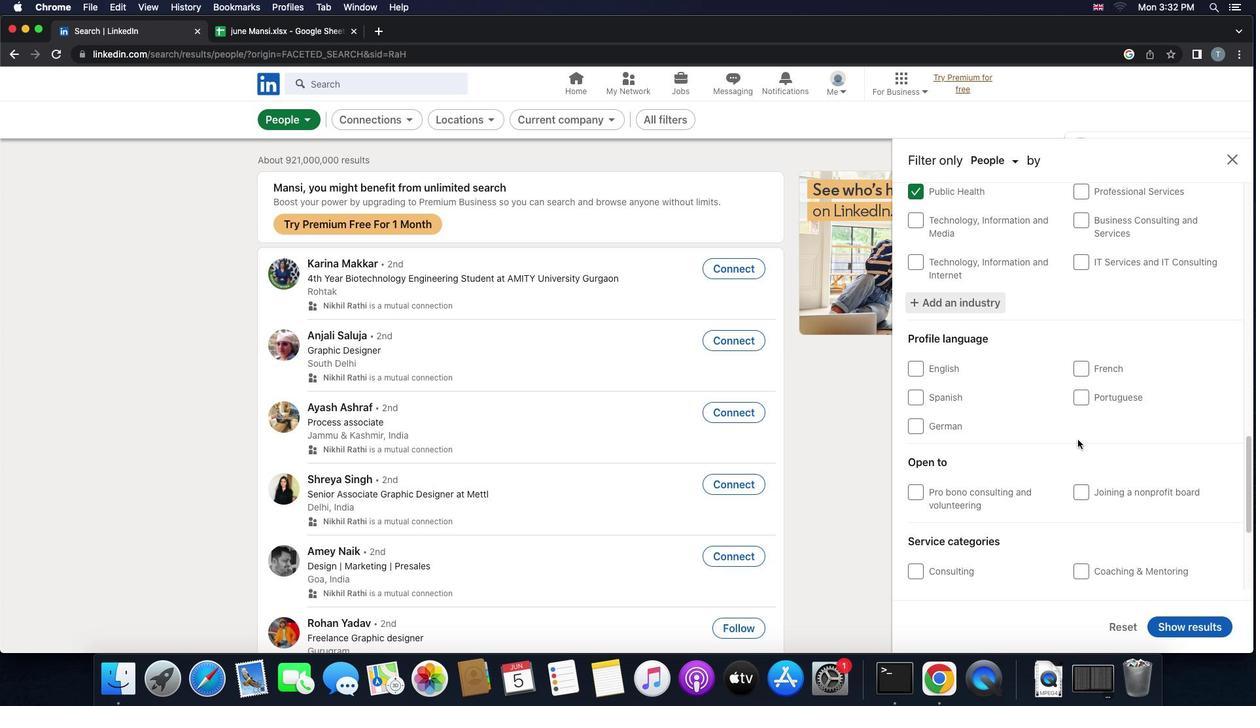 
Action: Mouse scrolled (1078, 439) with delta (0, 0)
Screenshot: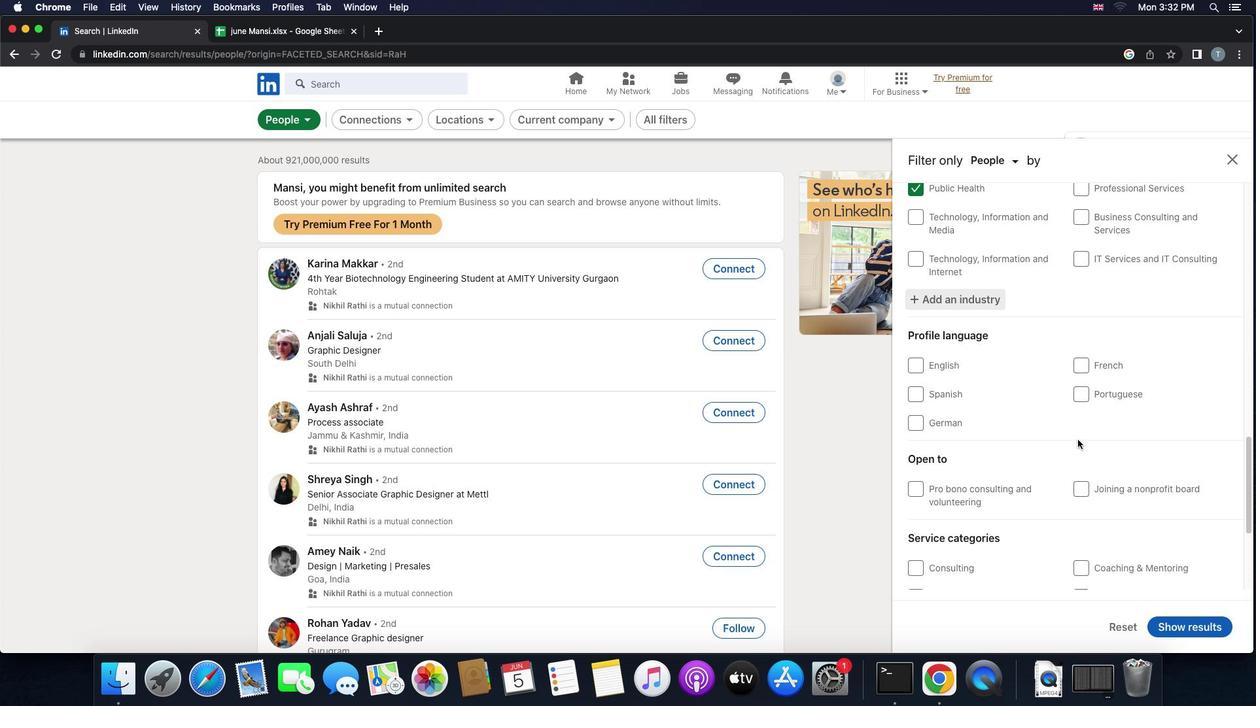 
Action: Mouse moved to (908, 420)
Screenshot: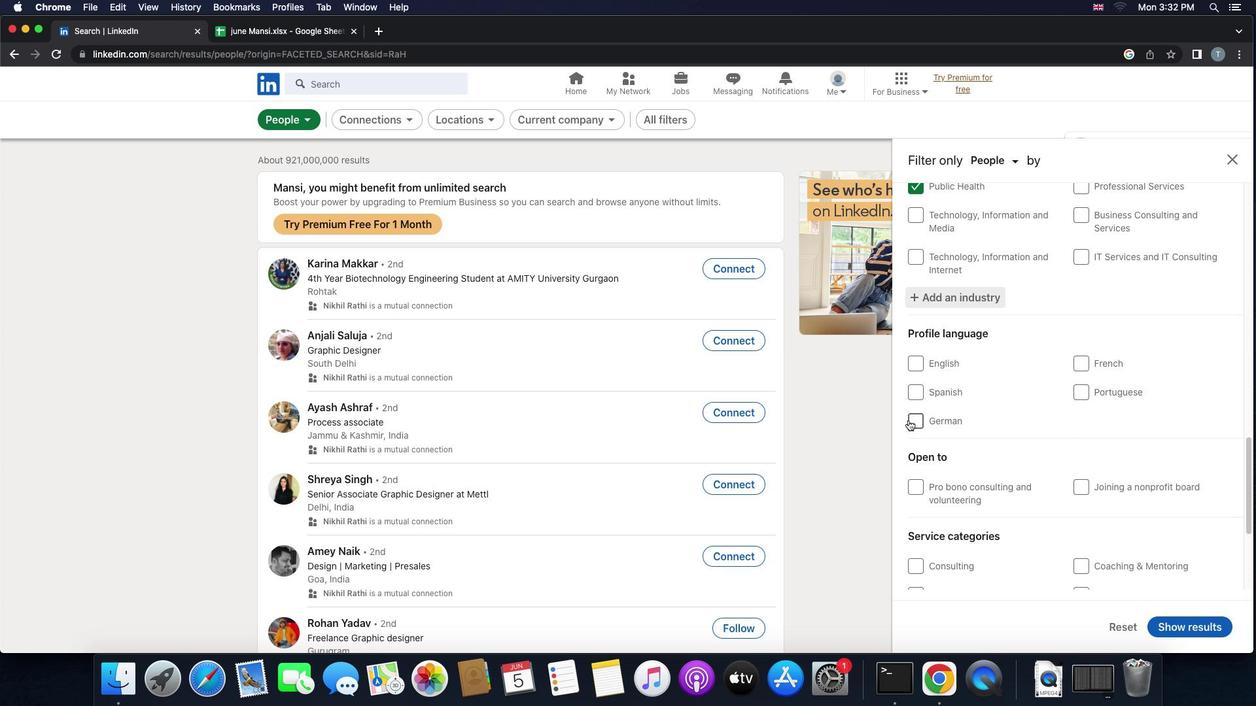 
Action: Mouse pressed left at (908, 420)
Screenshot: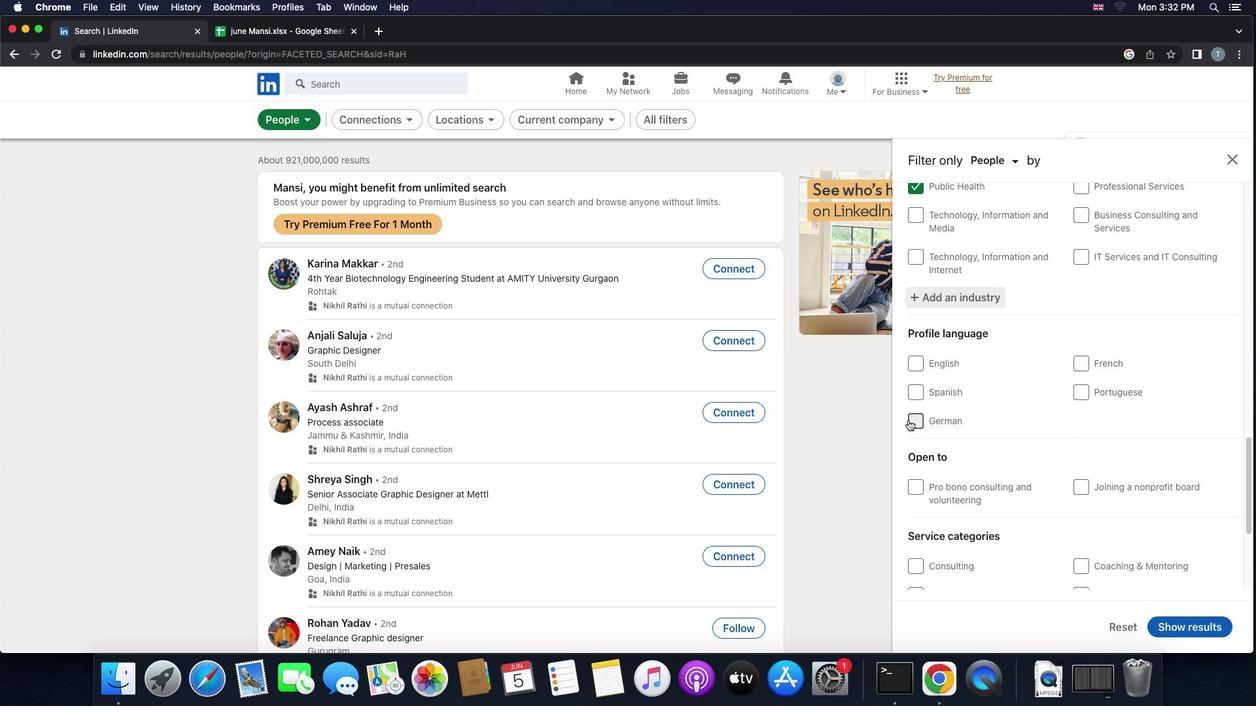 
Action: Mouse moved to (1086, 446)
Screenshot: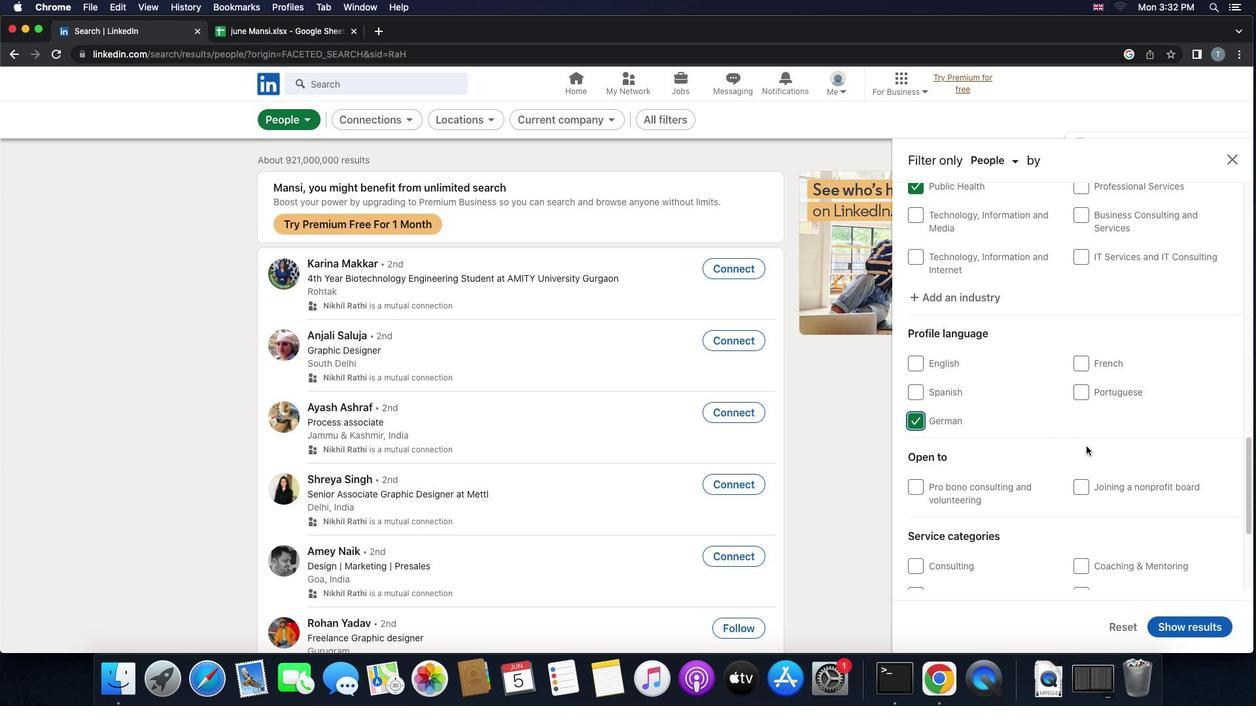 
Action: Mouse scrolled (1086, 446) with delta (0, 0)
Screenshot: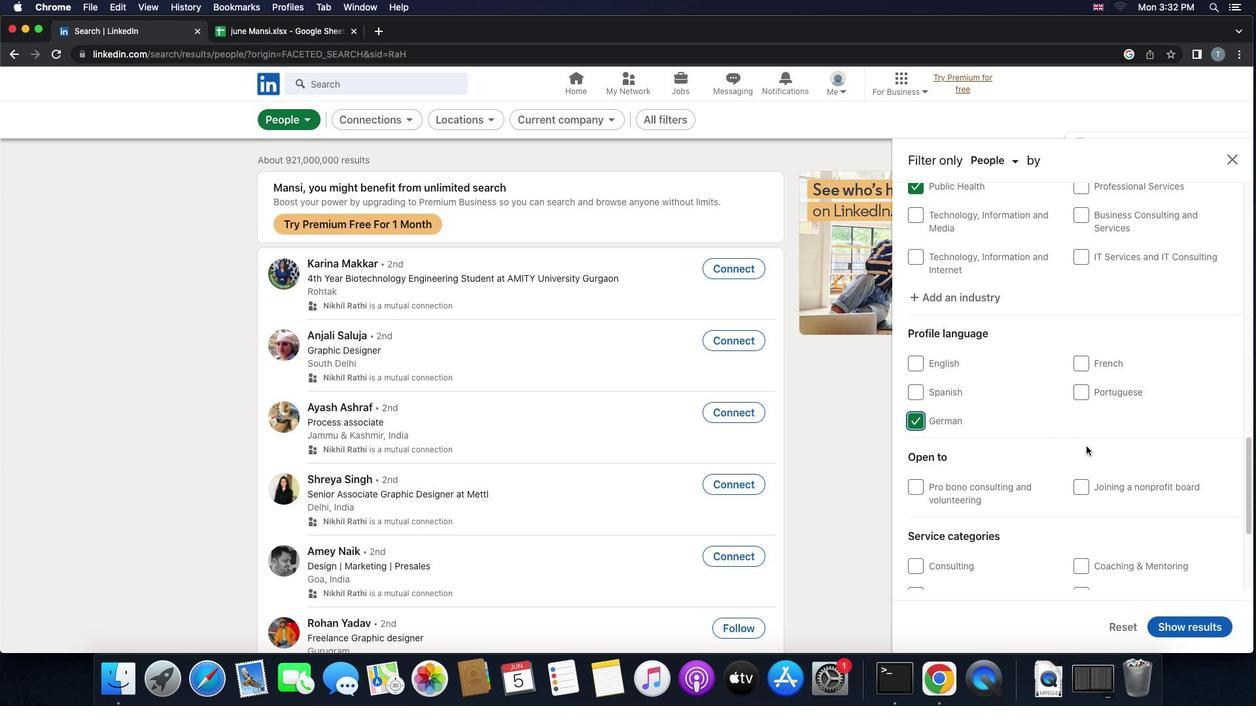 
Action: Mouse scrolled (1086, 446) with delta (0, 0)
Screenshot: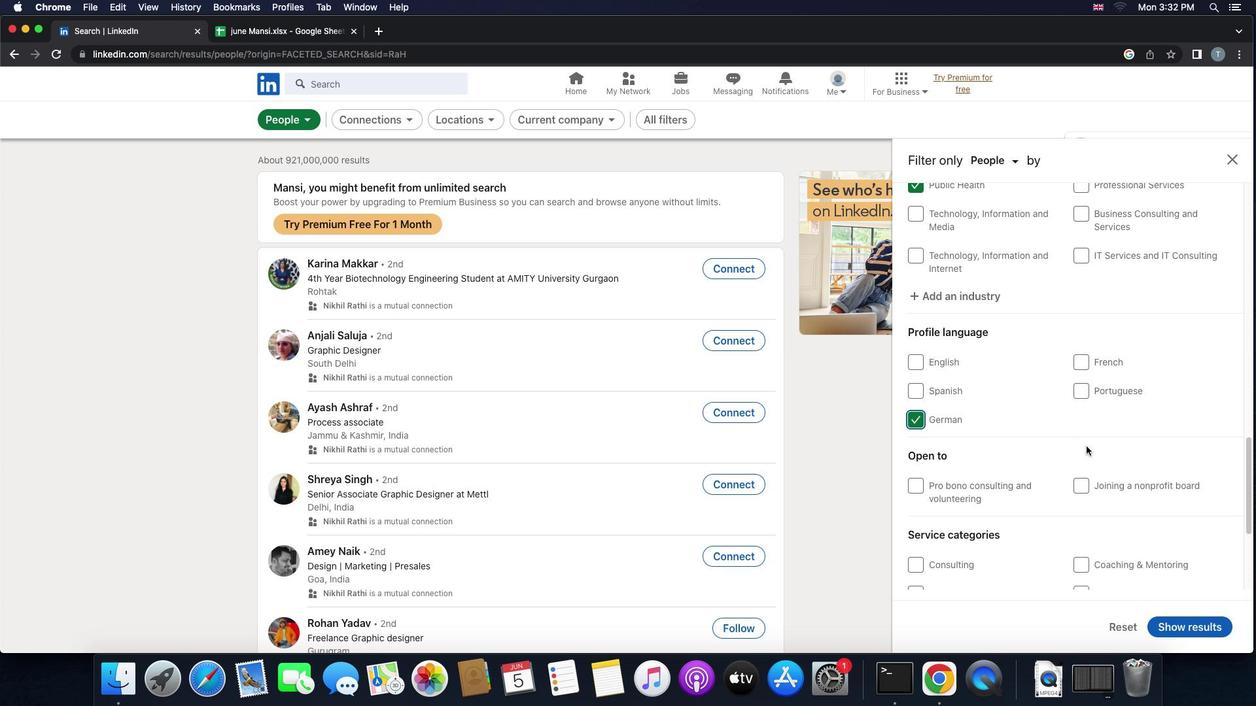 
Action: Mouse scrolled (1086, 446) with delta (0, -1)
Screenshot: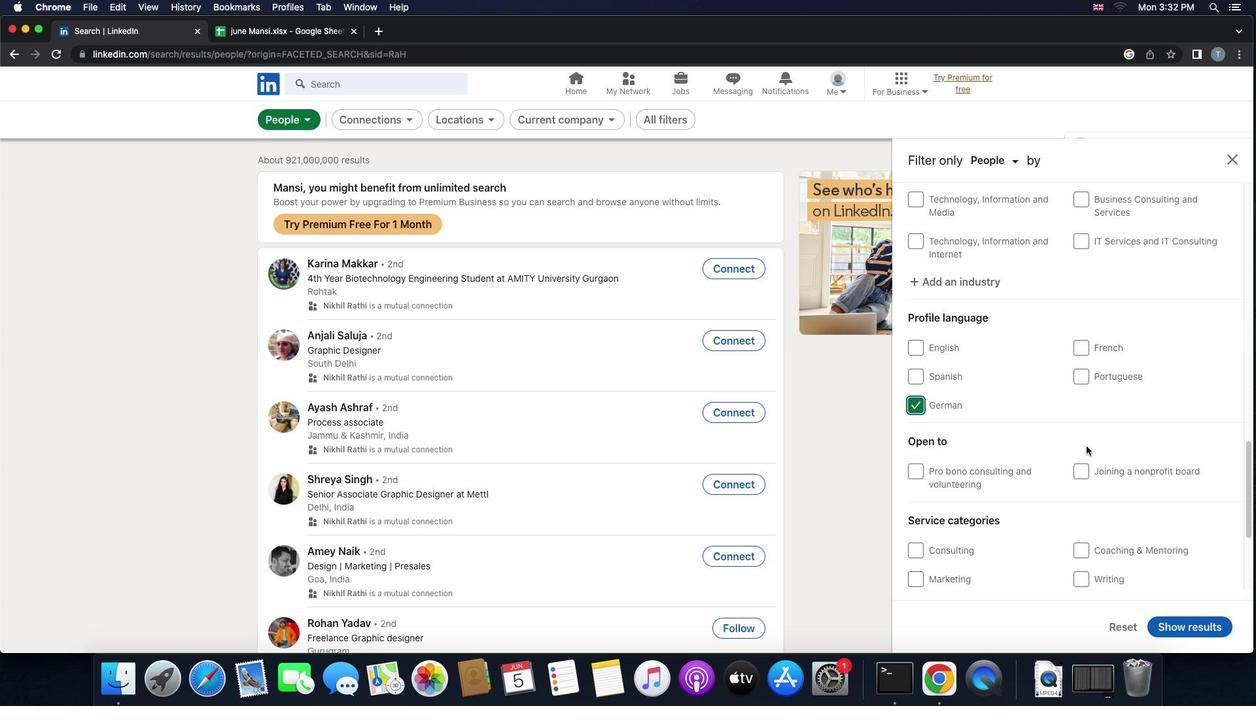 
Action: Mouse scrolled (1086, 446) with delta (0, 0)
Screenshot: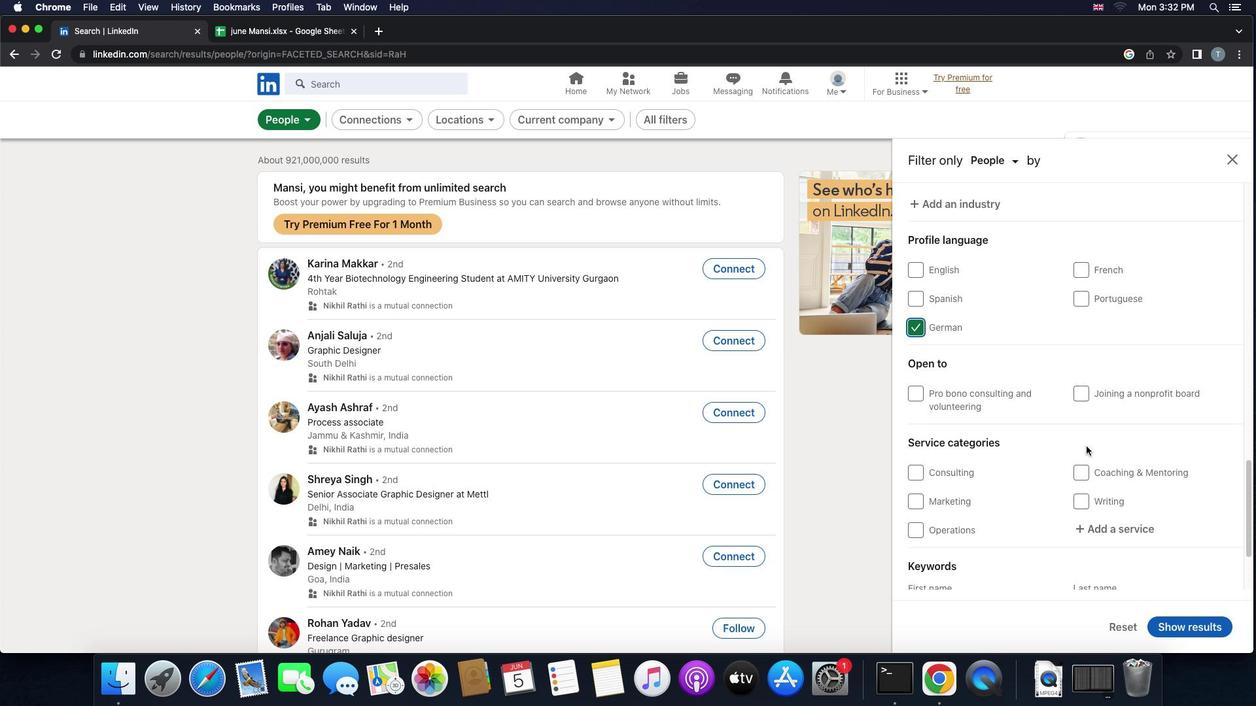 
Action: Mouse scrolled (1086, 446) with delta (0, 0)
Screenshot: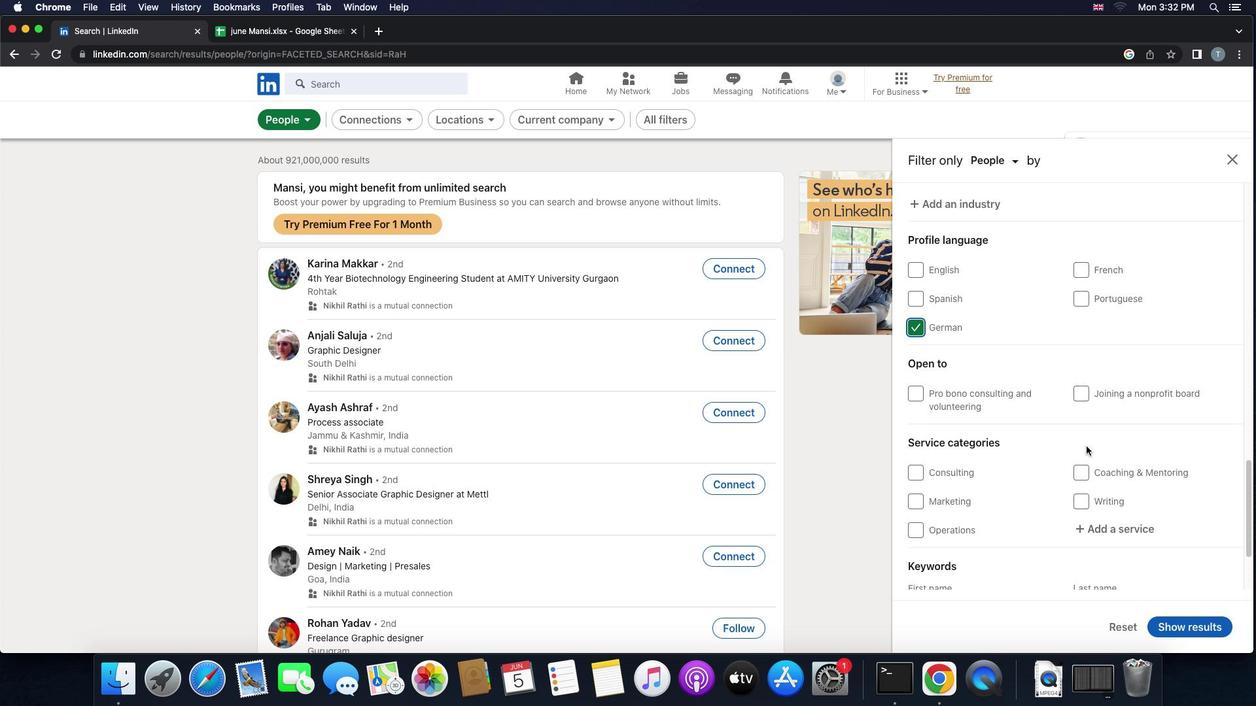 
Action: Mouse scrolled (1086, 446) with delta (0, -1)
Screenshot: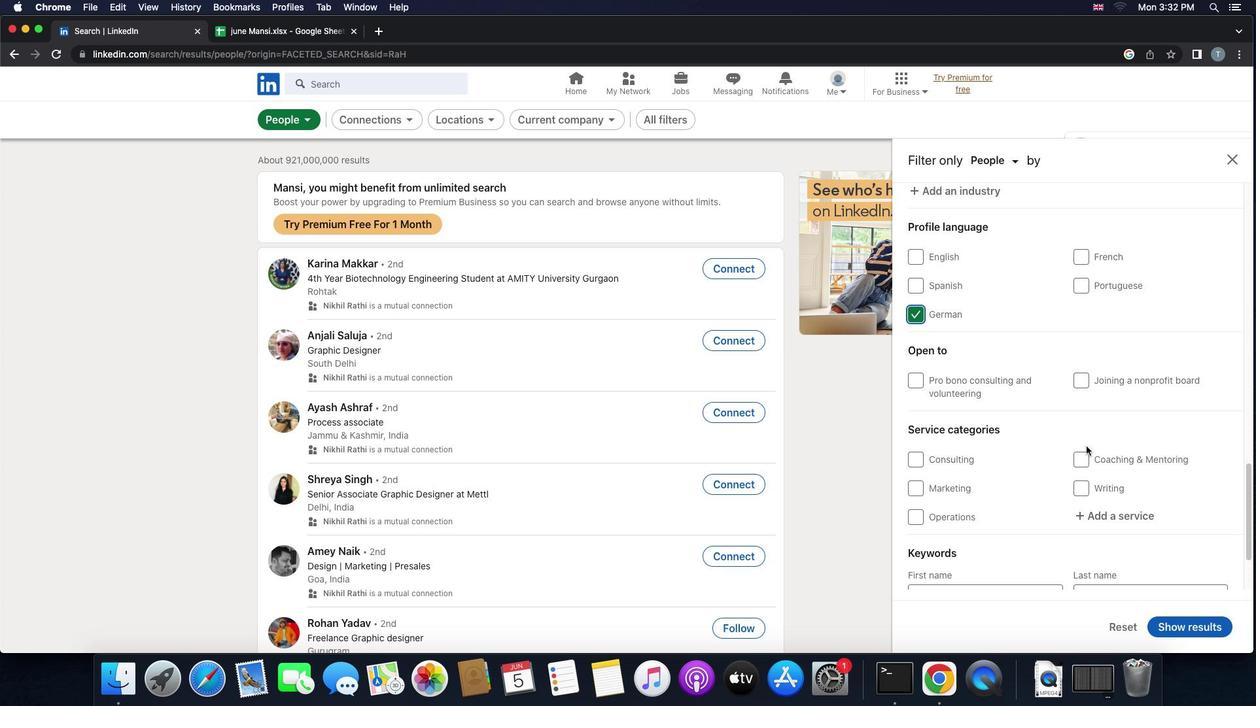 
Action: Mouse moved to (1098, 437)
Screenshot: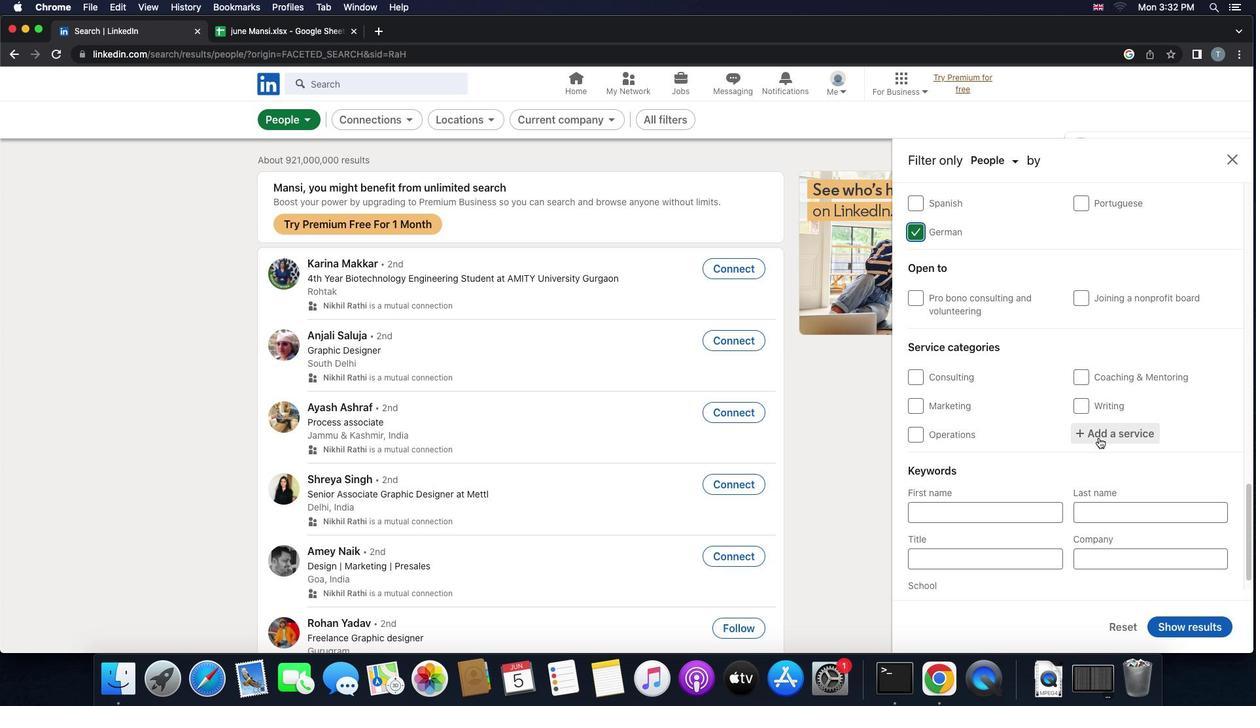 
Action: Mouse pressed left at (1098, 437)
Screenshot: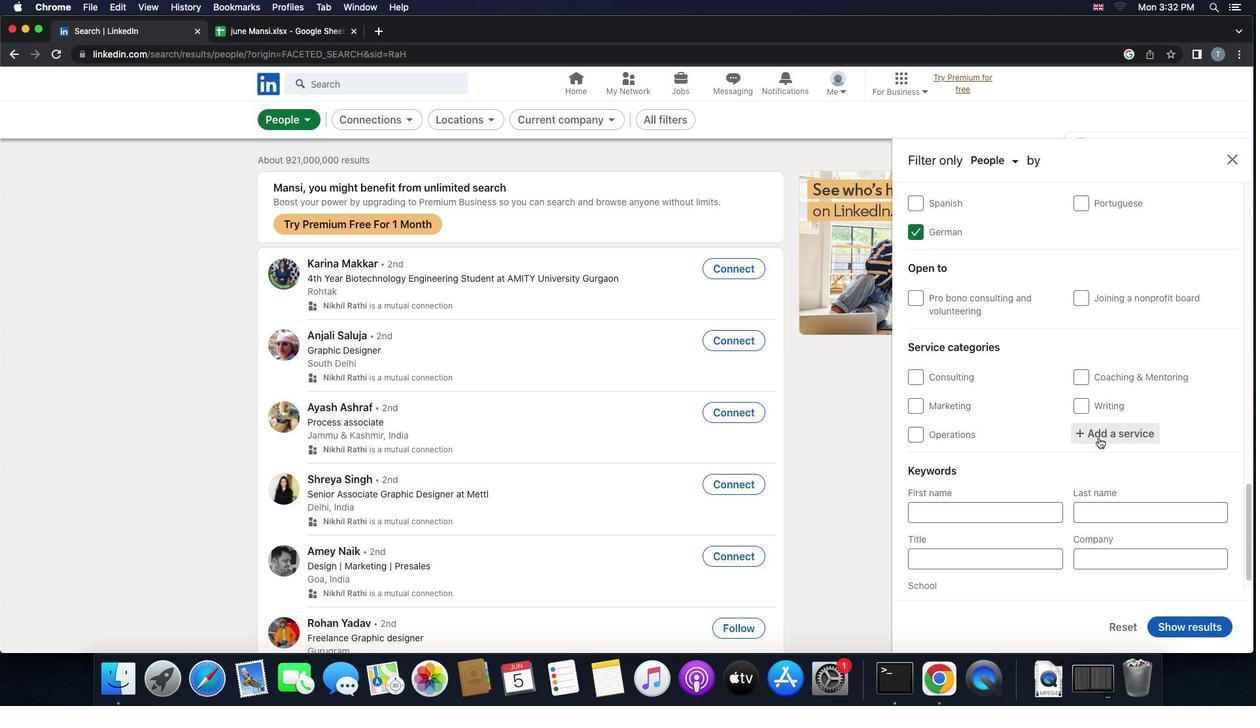
Action: Key pressed 'i''l''l''u''s''t''r''a''t''i''o''n'
Screenshot: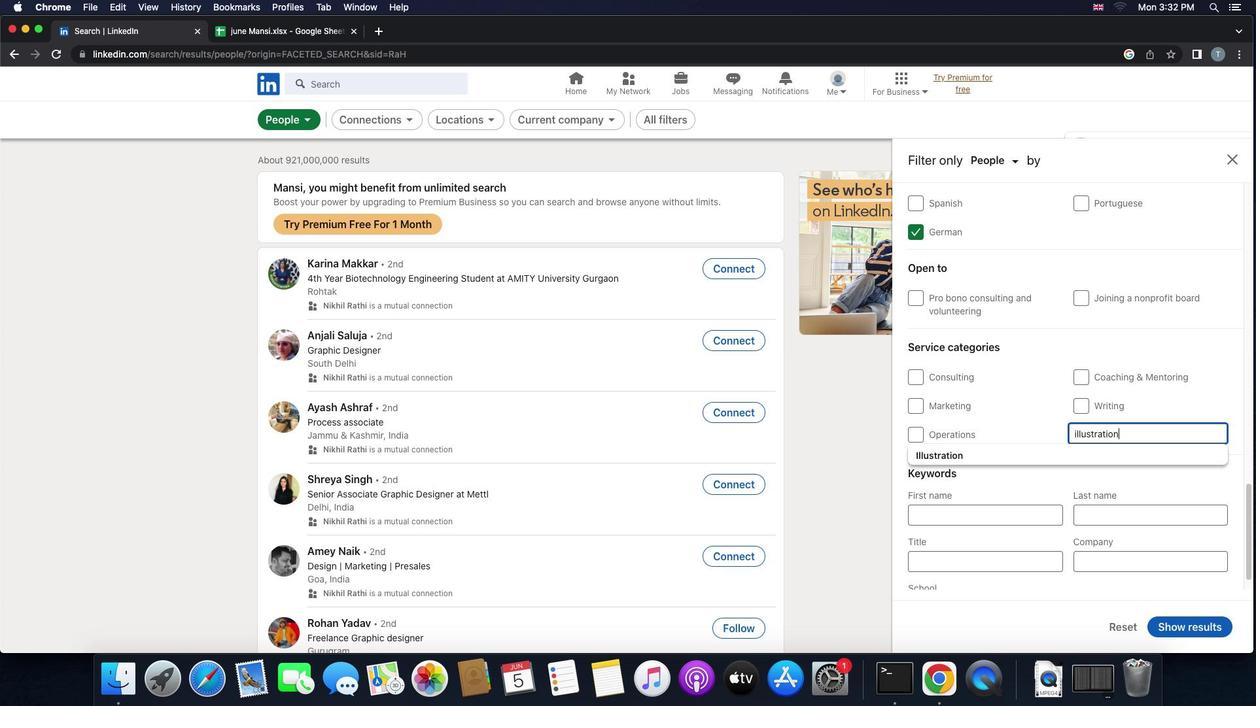 
Action: Mouse moved to (1084, 458)
Screenshot: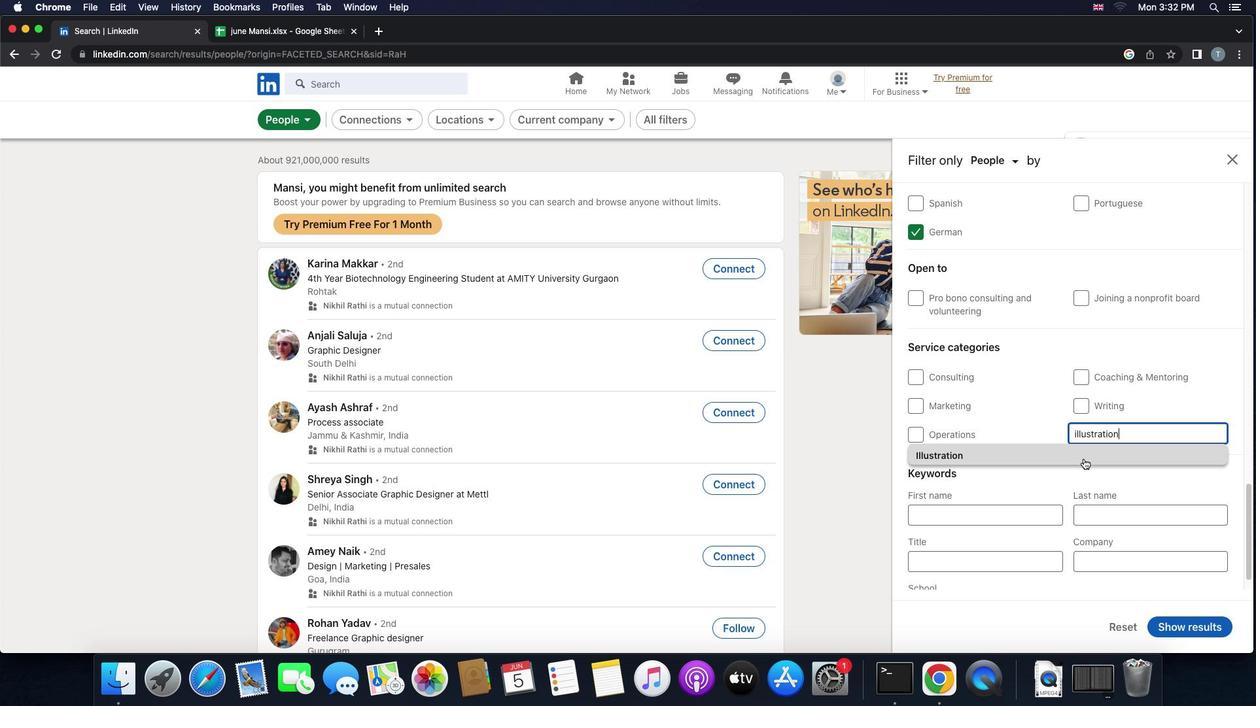 
Action: Mouse pressed left at (1084, 458)
Screenshot: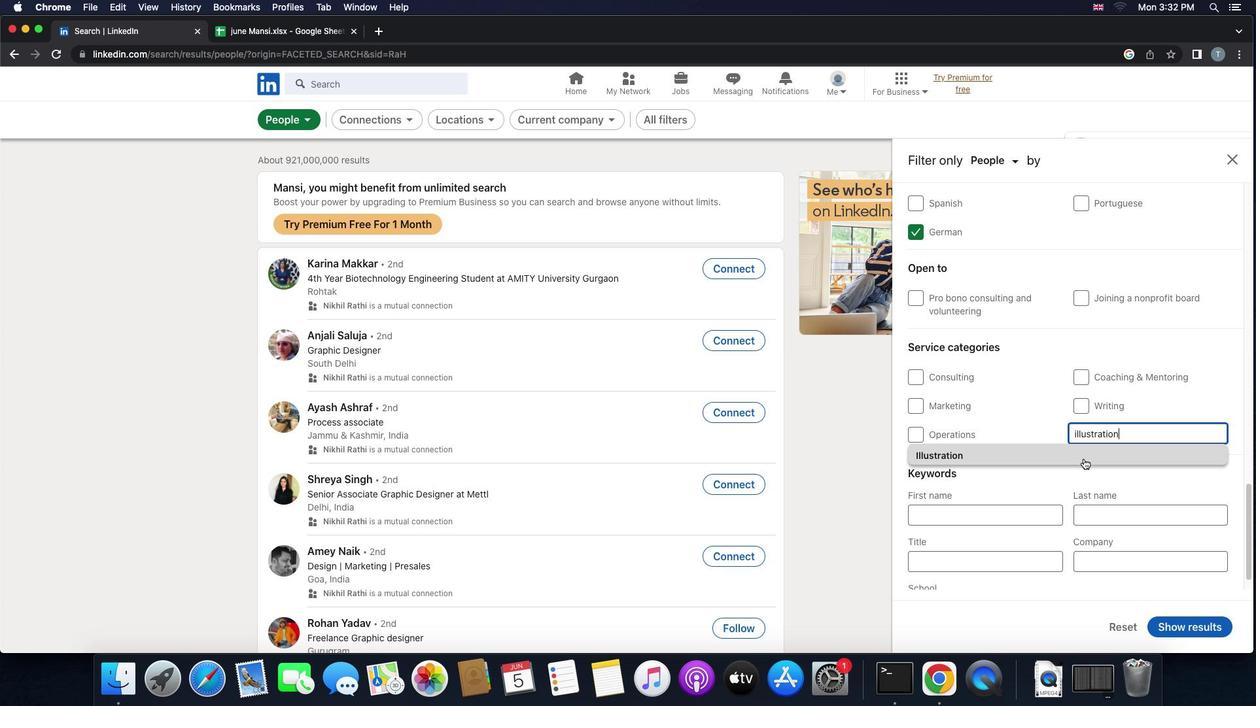 
Action: Mouse scrolled (1084, 458) with delta (0, 0)
Screenshot: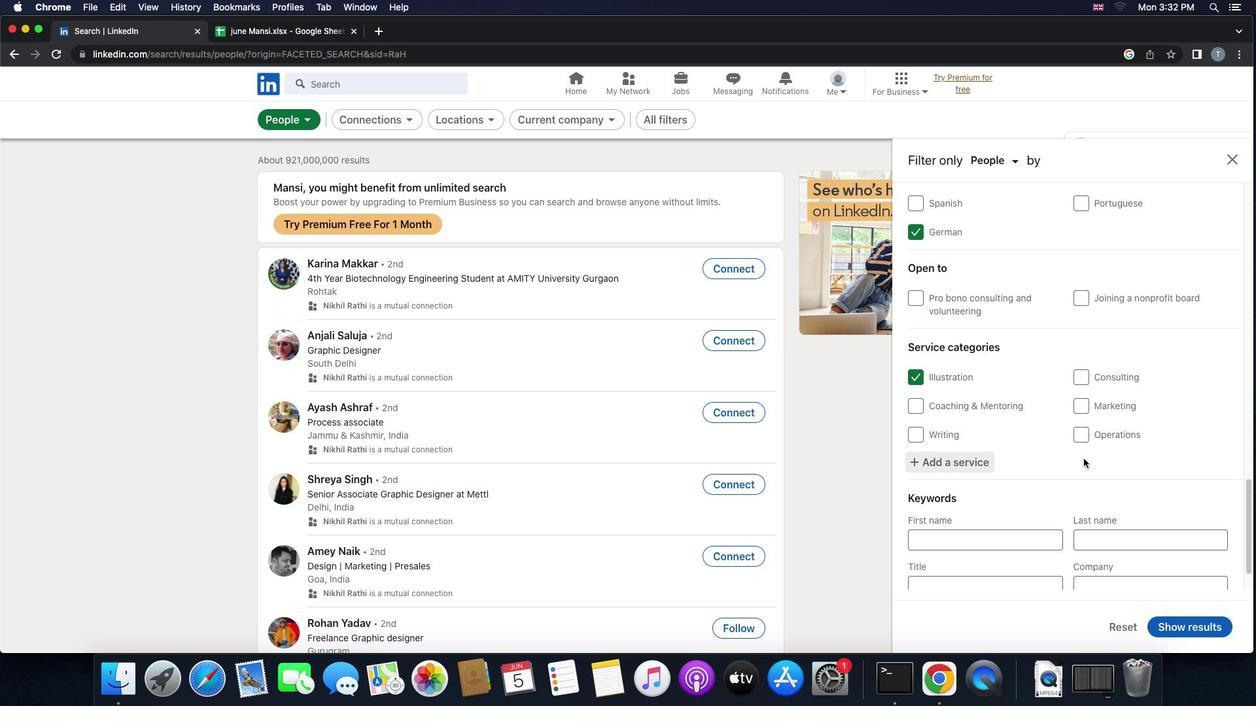 
Action: Mouse scrolled (1084, 458) with delta (0, 0)
Screenshot: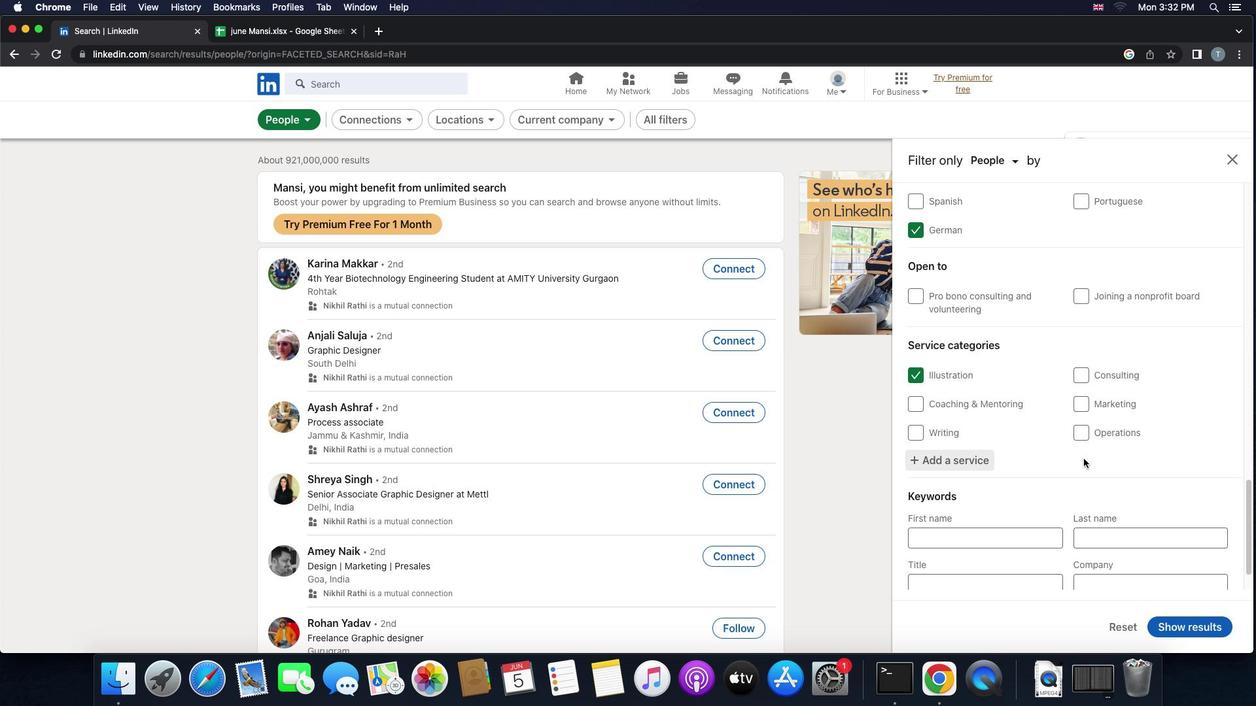 
Action: Mouse scrolled (1084, 458) with delta (0, -1)
Screenshot: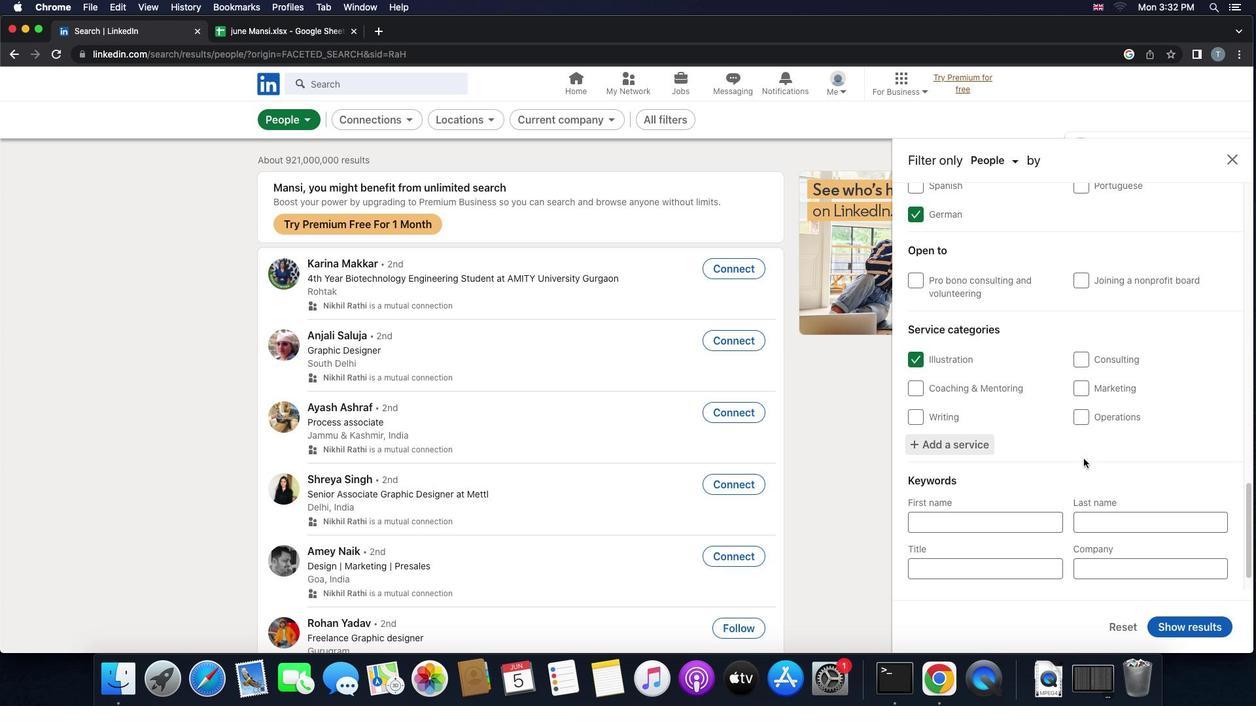 
Action: Mouse scrolled (1084, 458) with delta (0, 0)
Screenshot: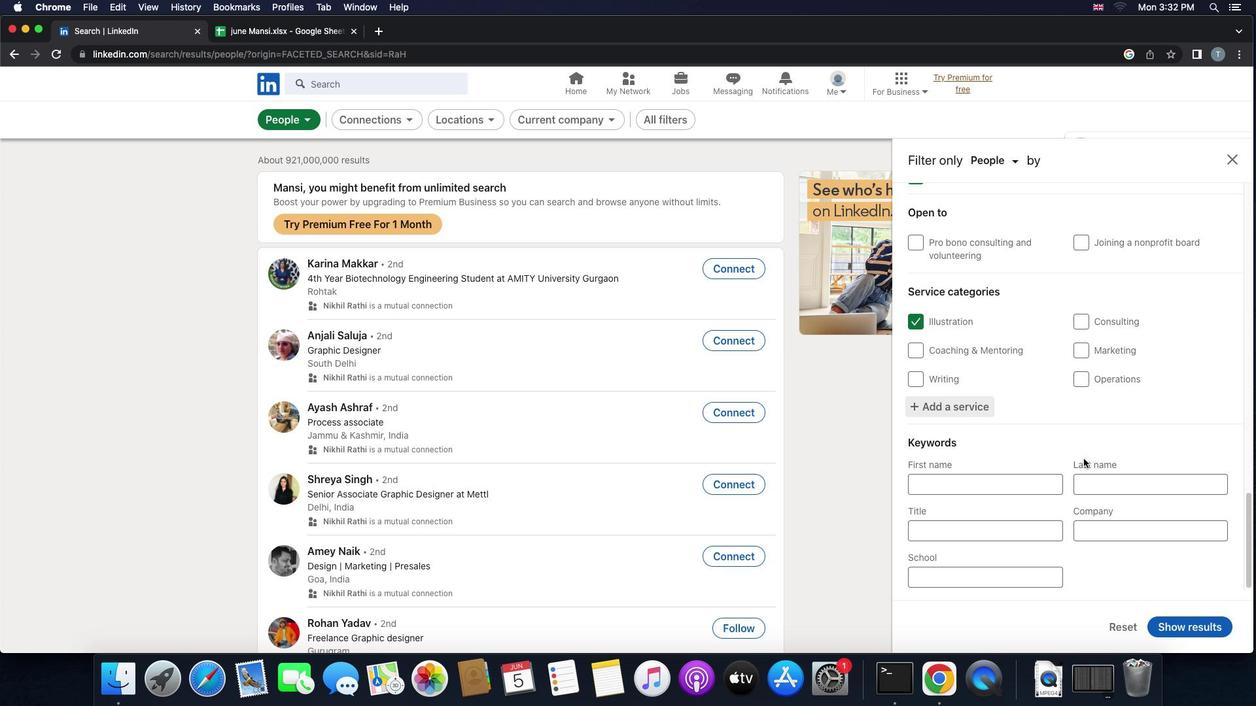 
Action: Mouse scrolled (1084, 458) with delta (0, 0)
Screenshot: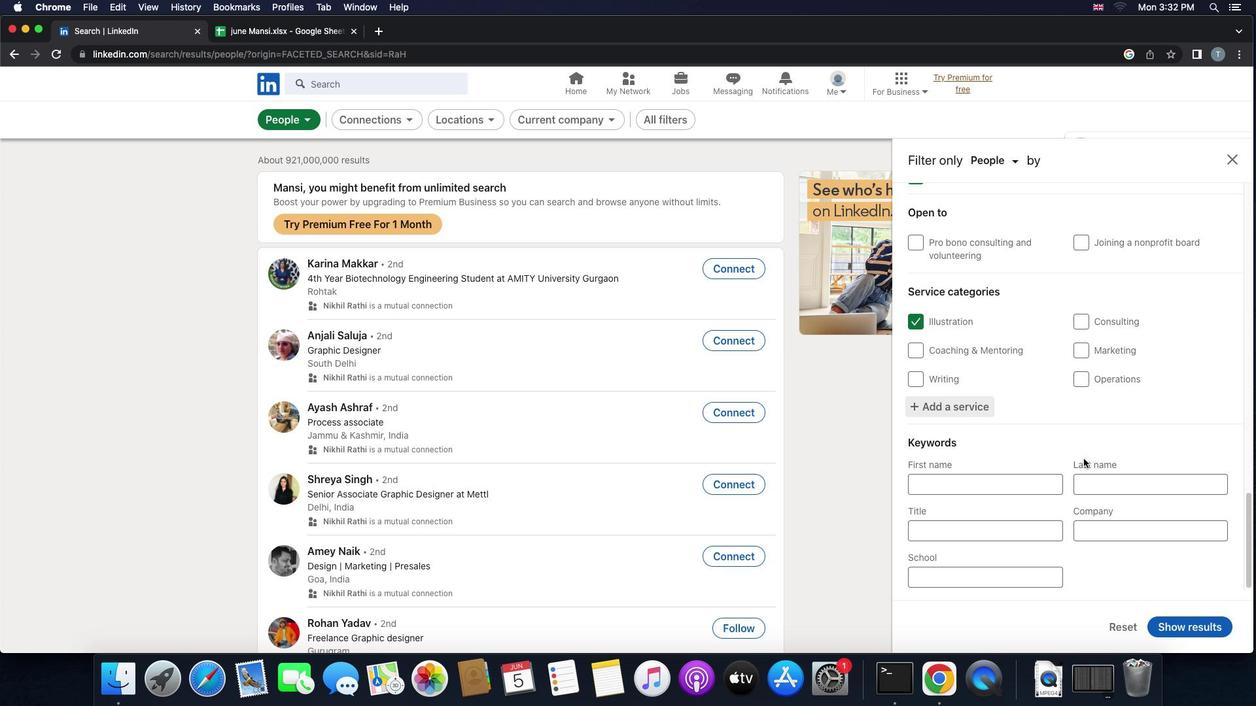 
Action: Mouse scrolled (1084, 458) with delta (0, -1)
Screenshot: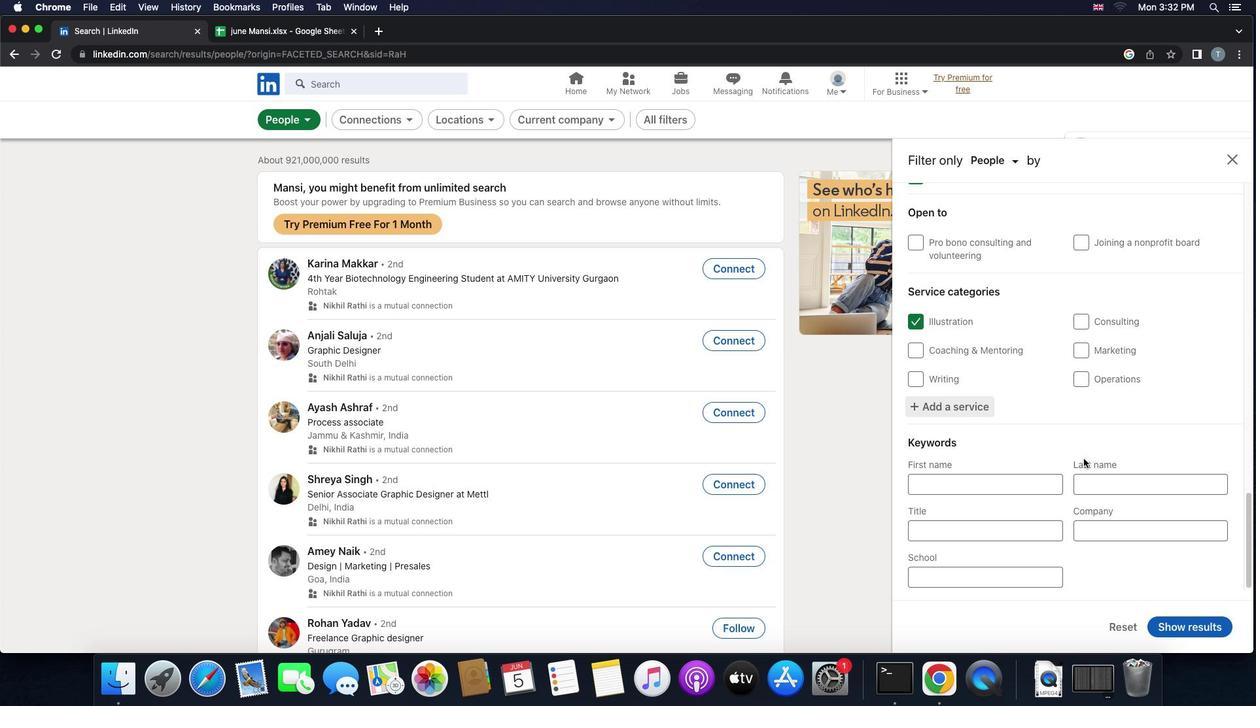 
Action: Mouse moved to (1025, 531)
Screenshot: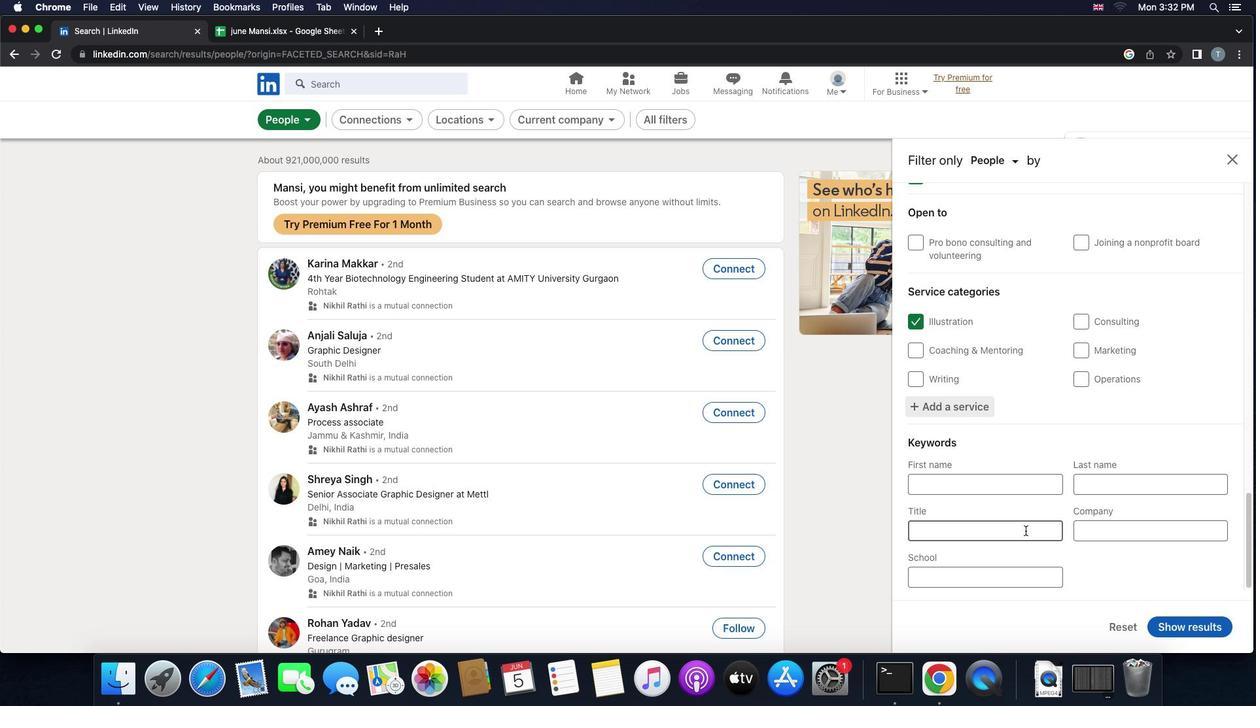 
Action: Mouse pressed left at (1025, 531)
Screenshot: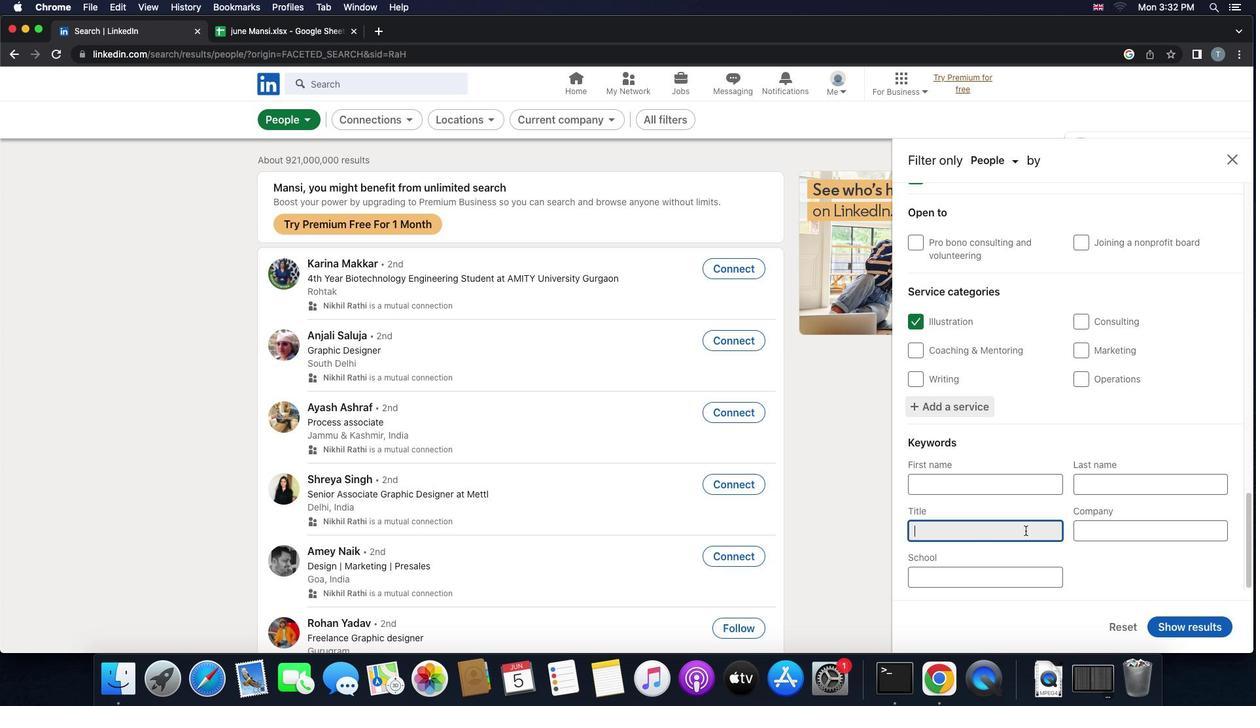 
Action: Mouse moved to (1025, 531)
Screenshot: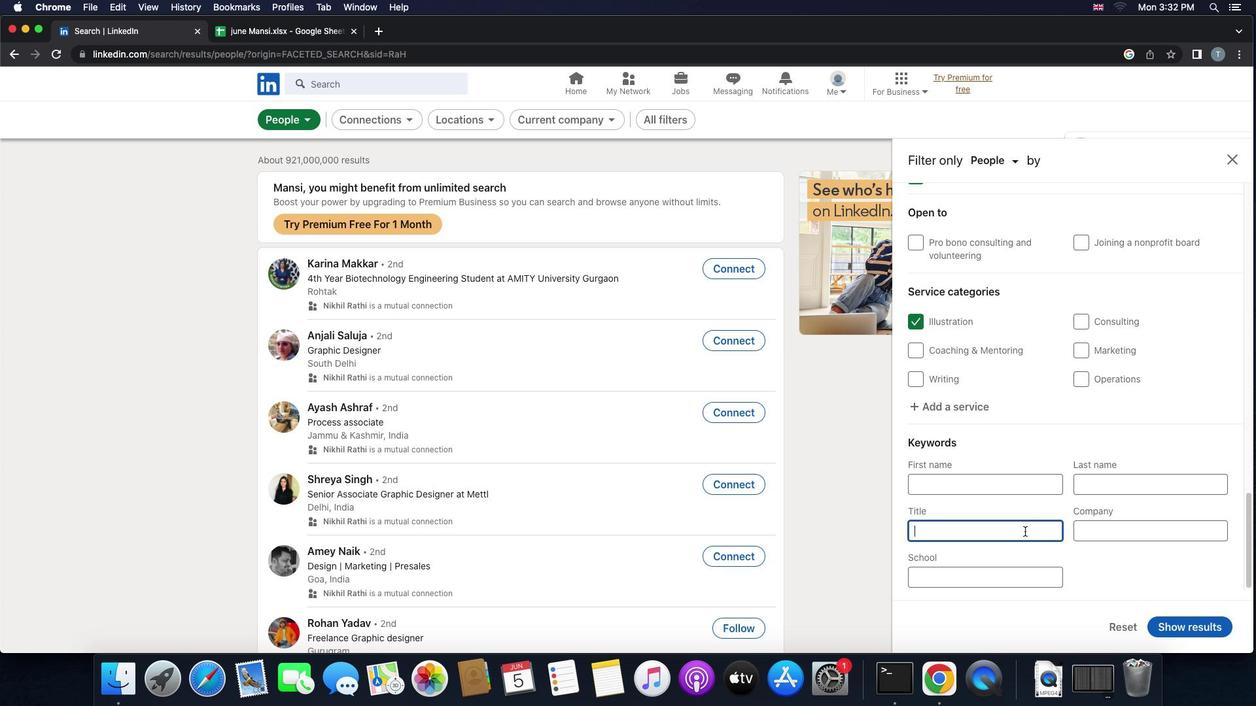 
Action: Key pressed 'p''a''y''r''o''l''l'Key.space'c''h''e''c''k'
Screenshot: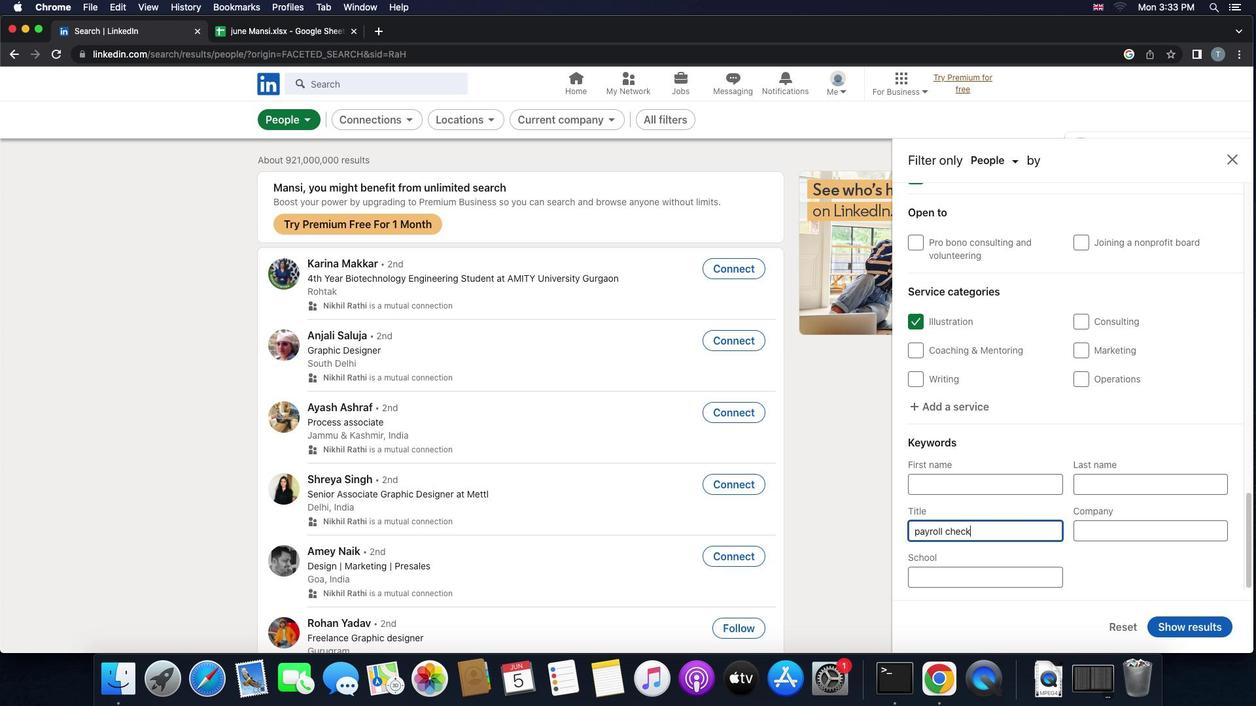 
Action: Mouse moved to (1191, 624)
Screenshot: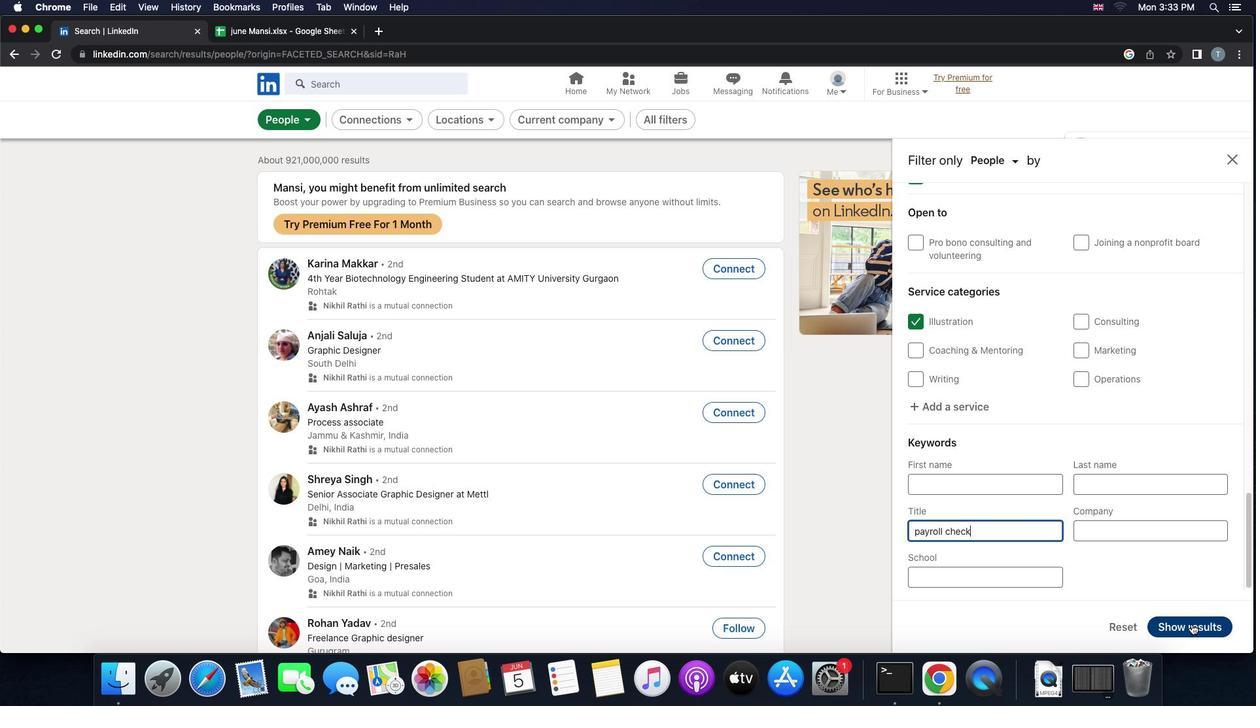 
Action: Mouse pressed left at (1191, 624)
Screenshot: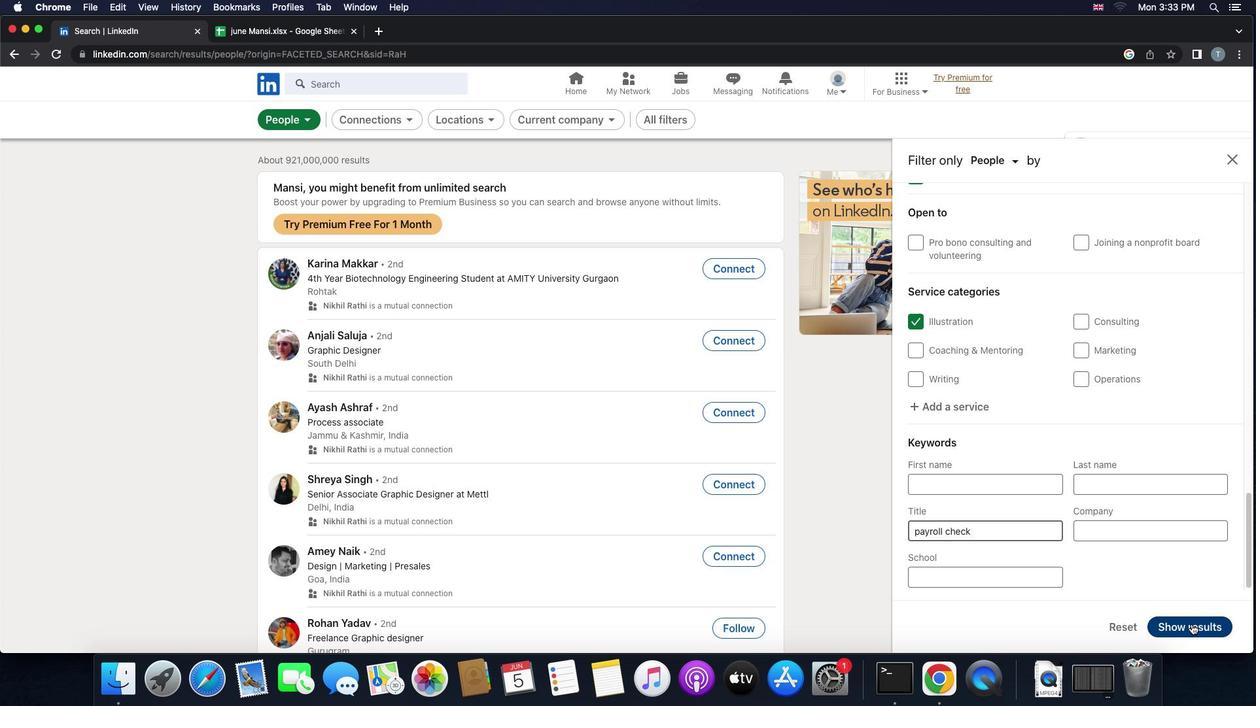 
